 Task: Create a Board called Board0000000016 in Workspace WS0000000006 in Trello with Visibility as Workspace. Create a Board called Board0000000017 in Workspace WS0000000006 in Trello with Visibility as Private. Create a Board called Board0000000018 in Workspace WS0000000006 in Trello with Visibility as Public. Create Card Card0000000061 in Board Board0000000016 in Workspace WS0000000006 in Trello. Create Card Card0000000062 in Board Board0000000016 in Workspace WS0000000006 in Trello
Action: Mouse moved to (590, 118)
Screenshot: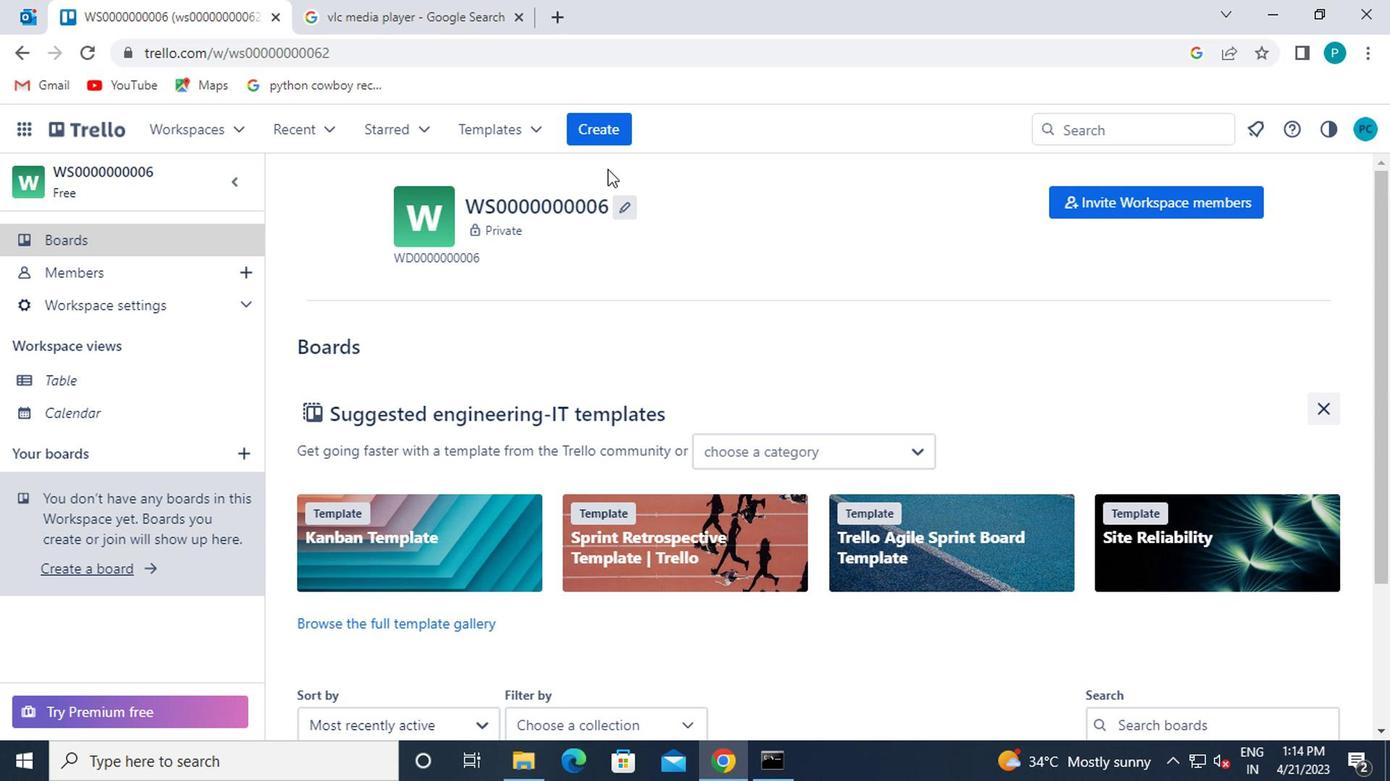 
Action: Mouse pressed left at (590, 118)
Screenshot: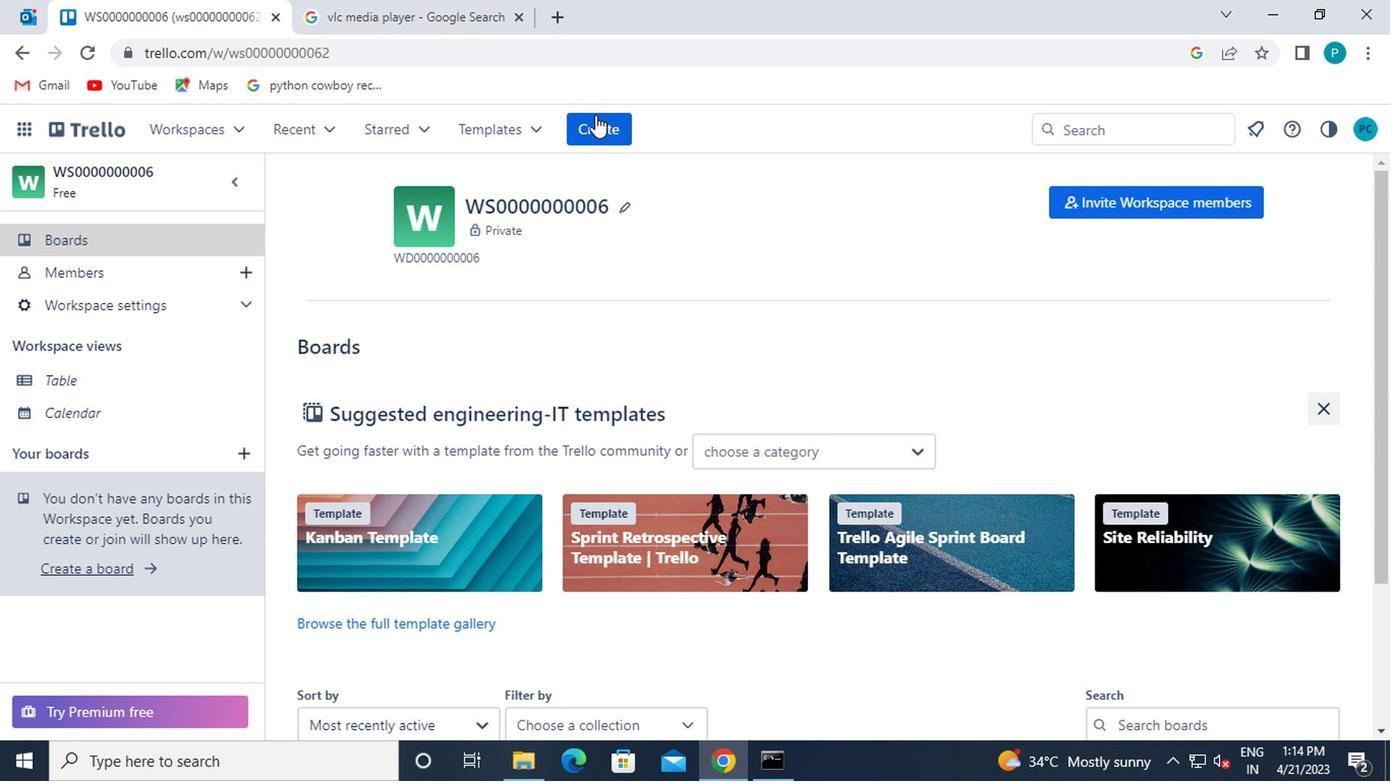 
Action: Mouse moved to (600, 204)
Screenshot: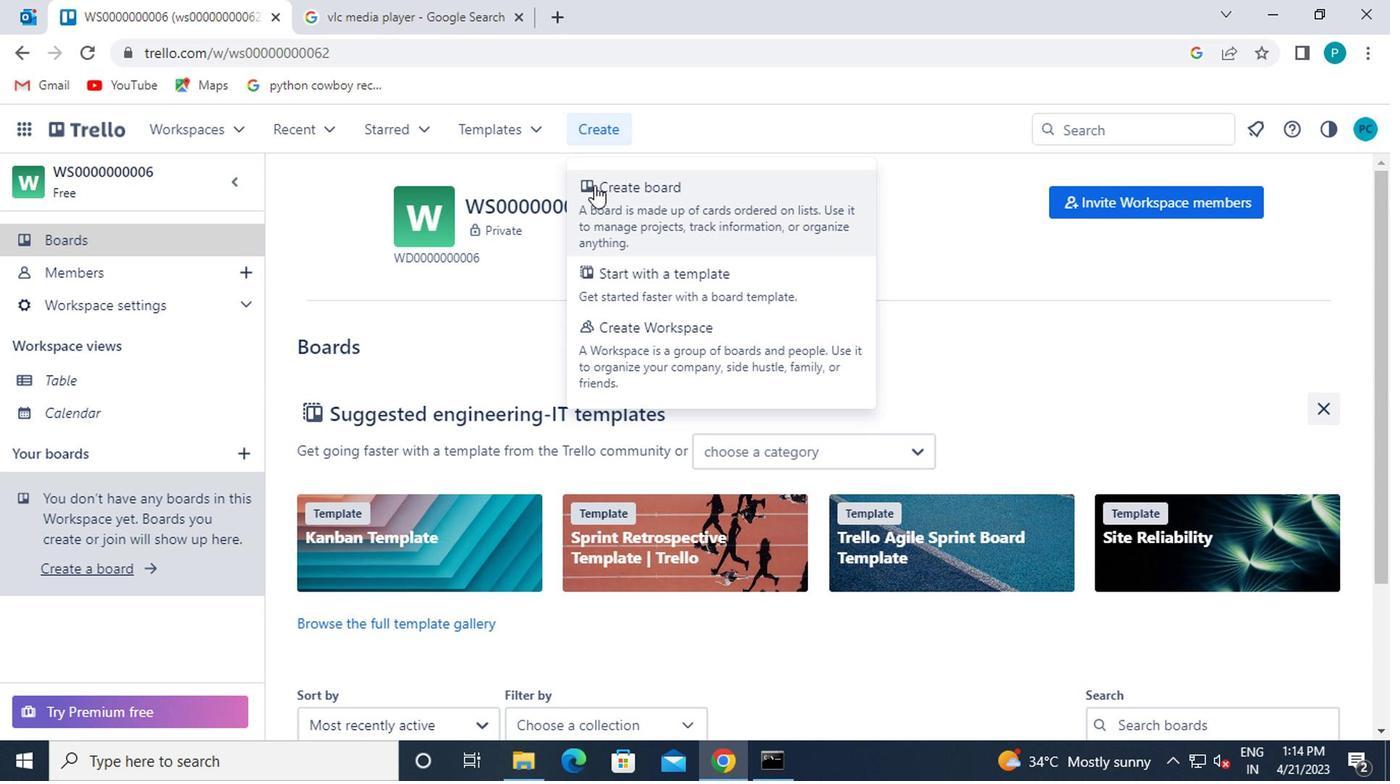 
Action: Mouse pressed left at (600, 204)
Screenshot: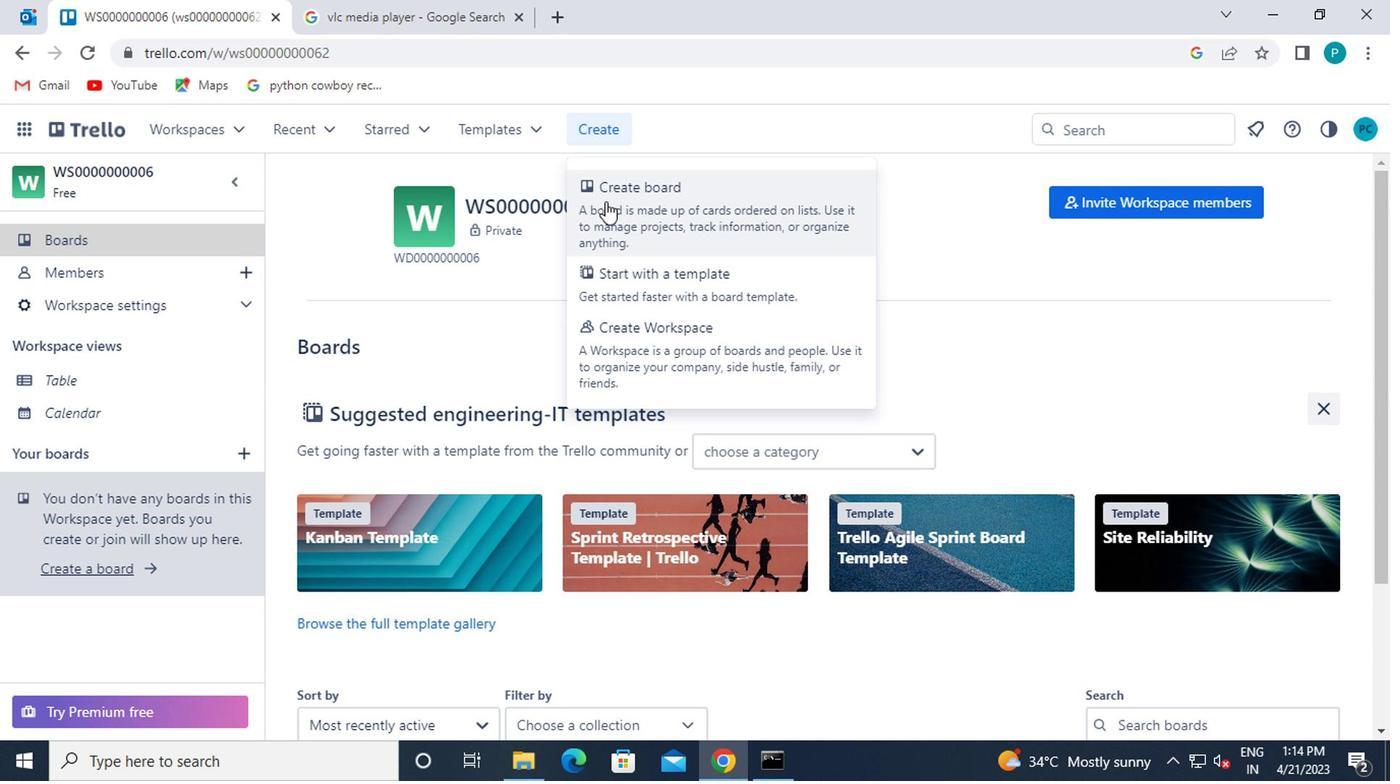 
Action: Mouse moved to (677, 514)
Screenshot: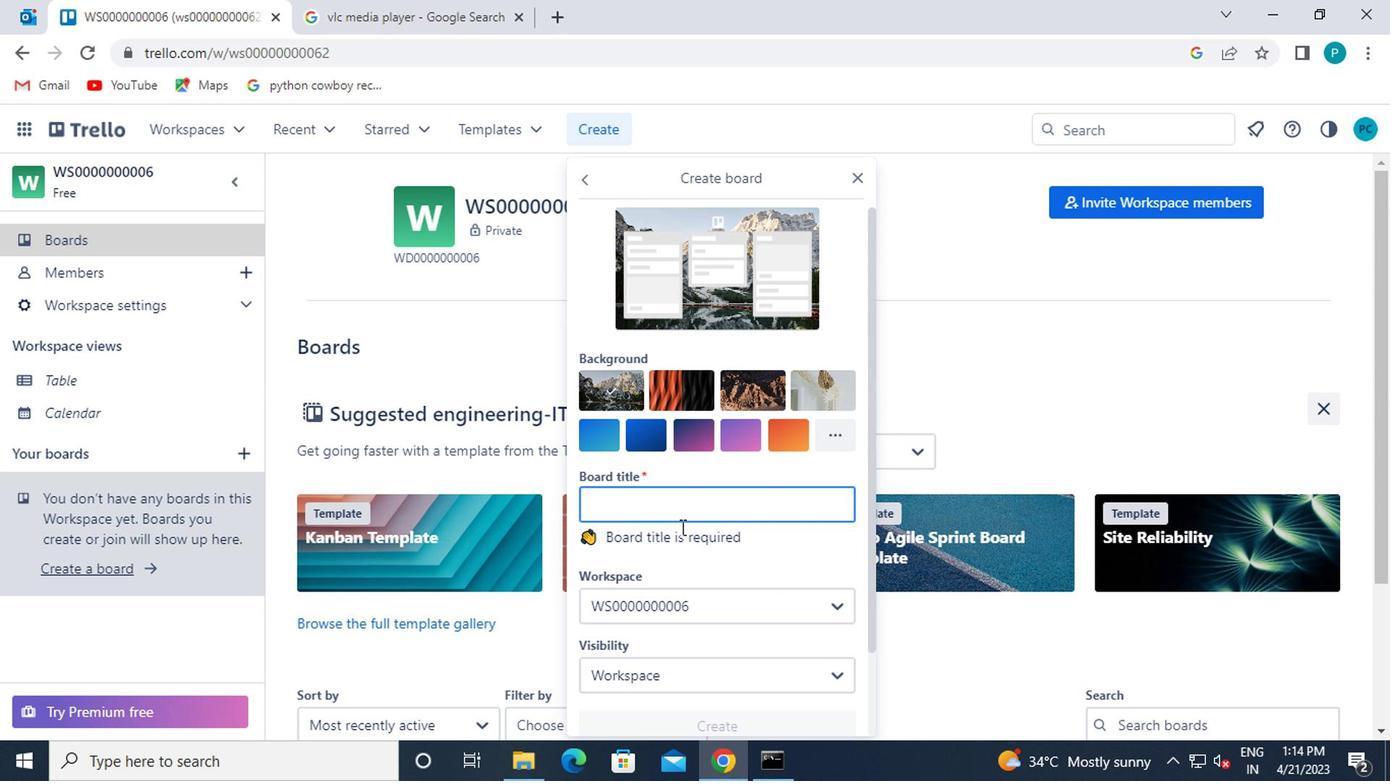 
Action: Mouse pressed left at (677, 514)
Screenshot: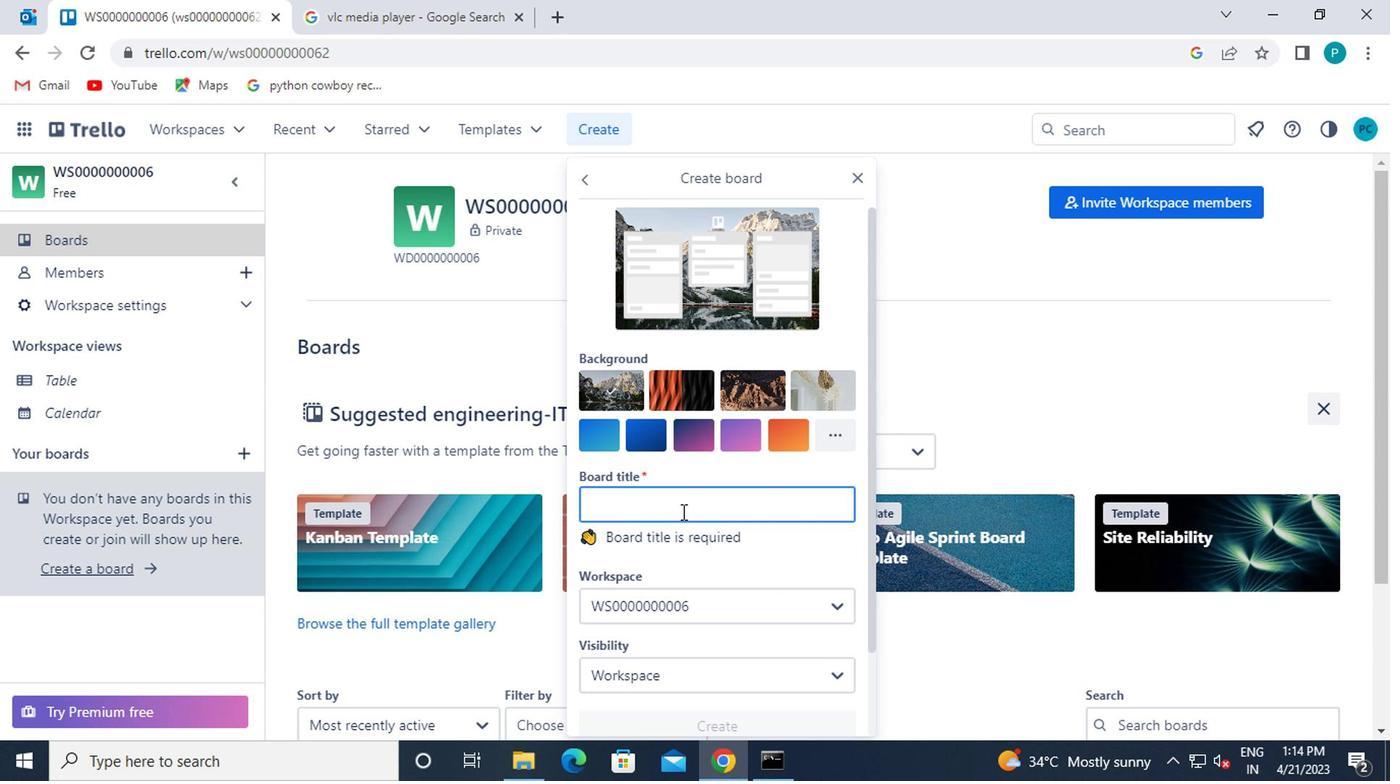 
Action: Mouse moved to (675, 513)
Screenshot: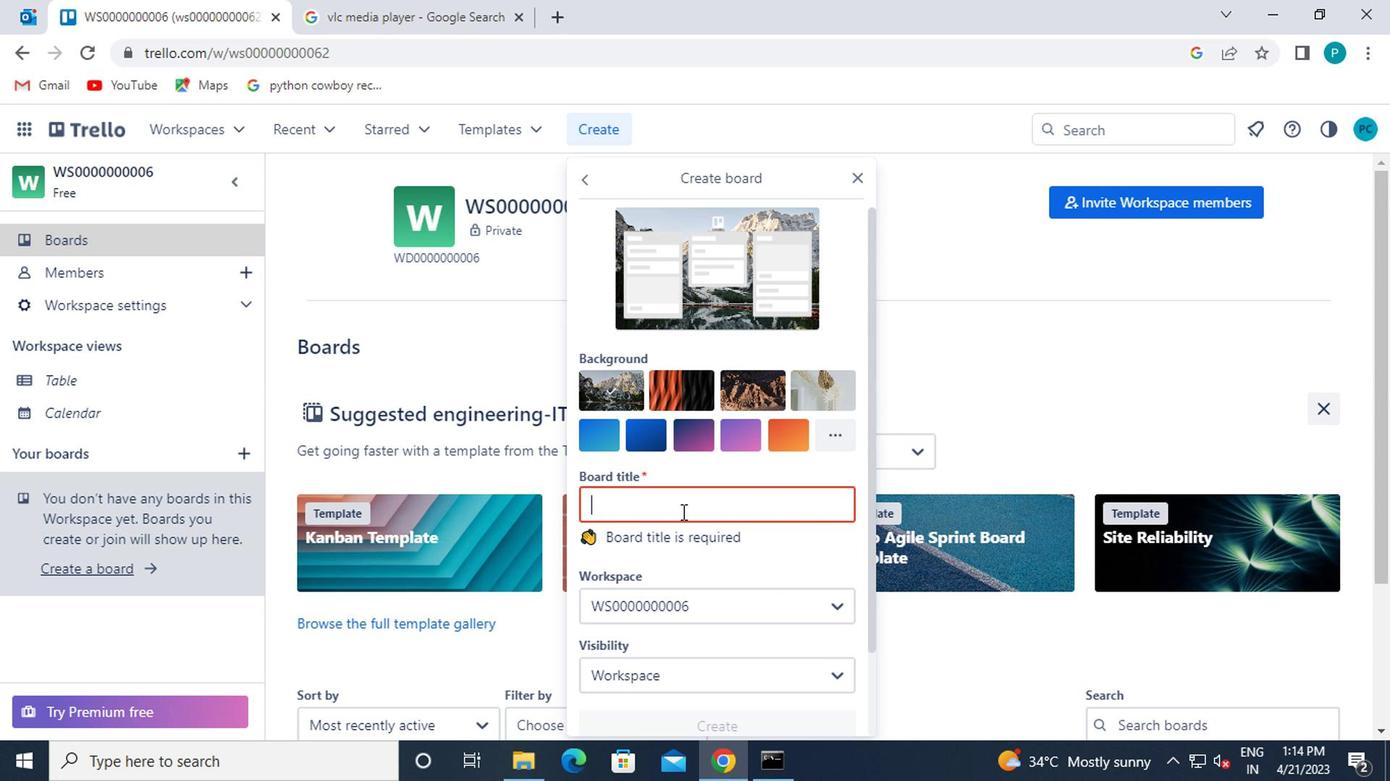 
Action: Key pressed <Key.shift><Key.shift><Key.shift><Key.shift><Key.shift>BOA
Screenshot: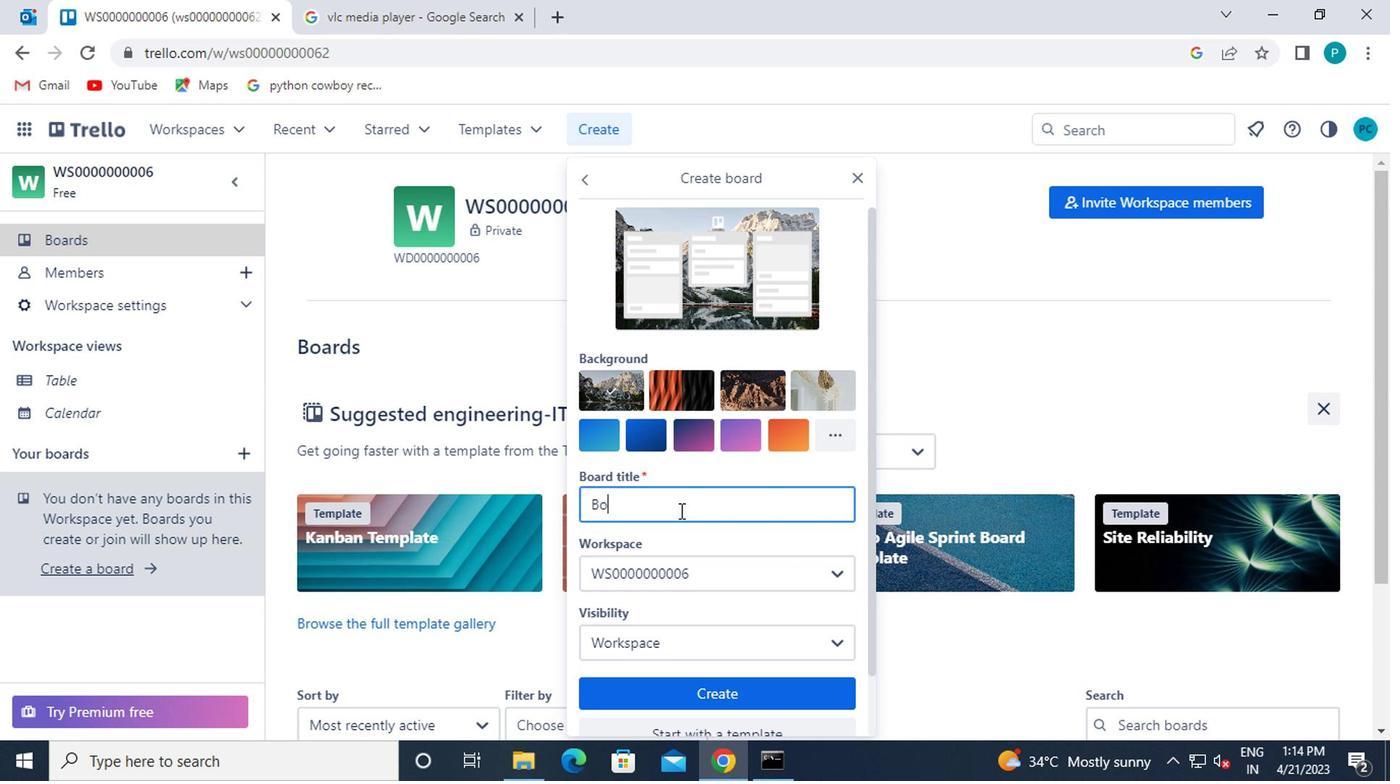 
Action: Mouse moved to (675, 513)
Screenshot: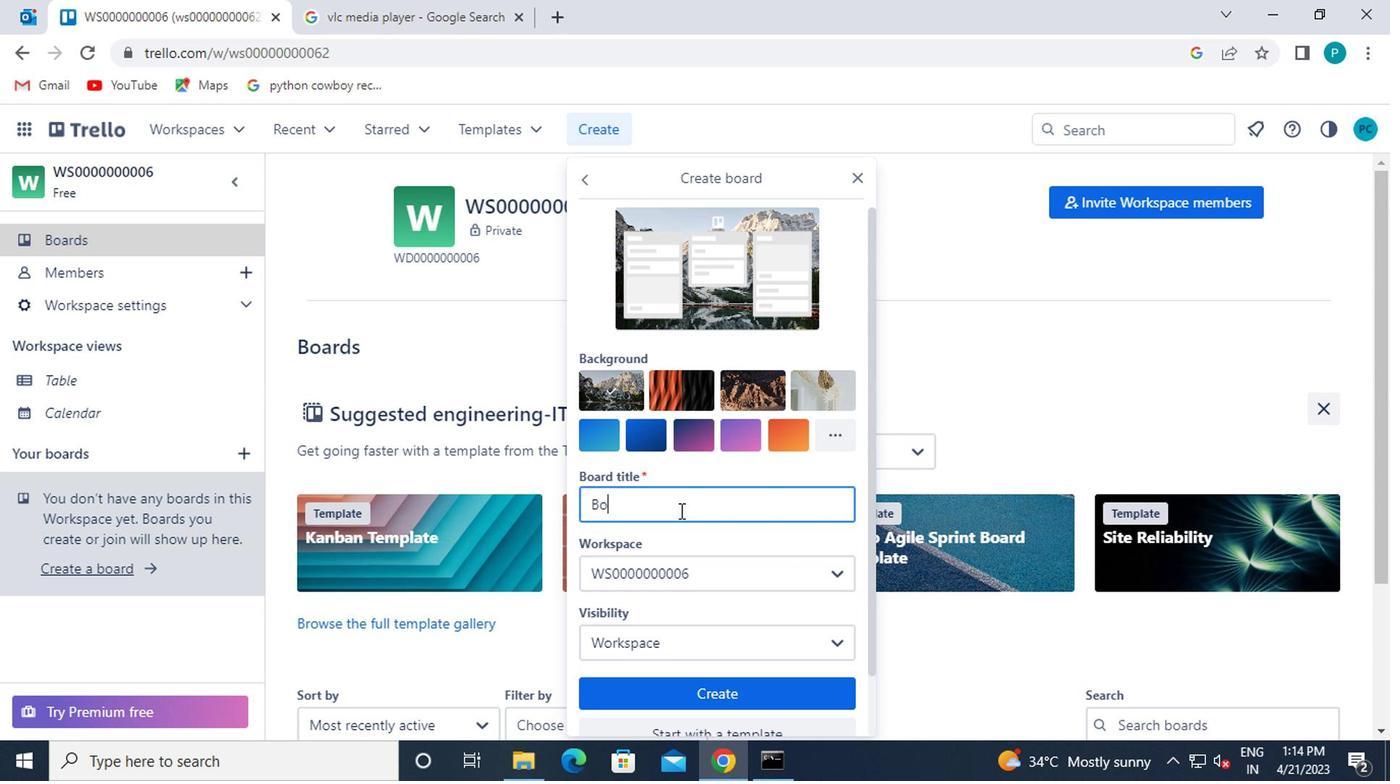 
Action: Key pressed RD0000000016
Screenshot: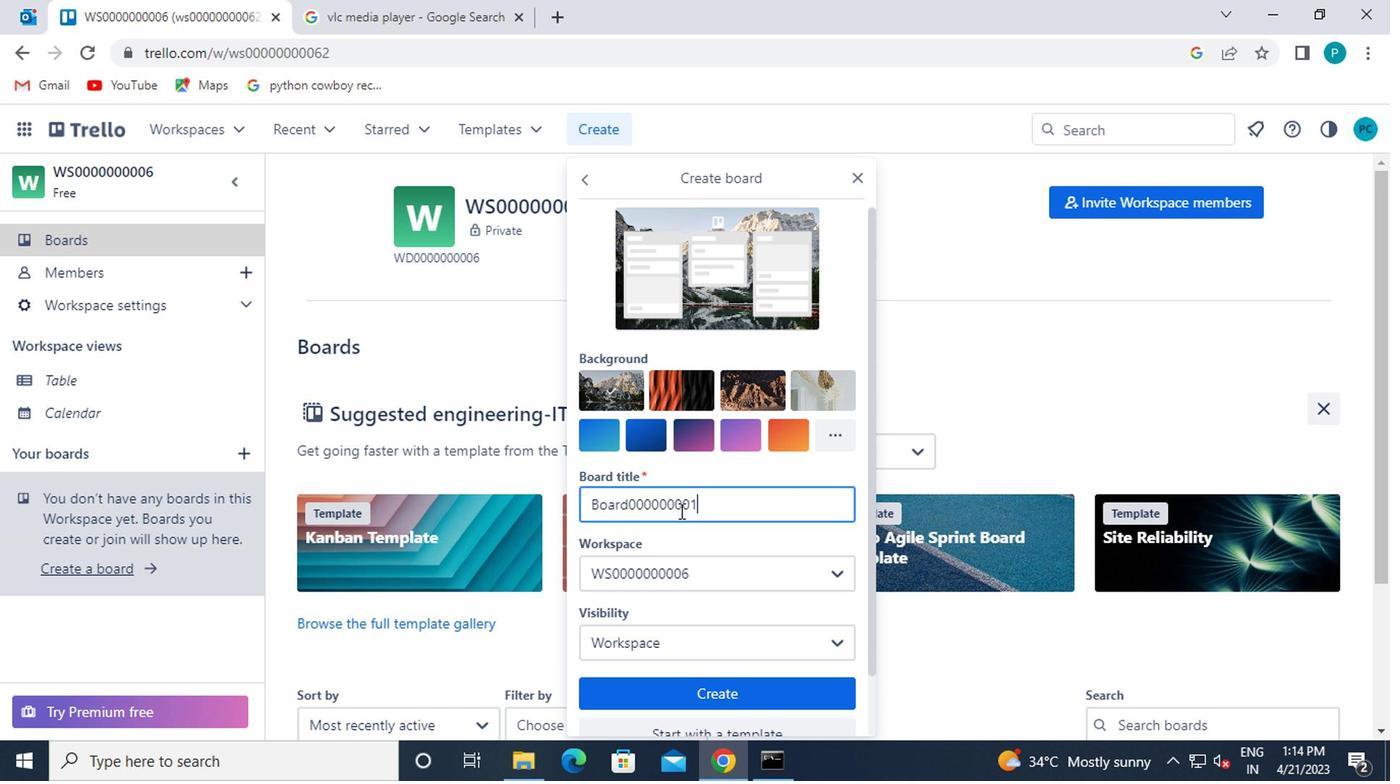 
Action: Mouse moved to (676, 565)
Screenshot: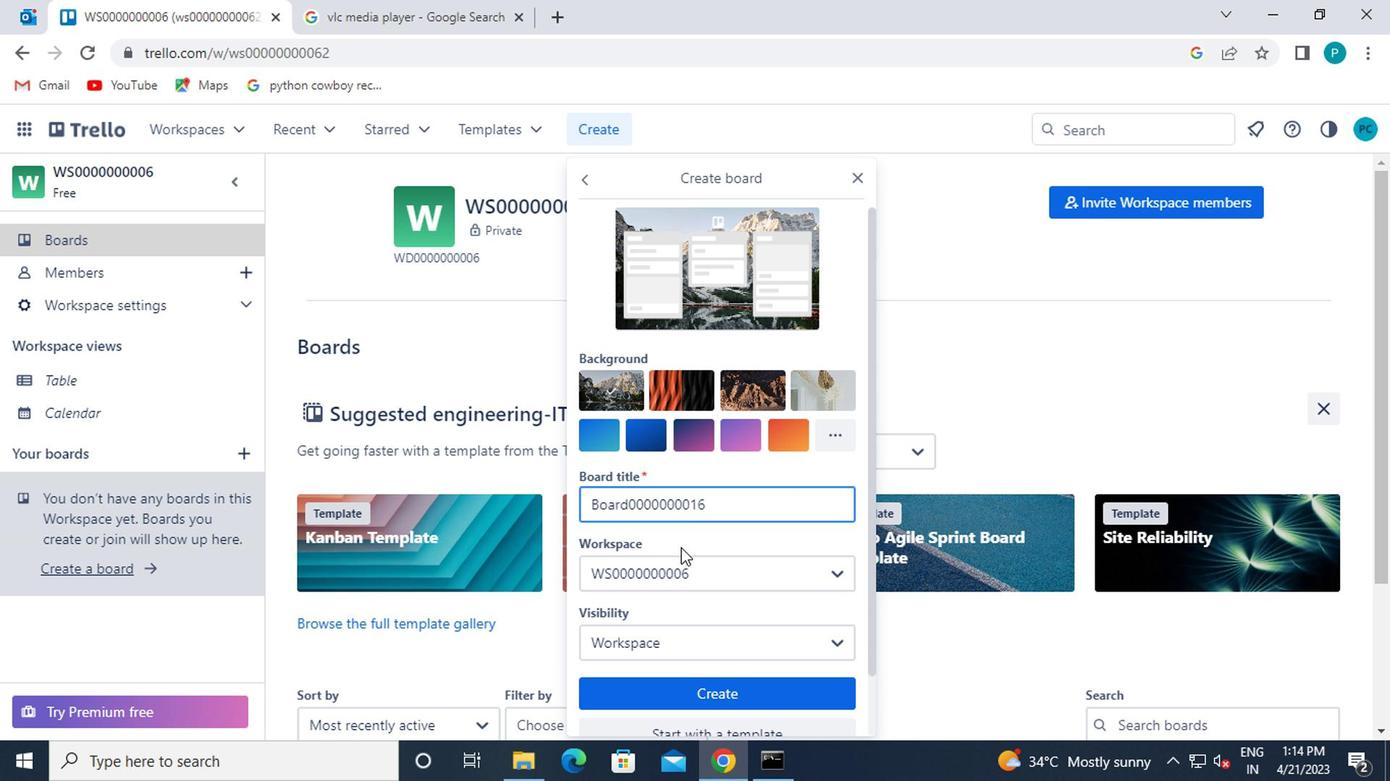 
Action: Mouse pressed left at (676, 565)
Screenshot: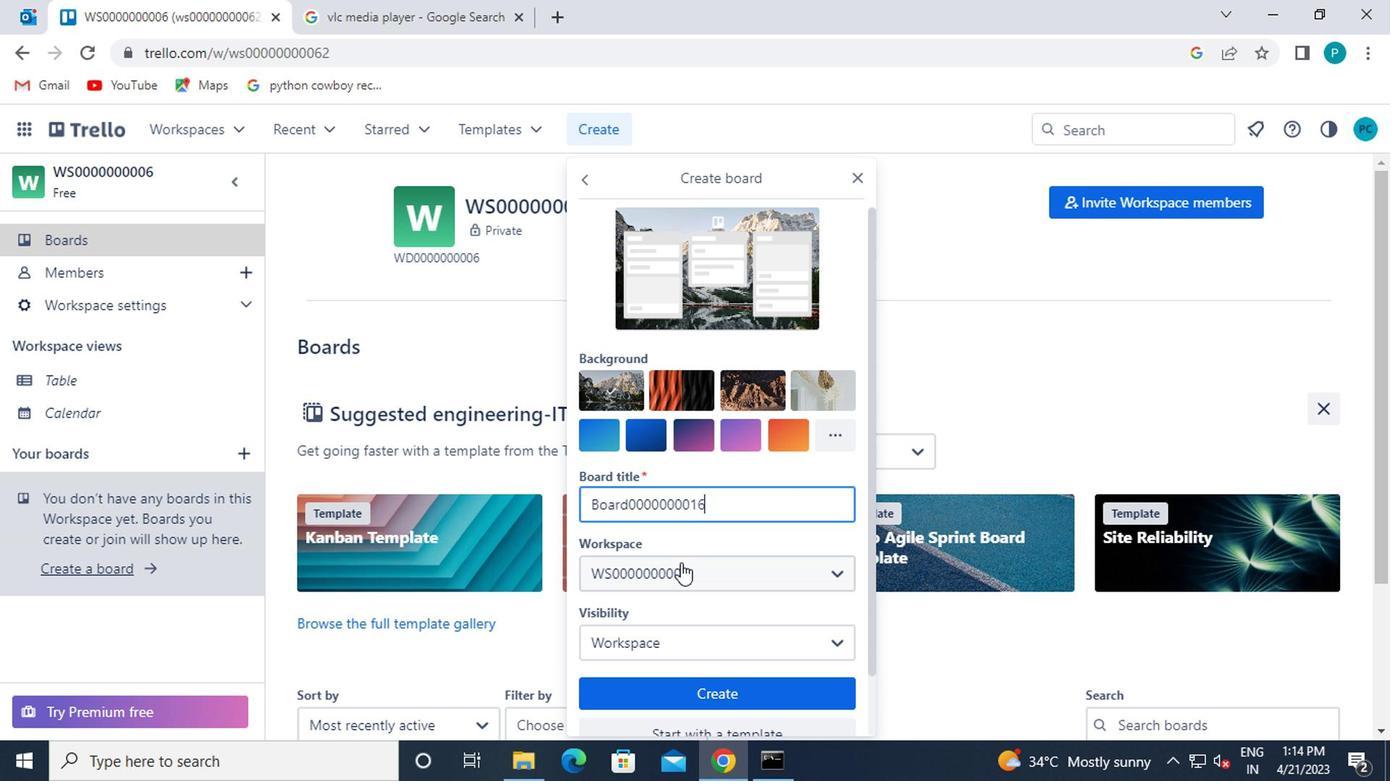 
Action: Mouse moved to (637, 437)
Screenshot: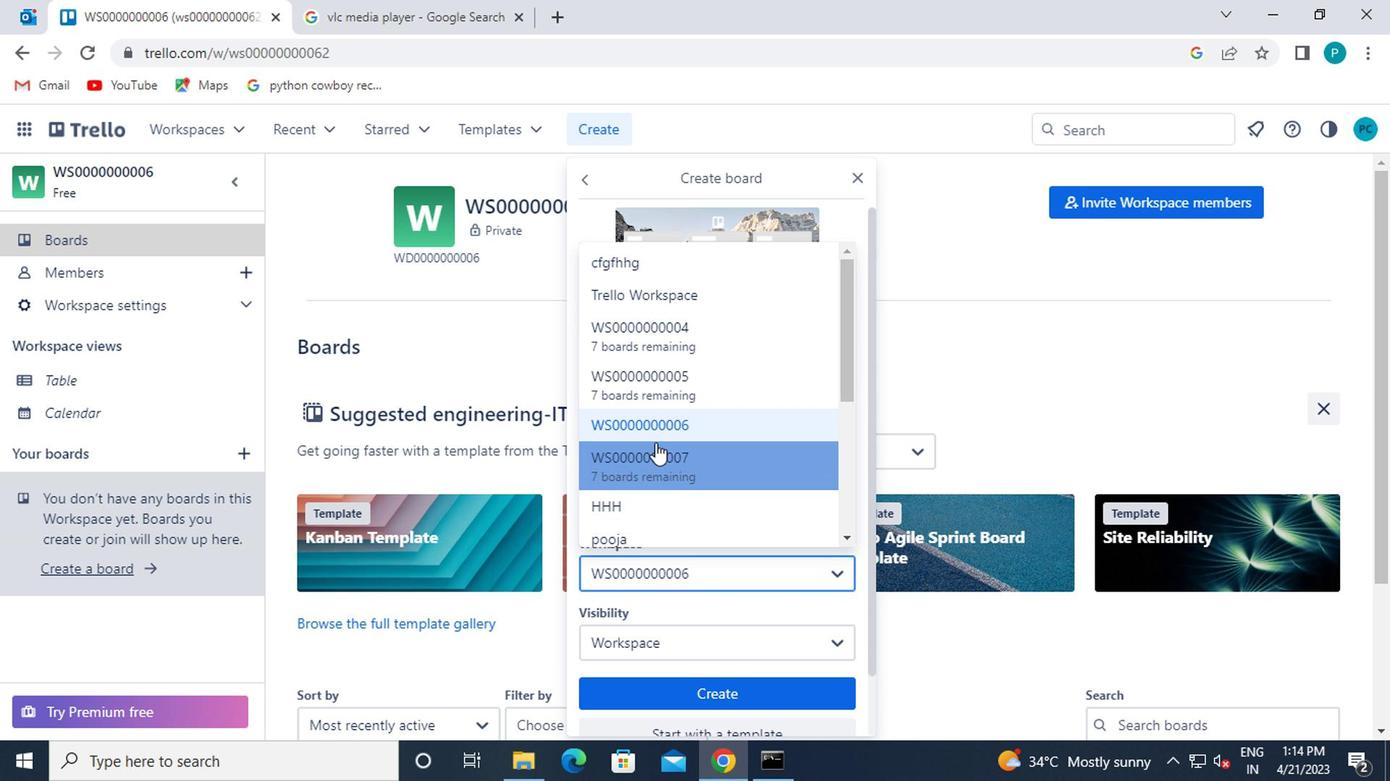 
Action: Mouse pressed left at (637, 437)
Screenshot: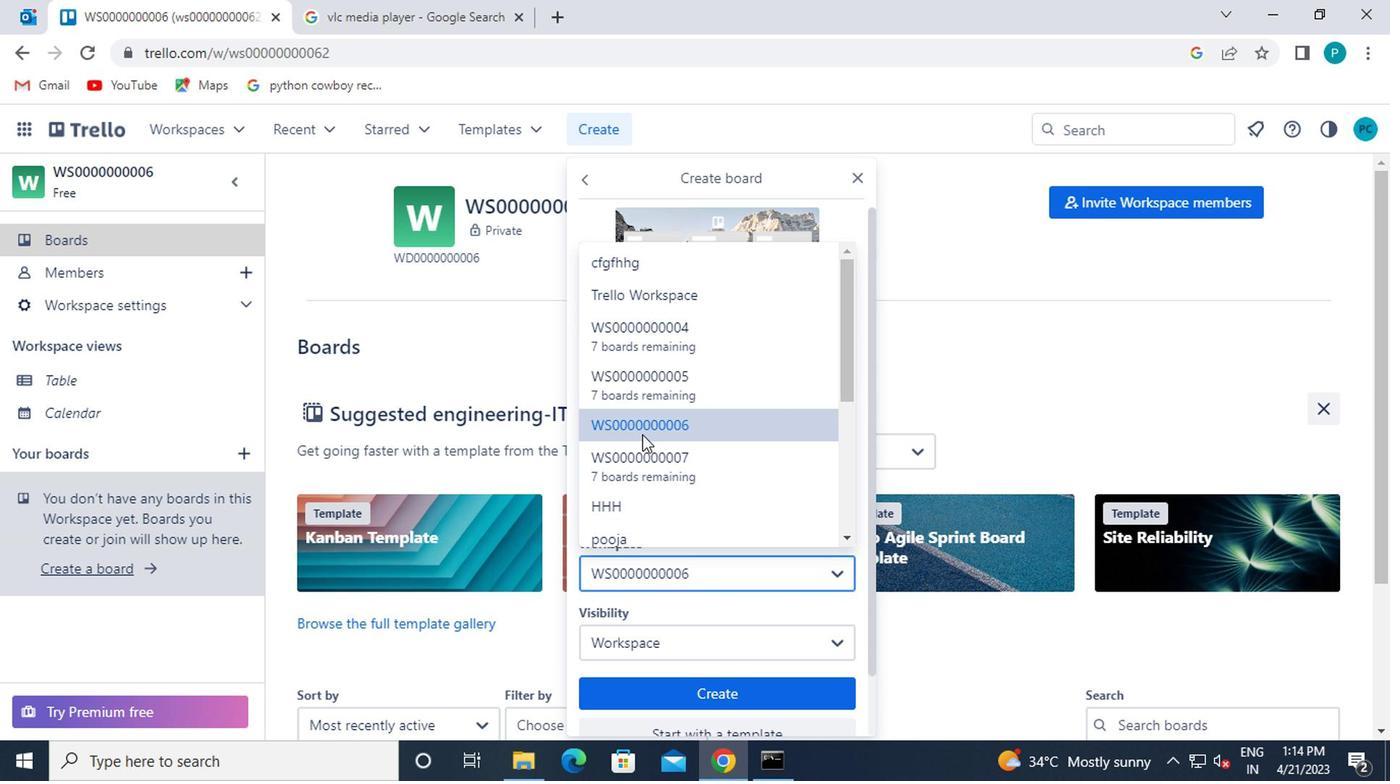 
Action: Mouse moved to (657, 553)
Screenshot: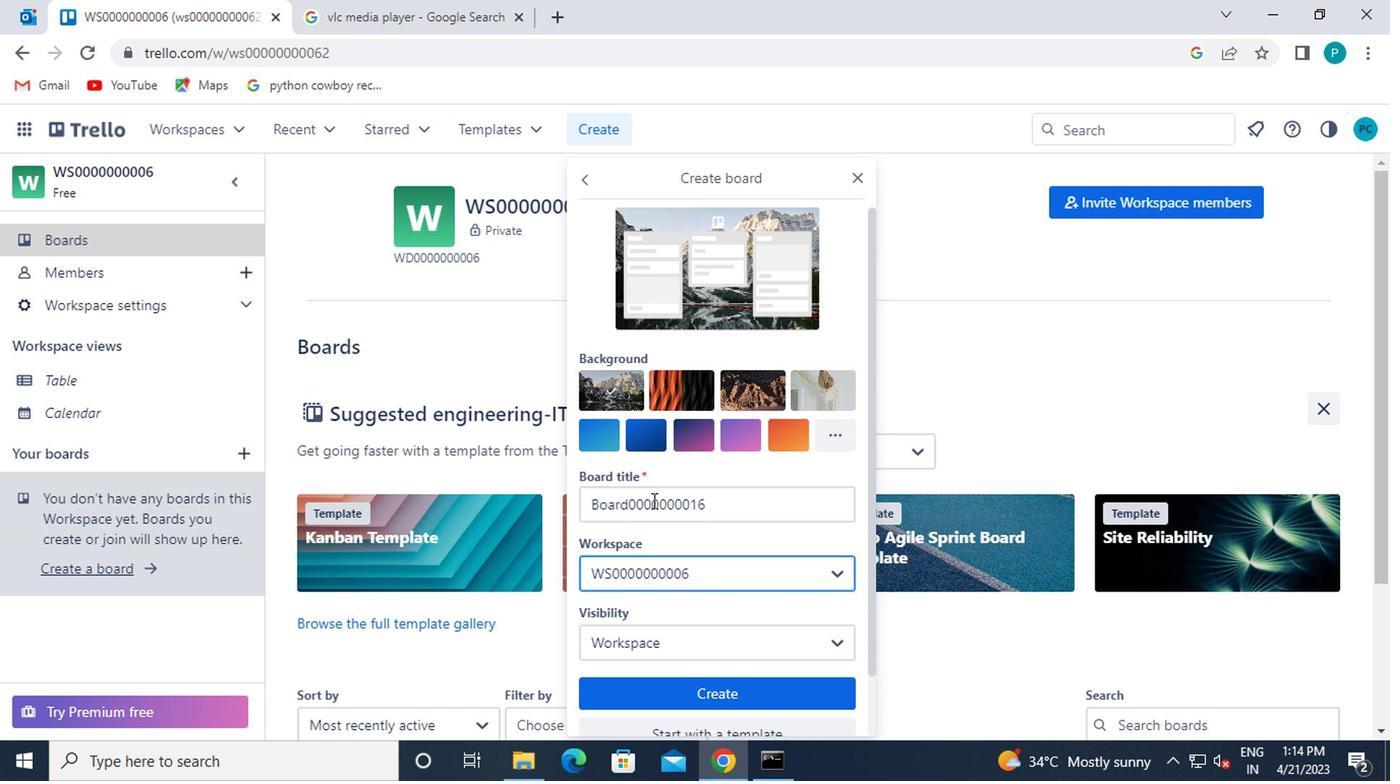 
Action: Mouse scrolled (657, 552) with delta (0, 0)
Screenshot: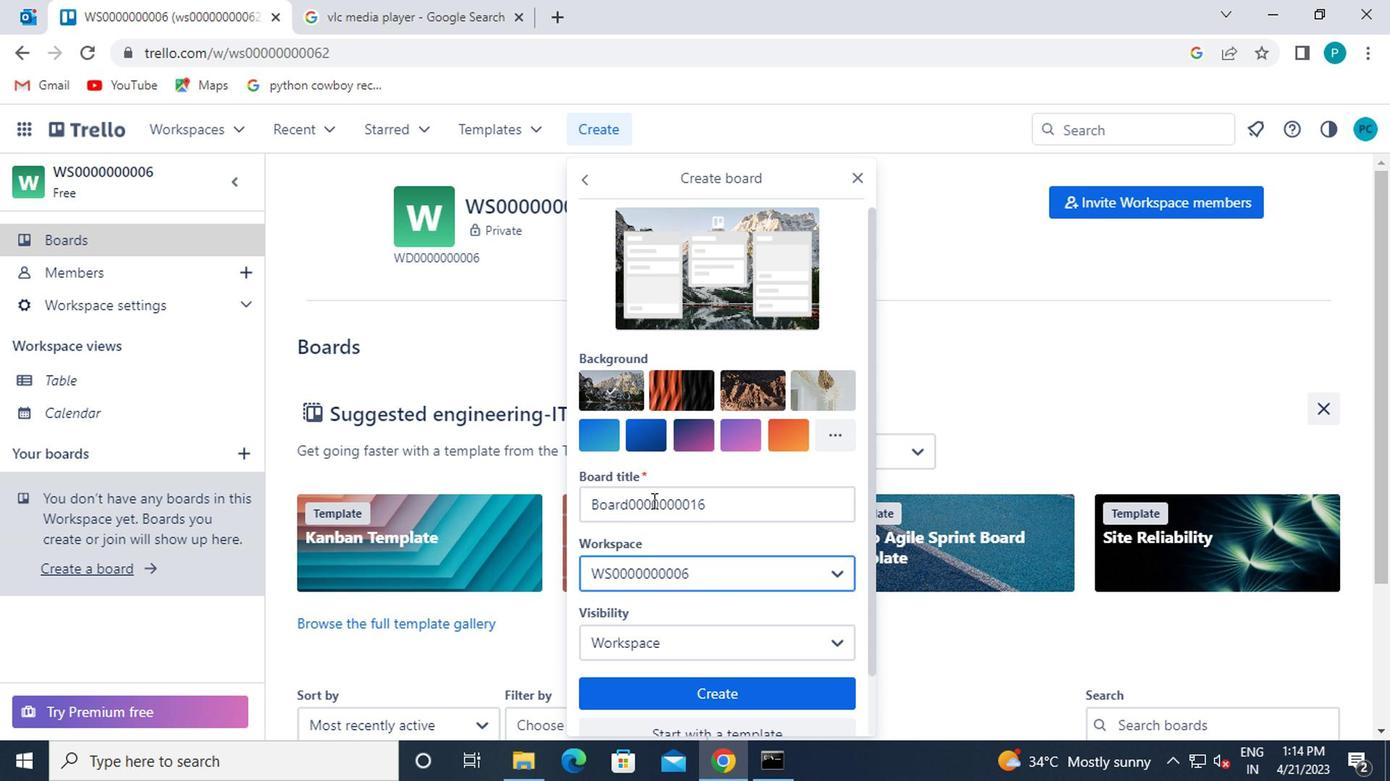 
Action: Mouse scrolled (657, 552) with delta (0, 0)
Screenshot: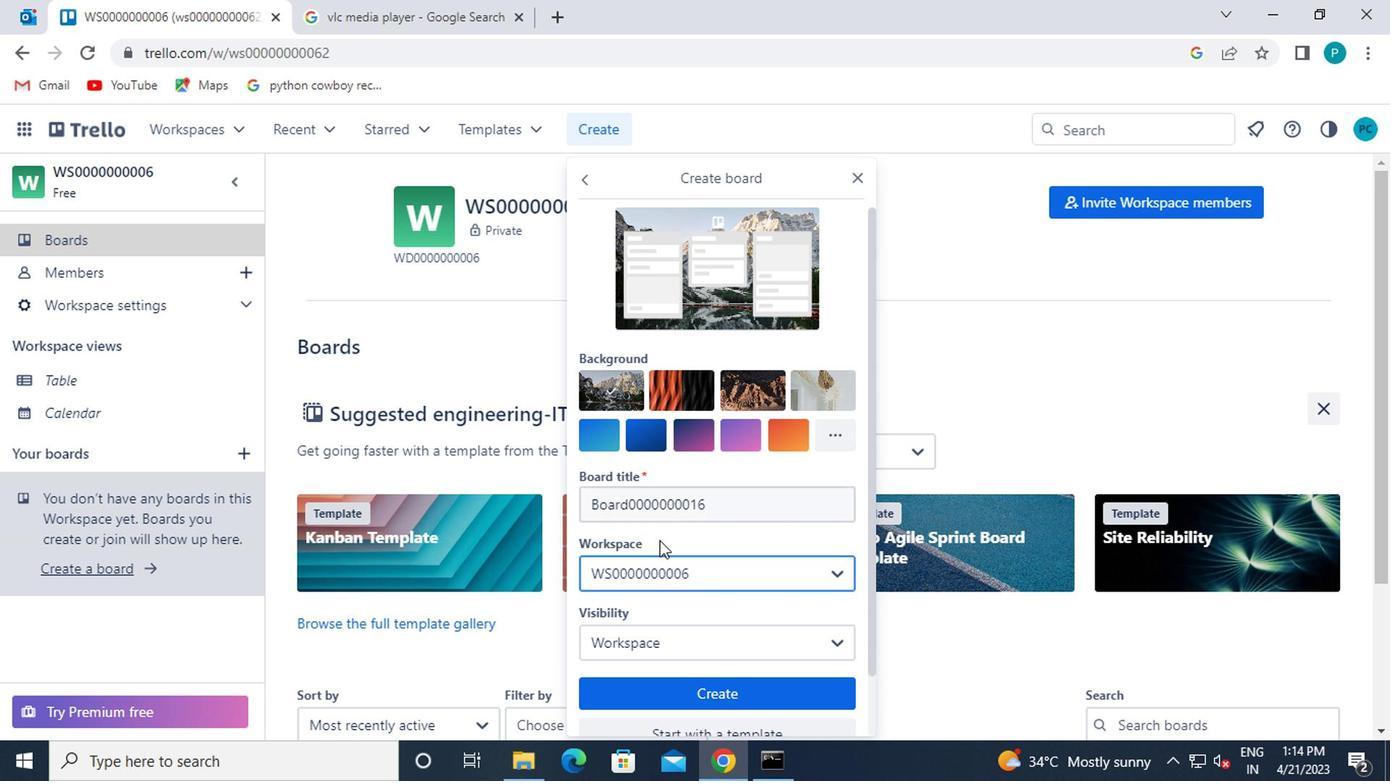 
Action: Mouse moved to (670, 580)
Screenshot: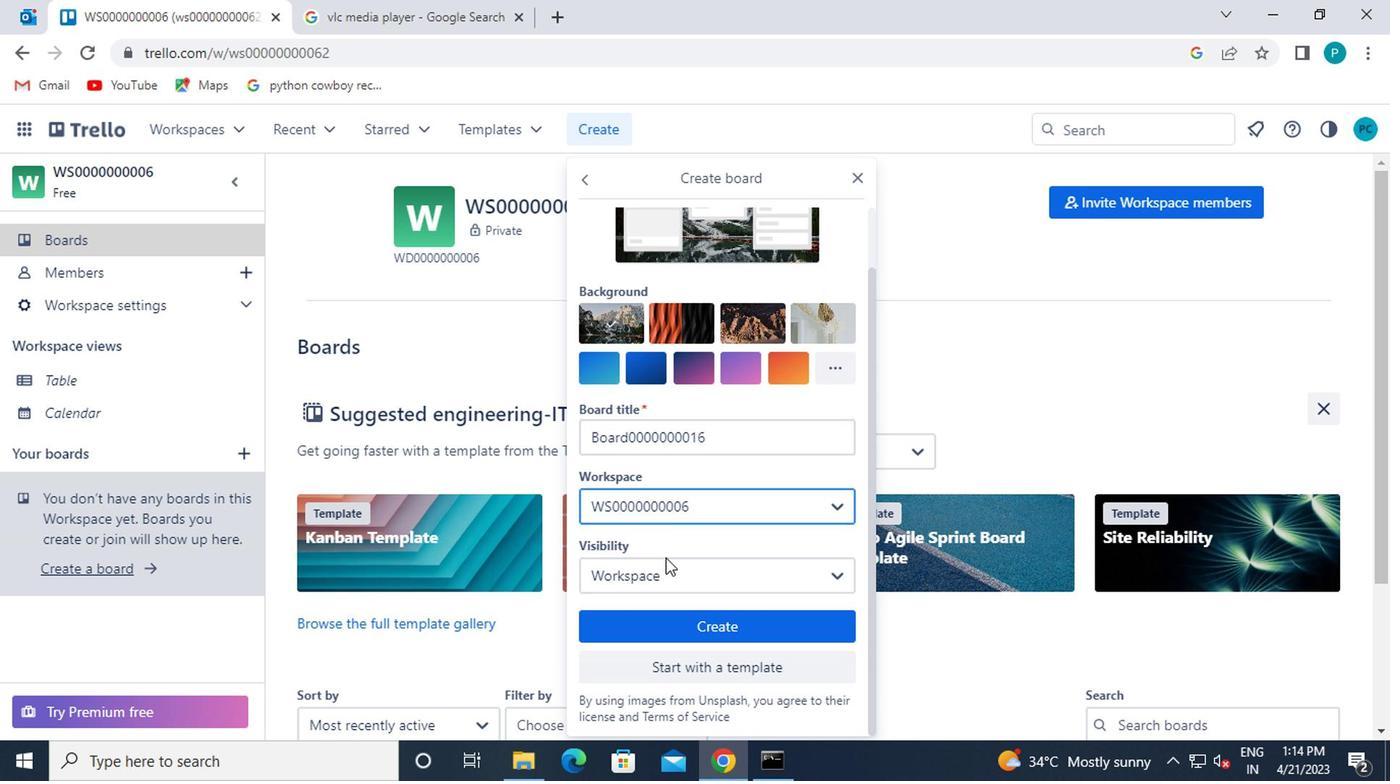 
Action: Mouse pressed left at (670, 580)
Screenshot: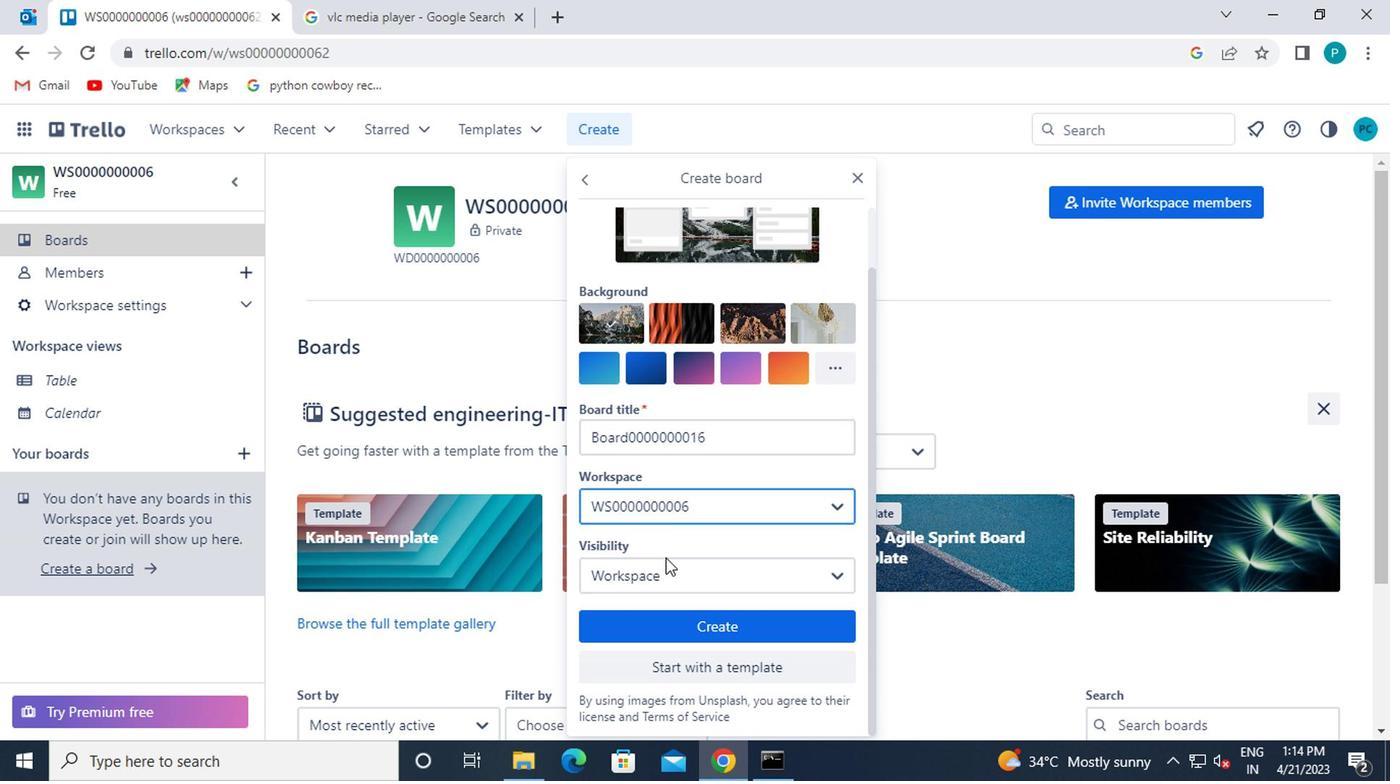 
Action: Mouse moved to (634, 467)
Screenshot: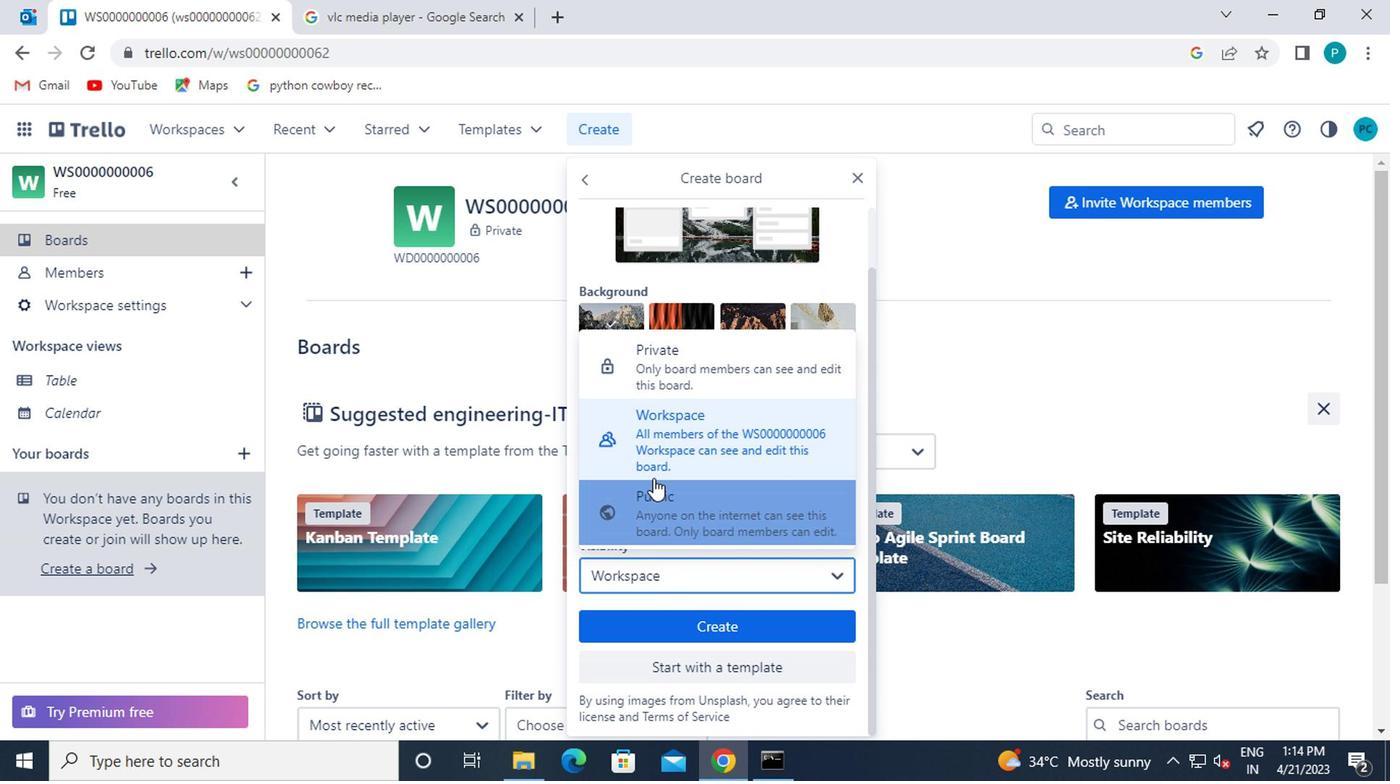
Action: Mouse pressed left at (634, 467)
Screenshot: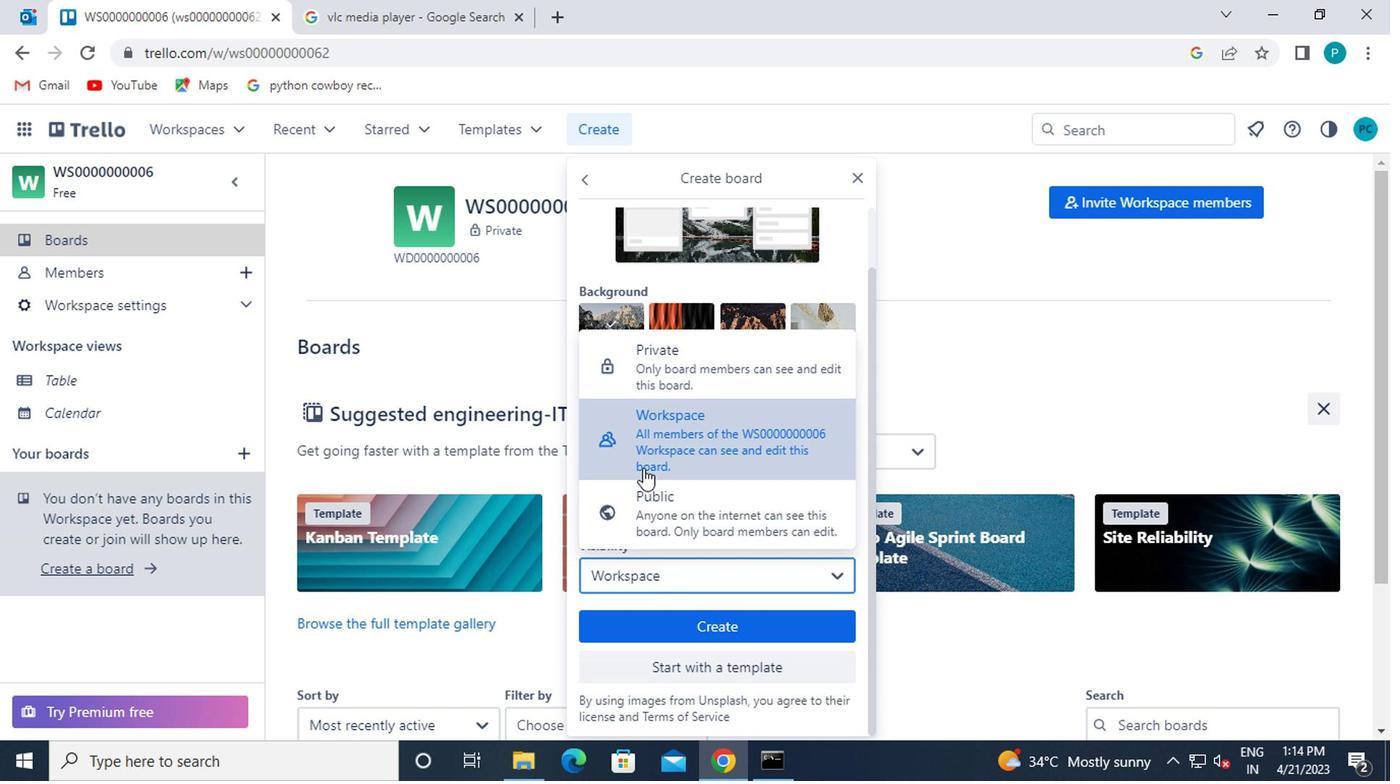 
Action: Mouse moved to (689, 620)
Screenshot: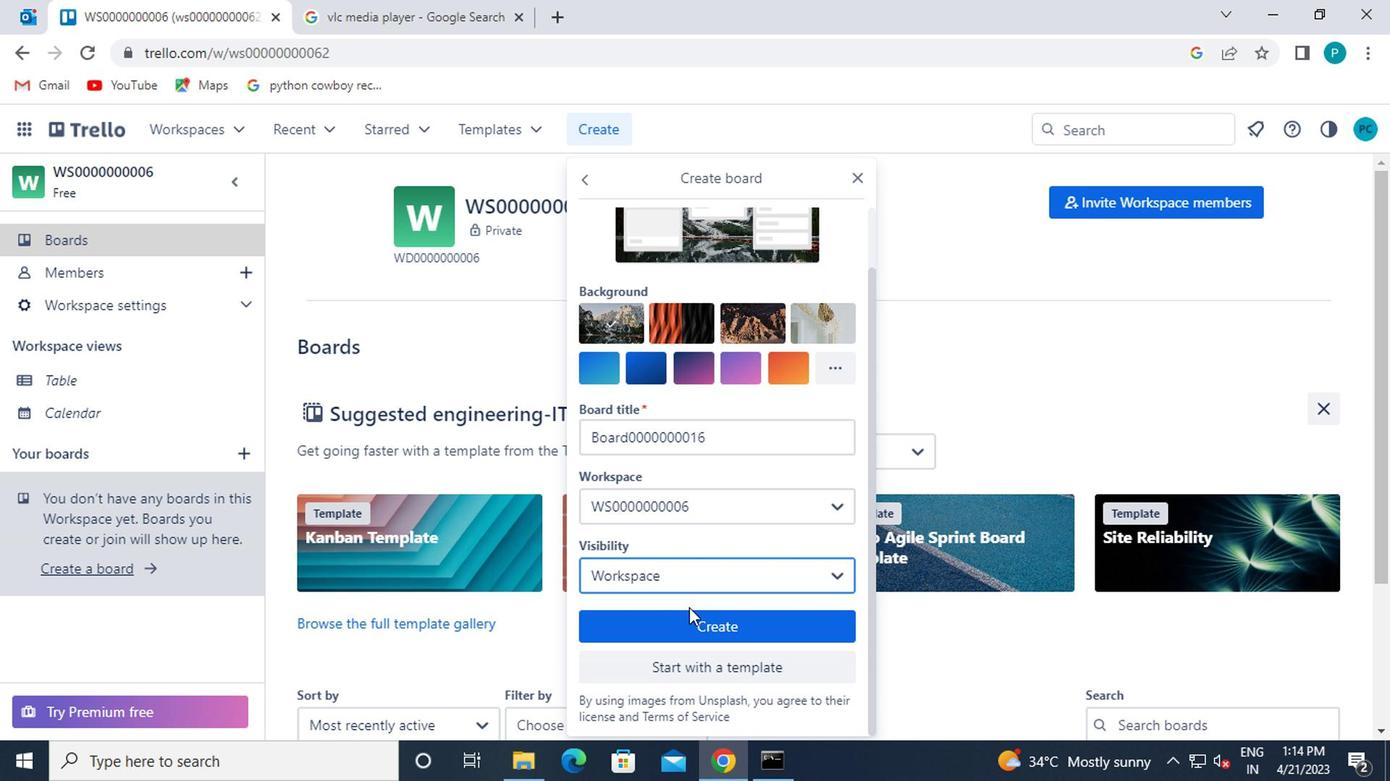 
Action: Mouse pressed left at (689, 620)
Screenshot: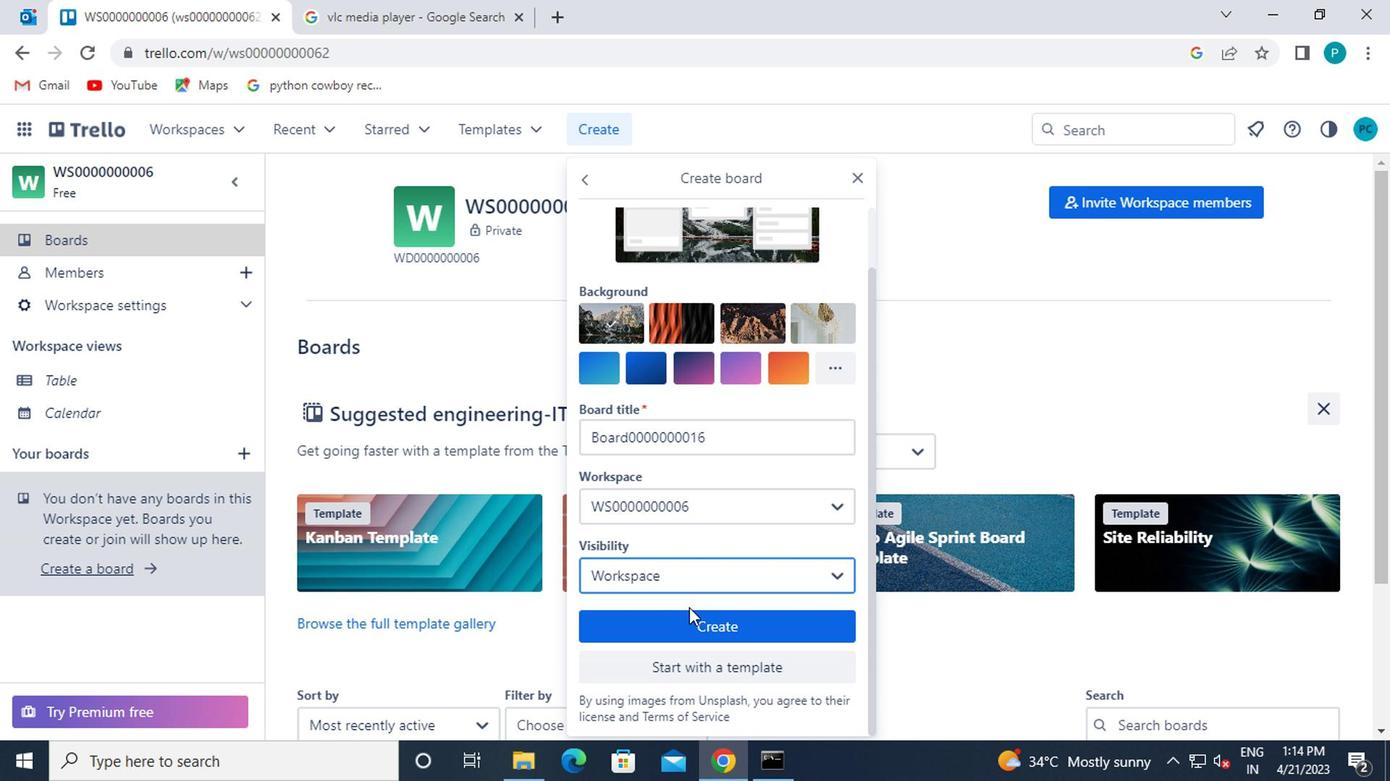 
Action: Mouse moved to (587, 133)
Screenshot: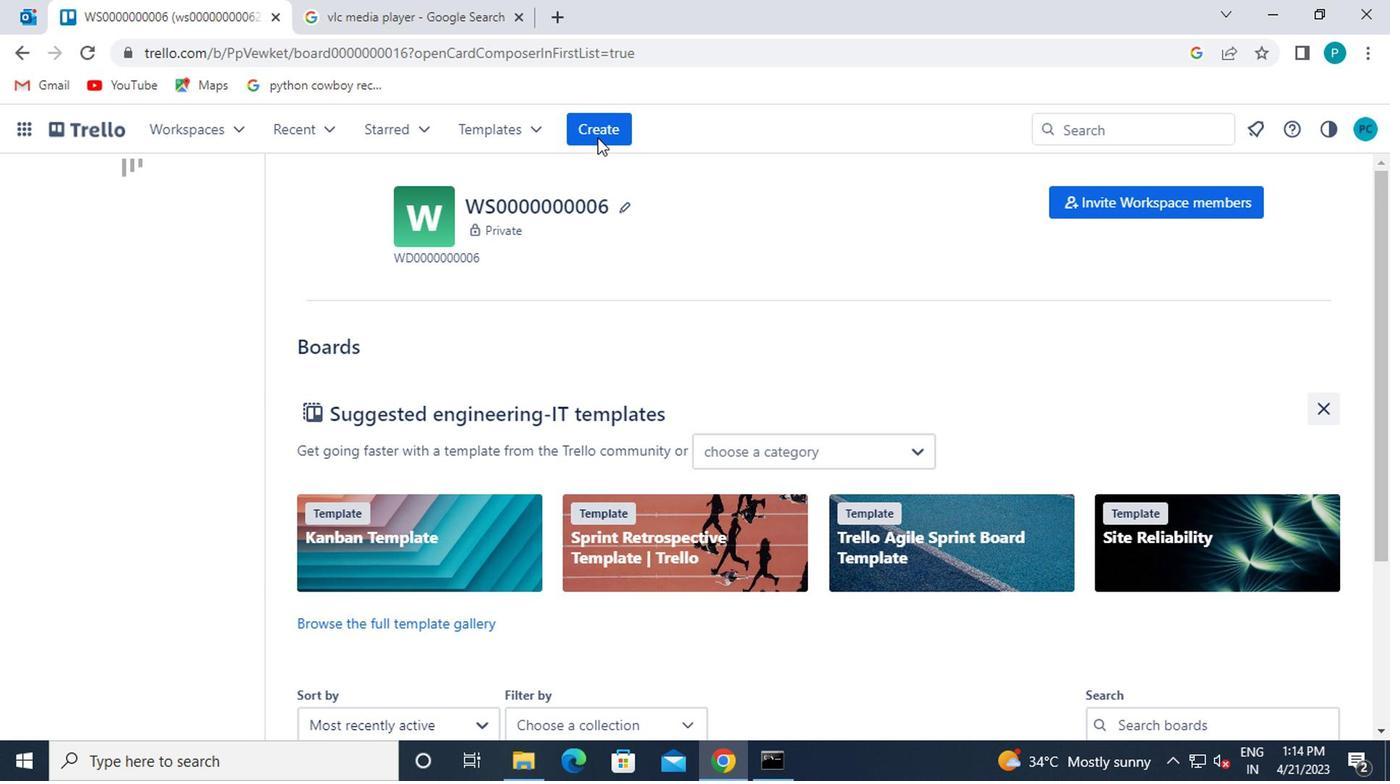 
Action: Mouse pressed left at (587, 133)
Screenshot: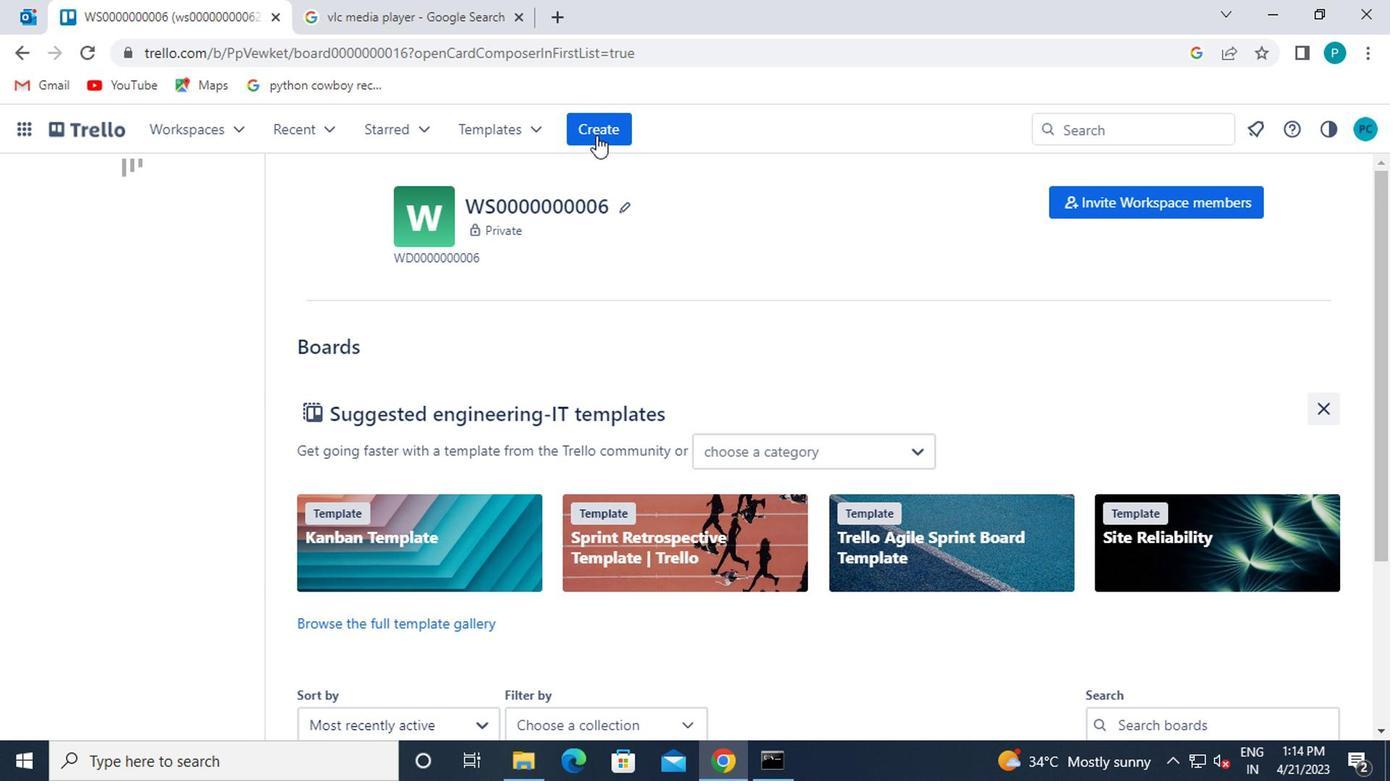 
Action: Mouse moved to (602, 218)
Screenshot: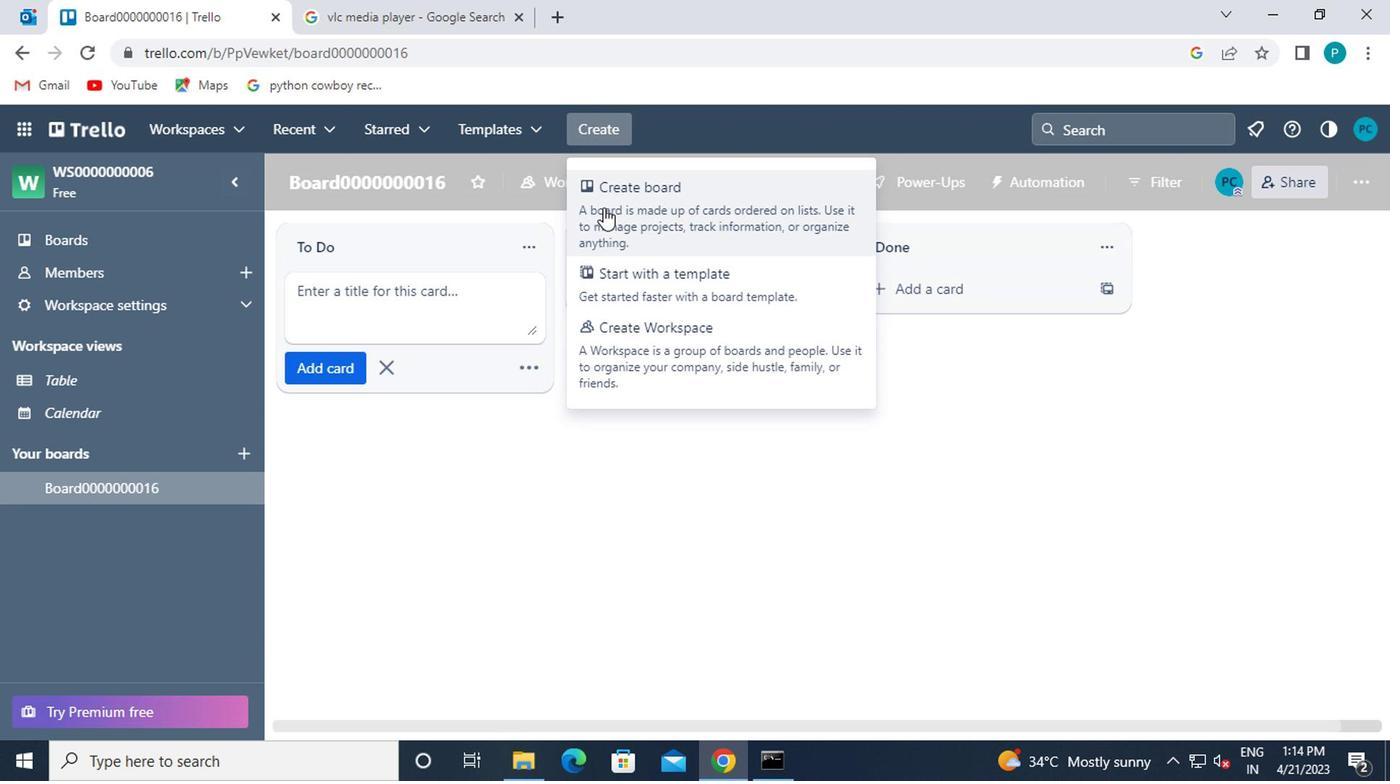 
Action: Mouse pressed left at (602, 218)
Screenshot: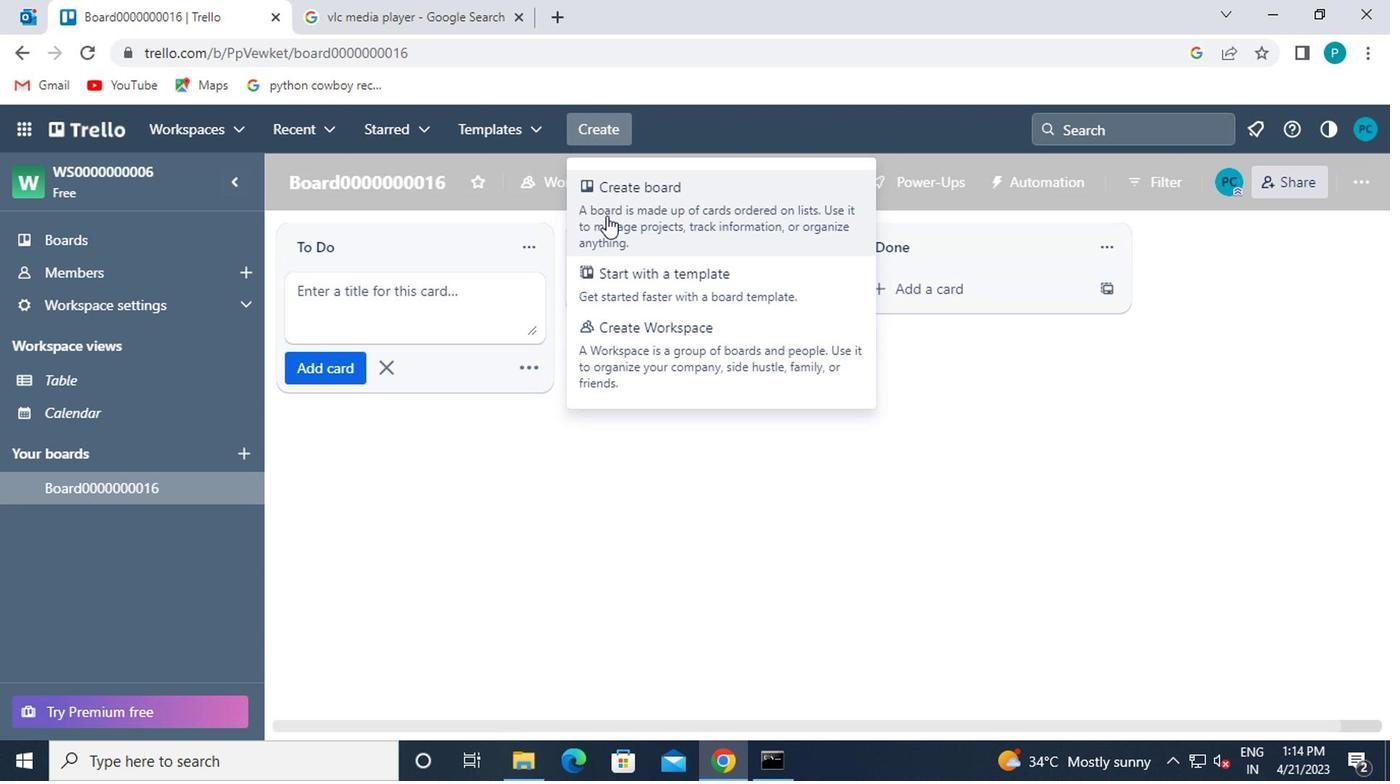 
Action: Mouse moved to (723, 514)
Screenshot: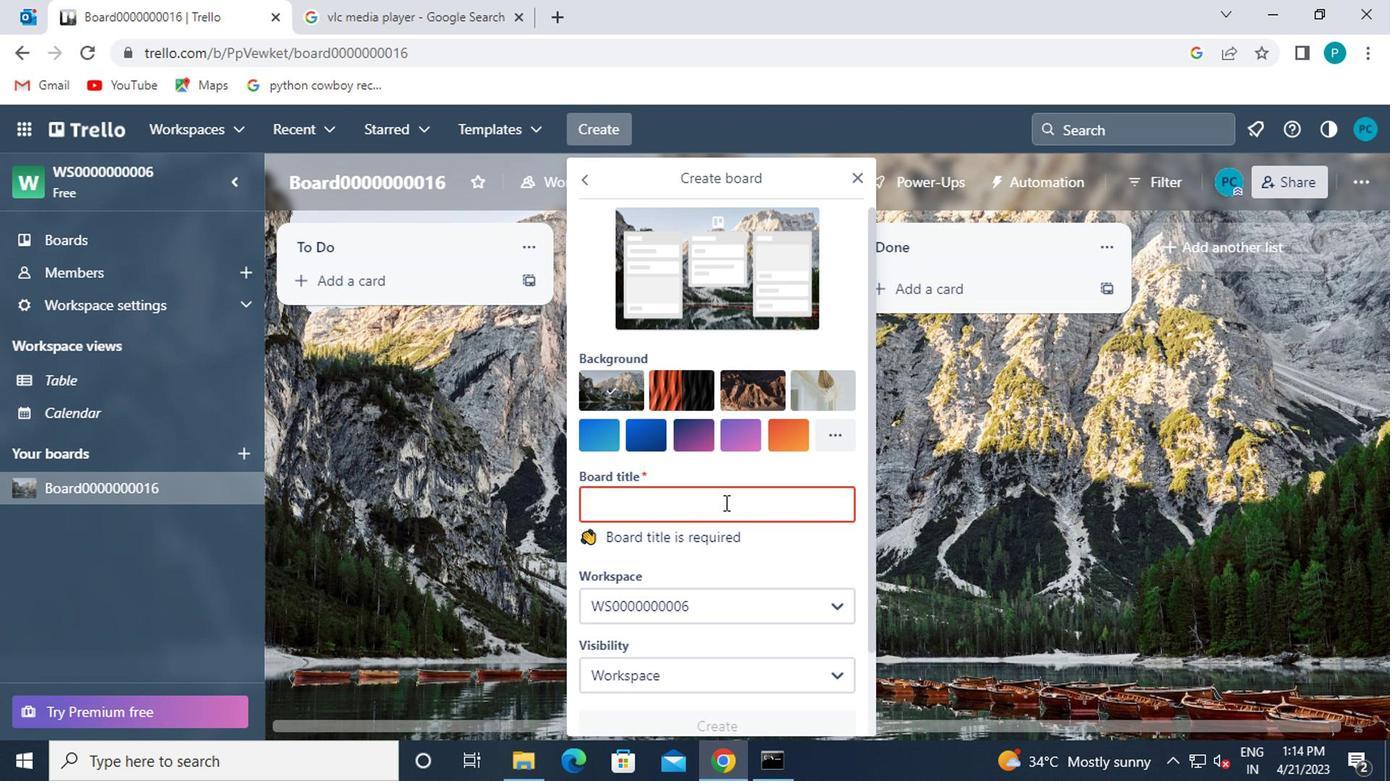 
Action: Mouse pressed left at (723, 514)
Screenshot: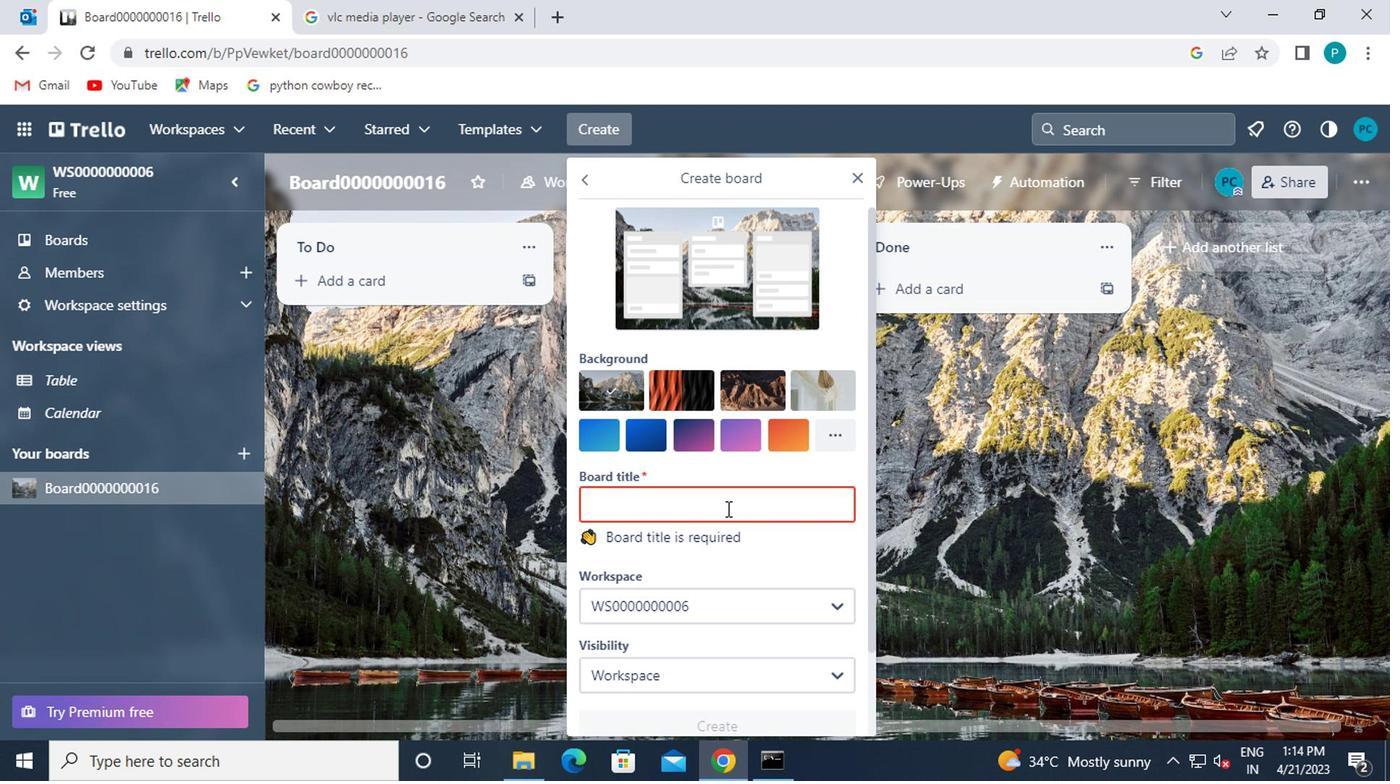 
Action: Key pressed <Key.shift>BOARD0000000017
Screenshot: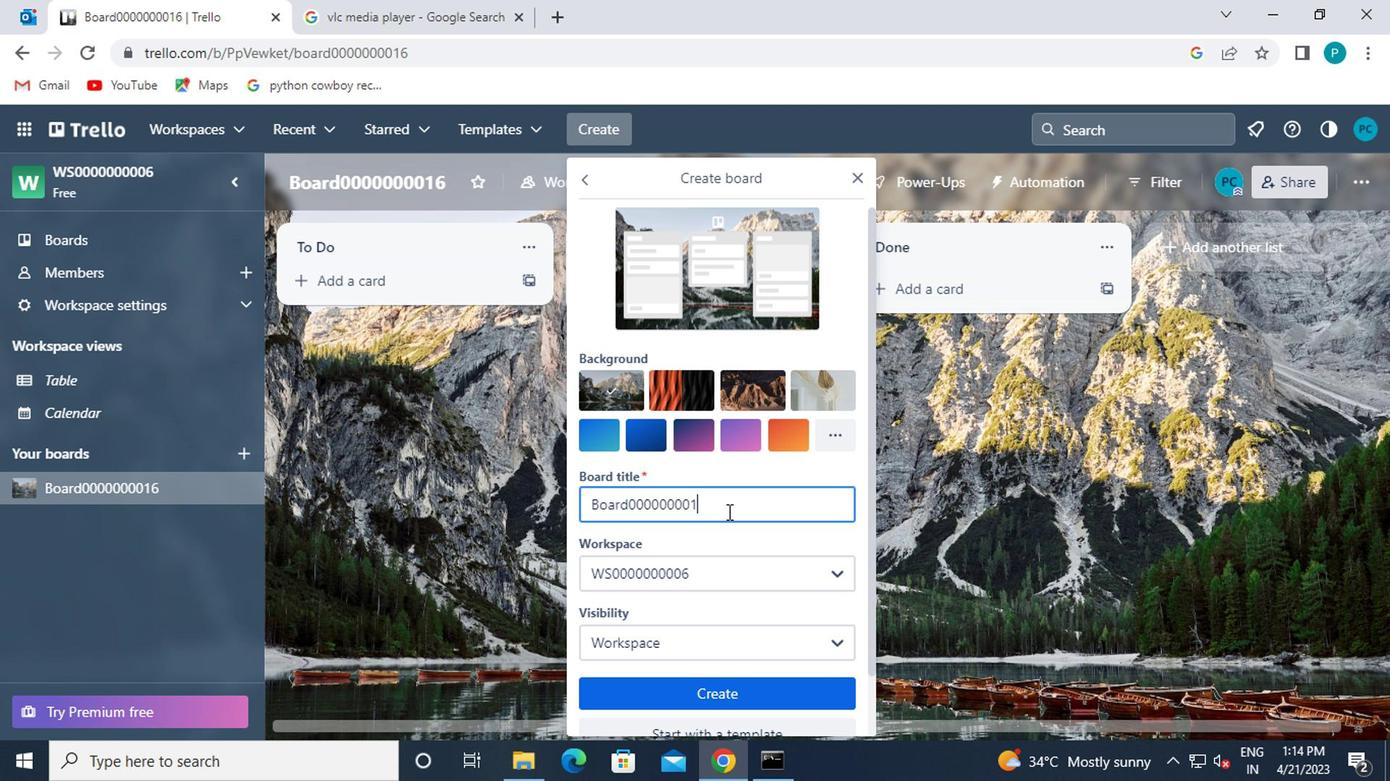 
Action: Mouse moved to (706, 588)
Screenshot: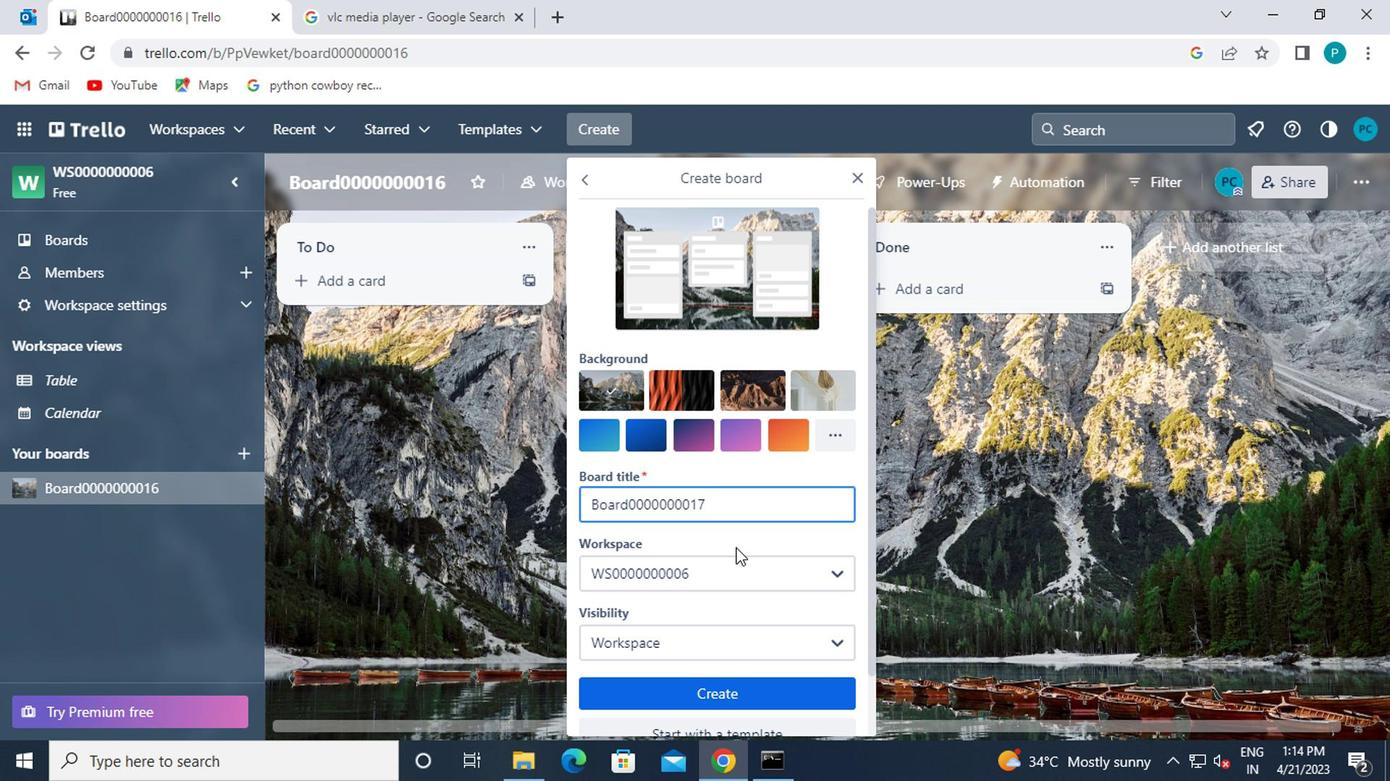 
Action: Mouse pressed left at (706, 588)
Screenshot: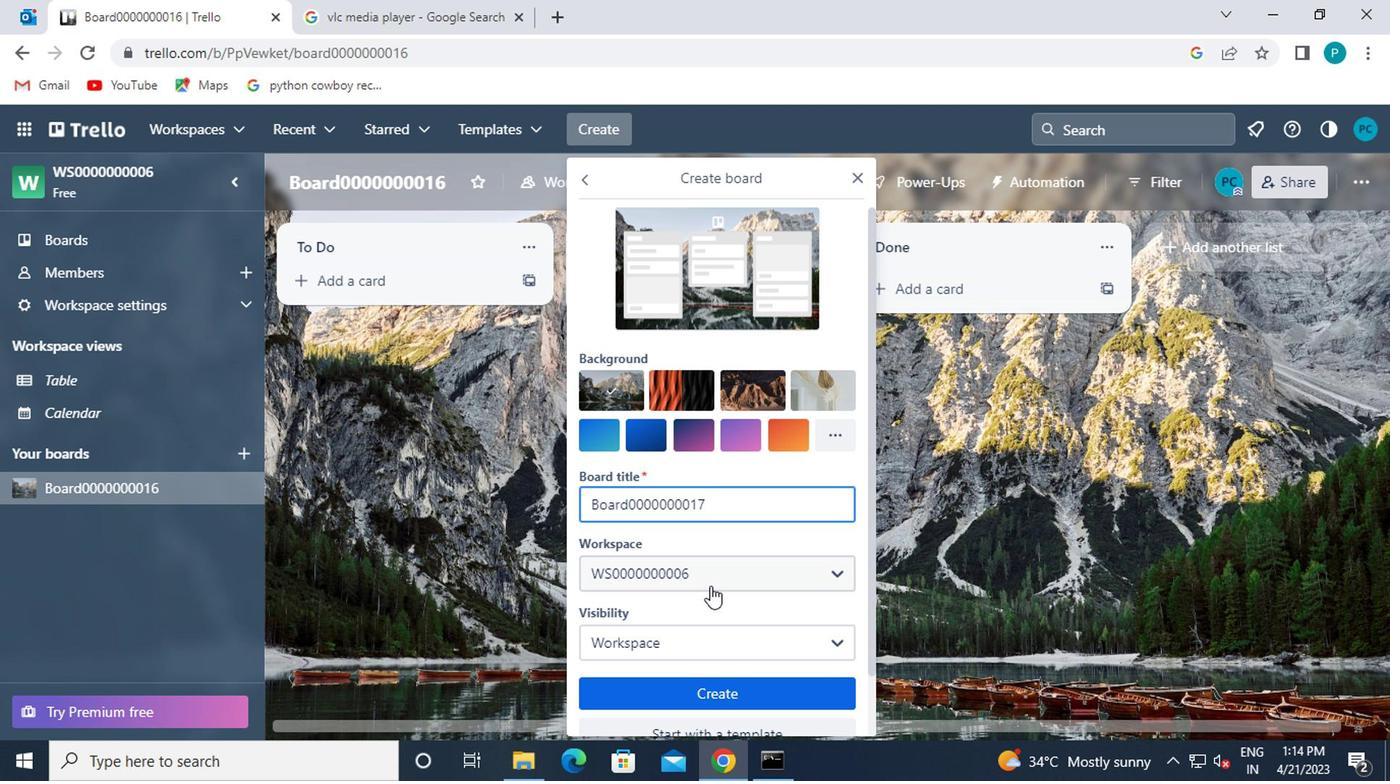 
Action: Mouse moved to (663, 424)
Screenshot: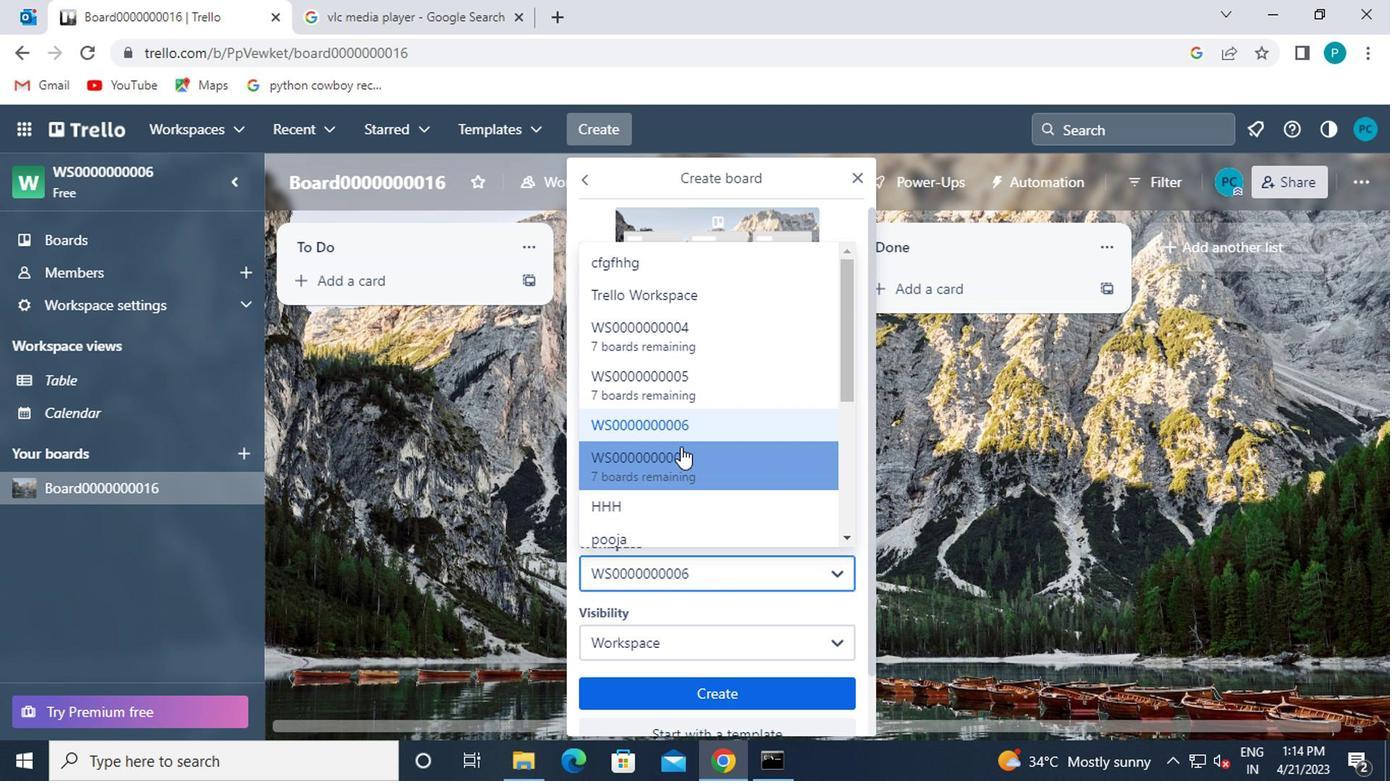 
Action: Mouse pressed left at (663, 424)
Screenshot: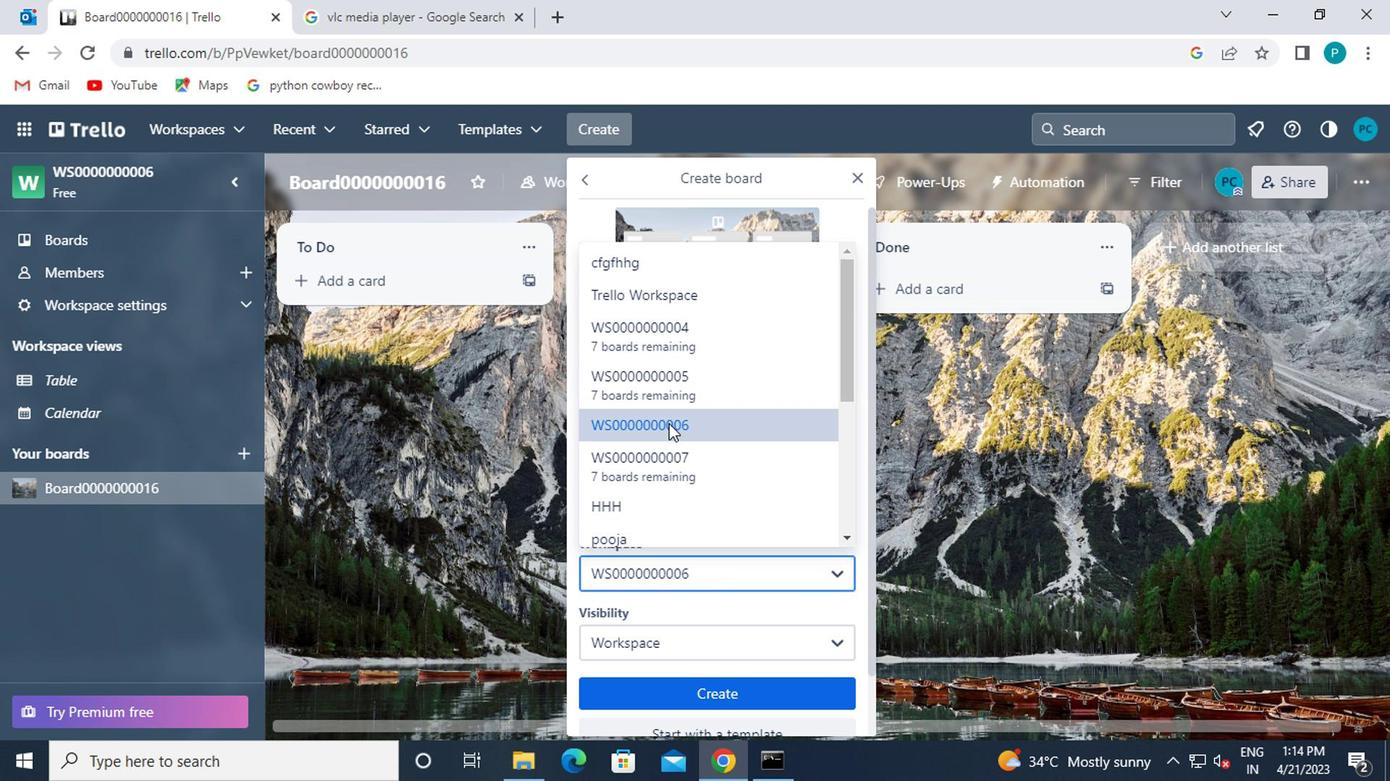 
Action: Mouse moved to (666, 601)
Screenshot: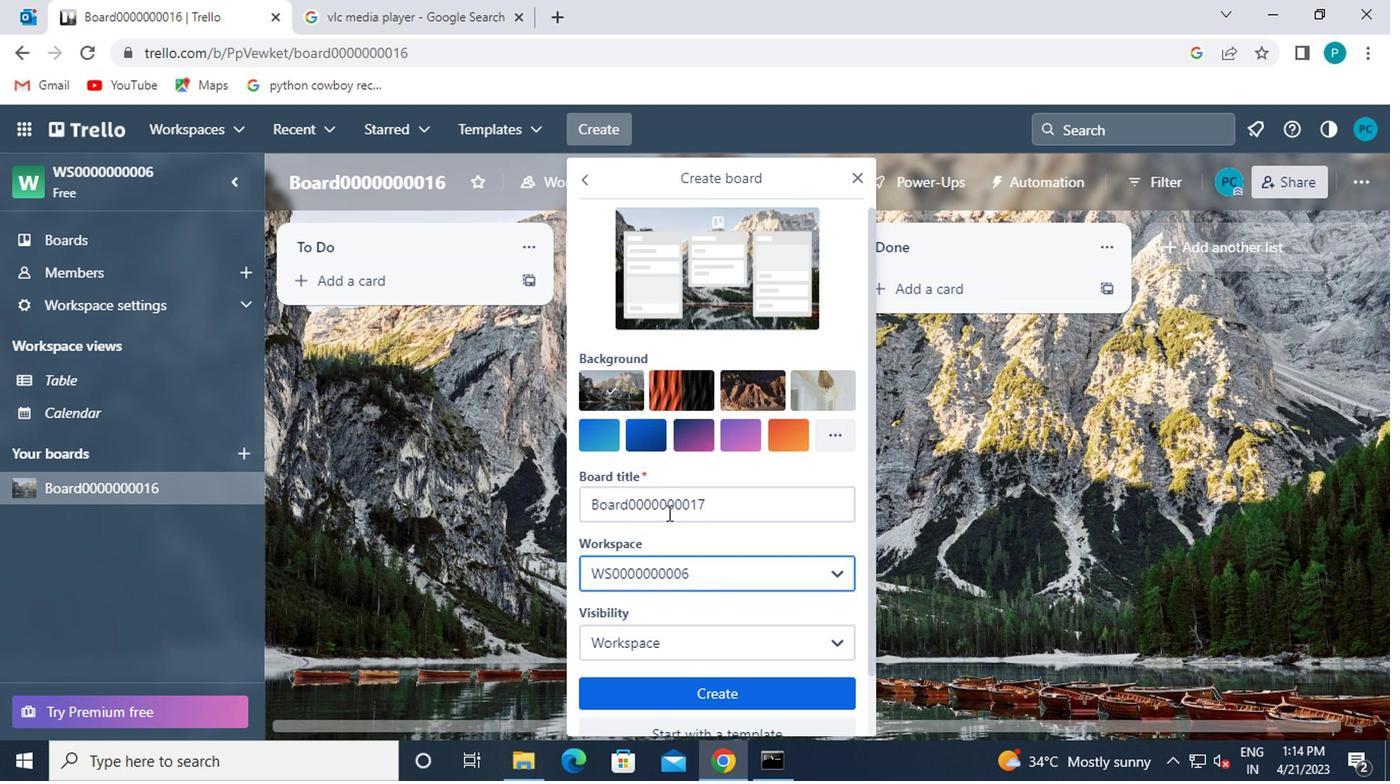 
Action: Mouse scrolled (666, 600) with delta (0, 0)
Screenshot: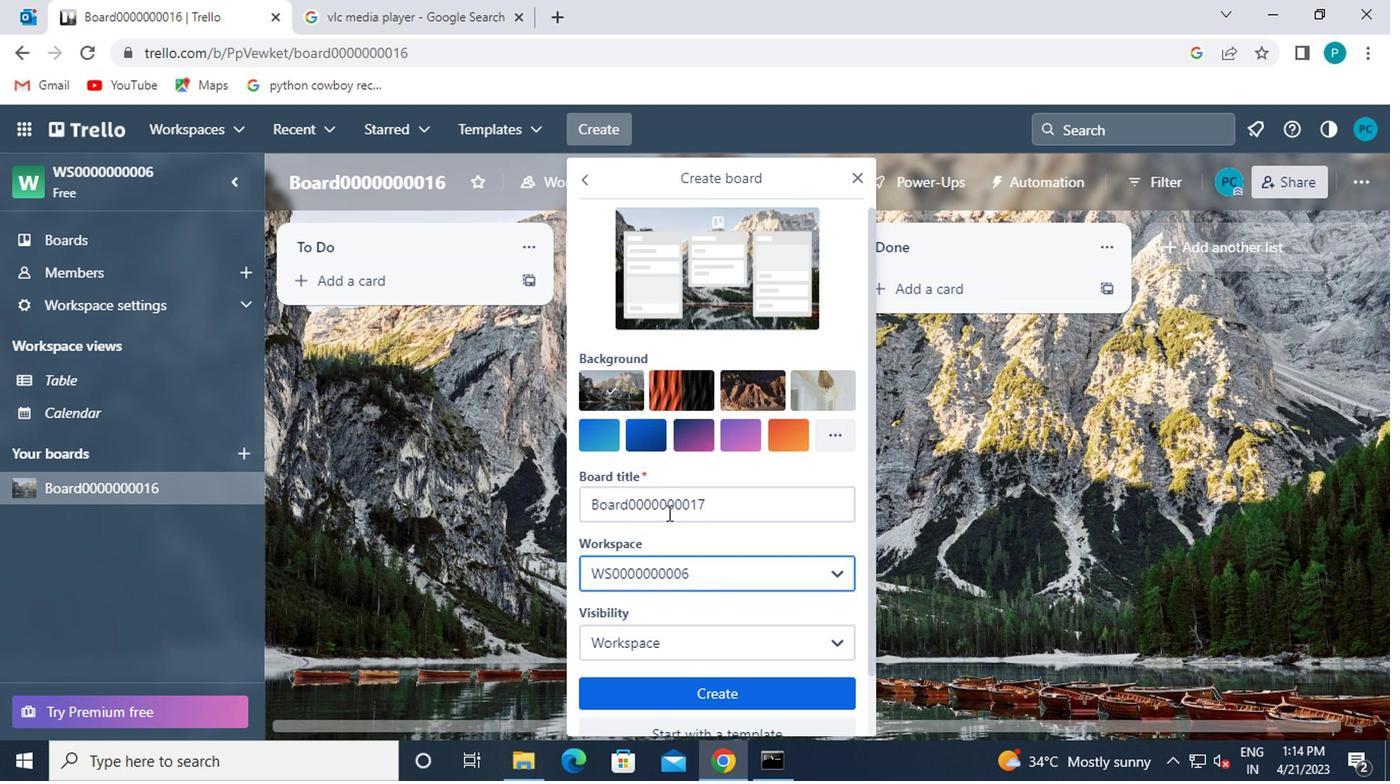 
Action: Mouse moved to (665, 578)
Screenshot: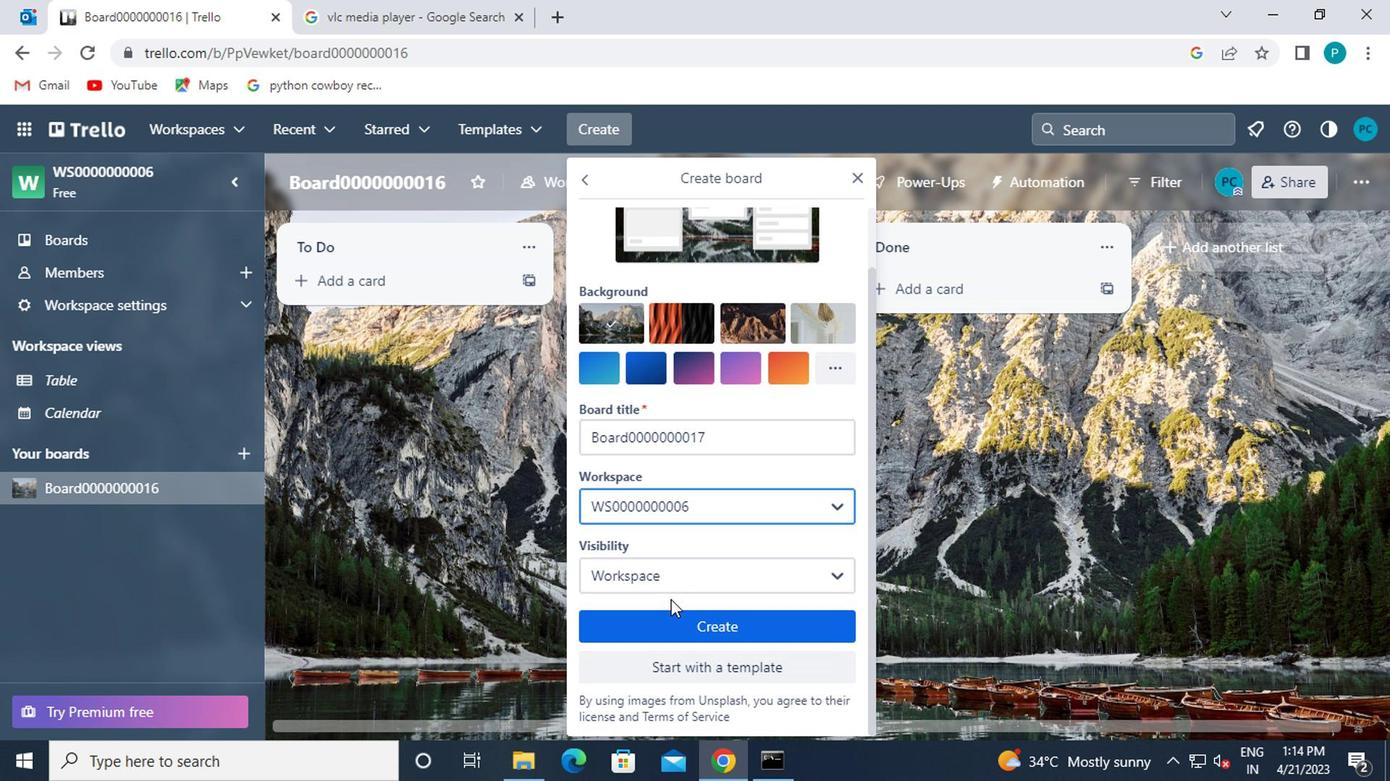 
Action: Mouse pressed left at (665, 578)
Screenshot: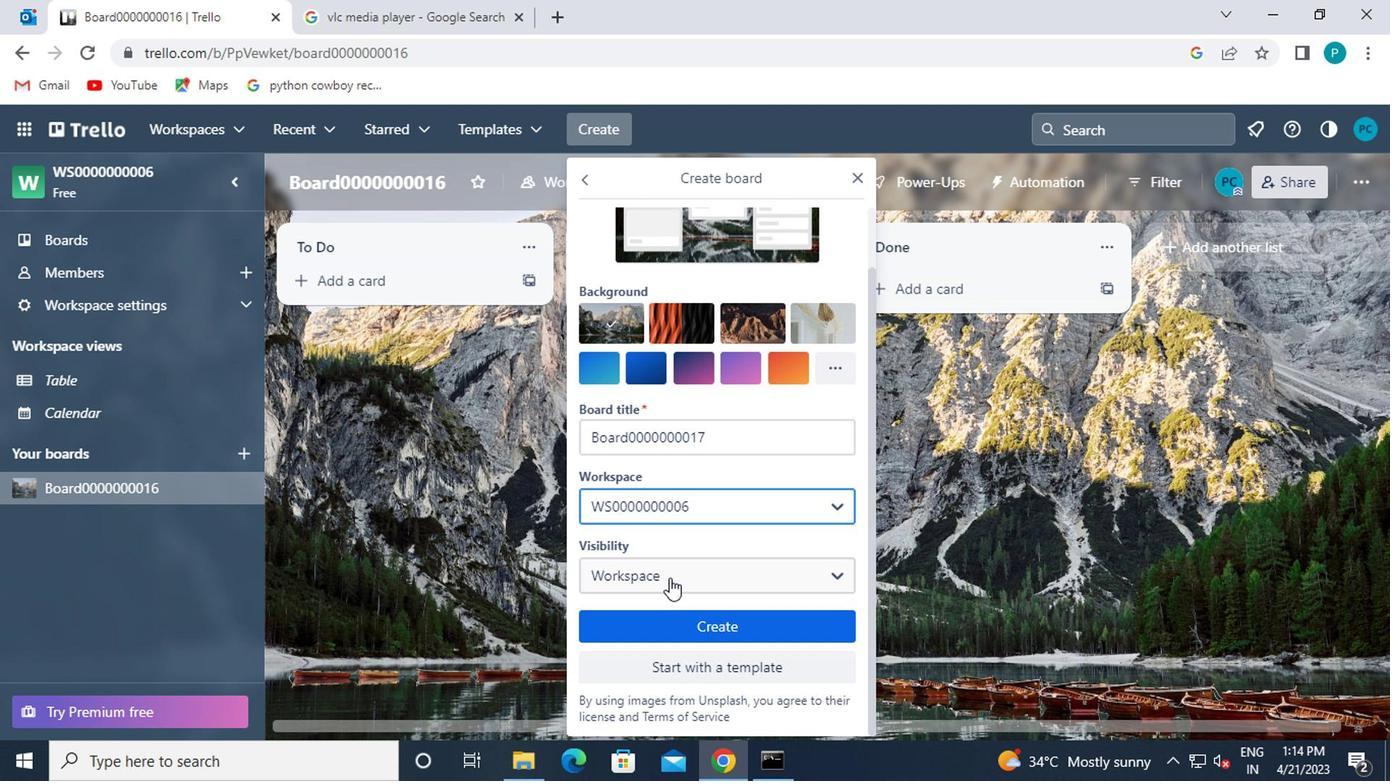 
Action: Mouse moved to (667, 388)
Screenshot: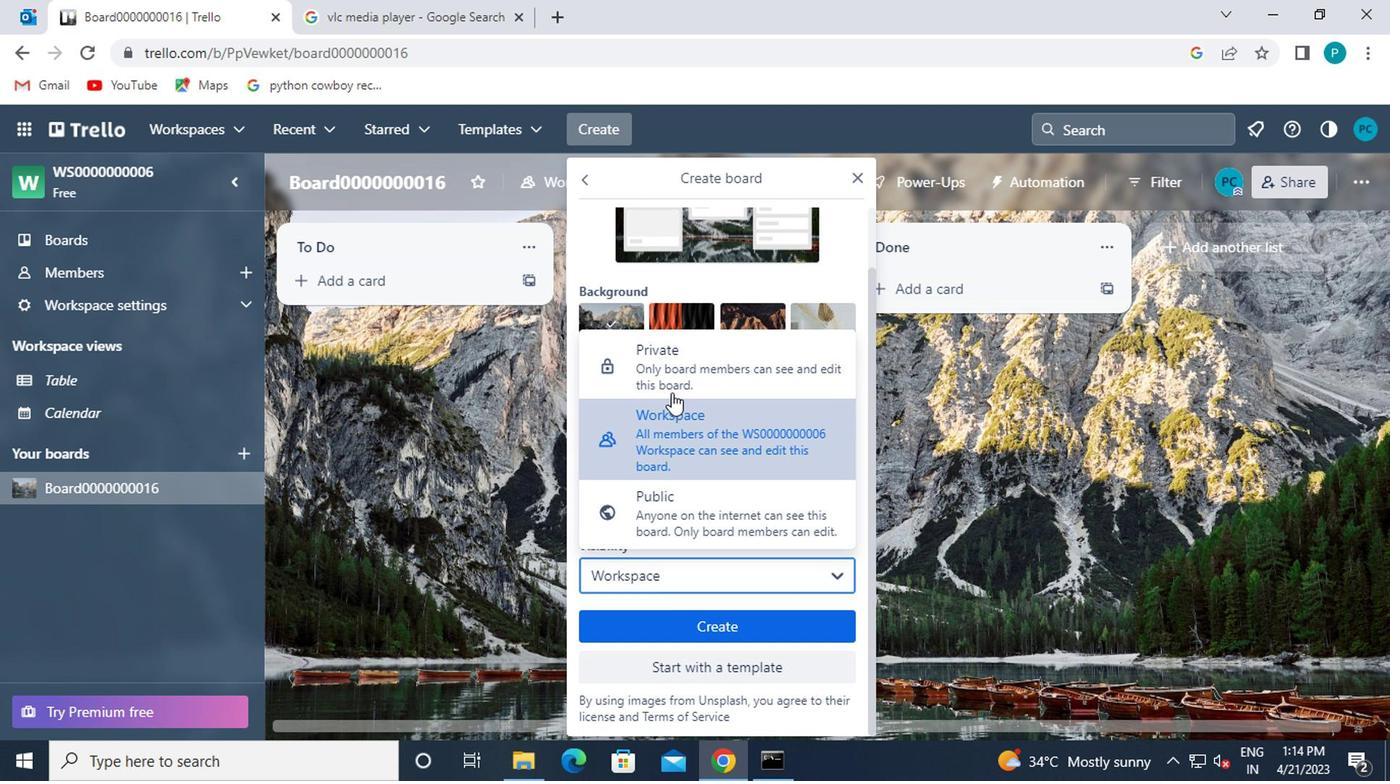 
Action: Mouse pressed left at (667, 388)
Screenshot: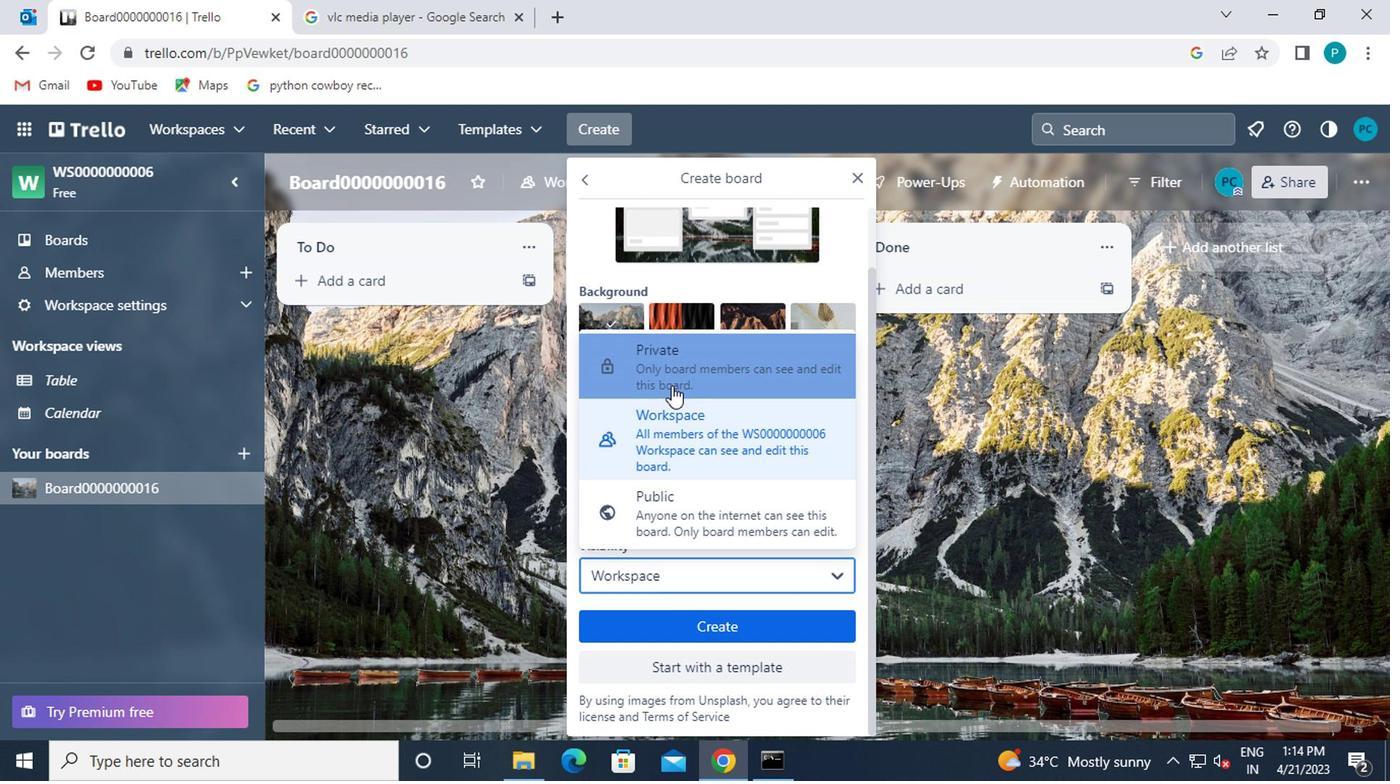 
Action: Mouse moved to (637, 635)
Screenshot: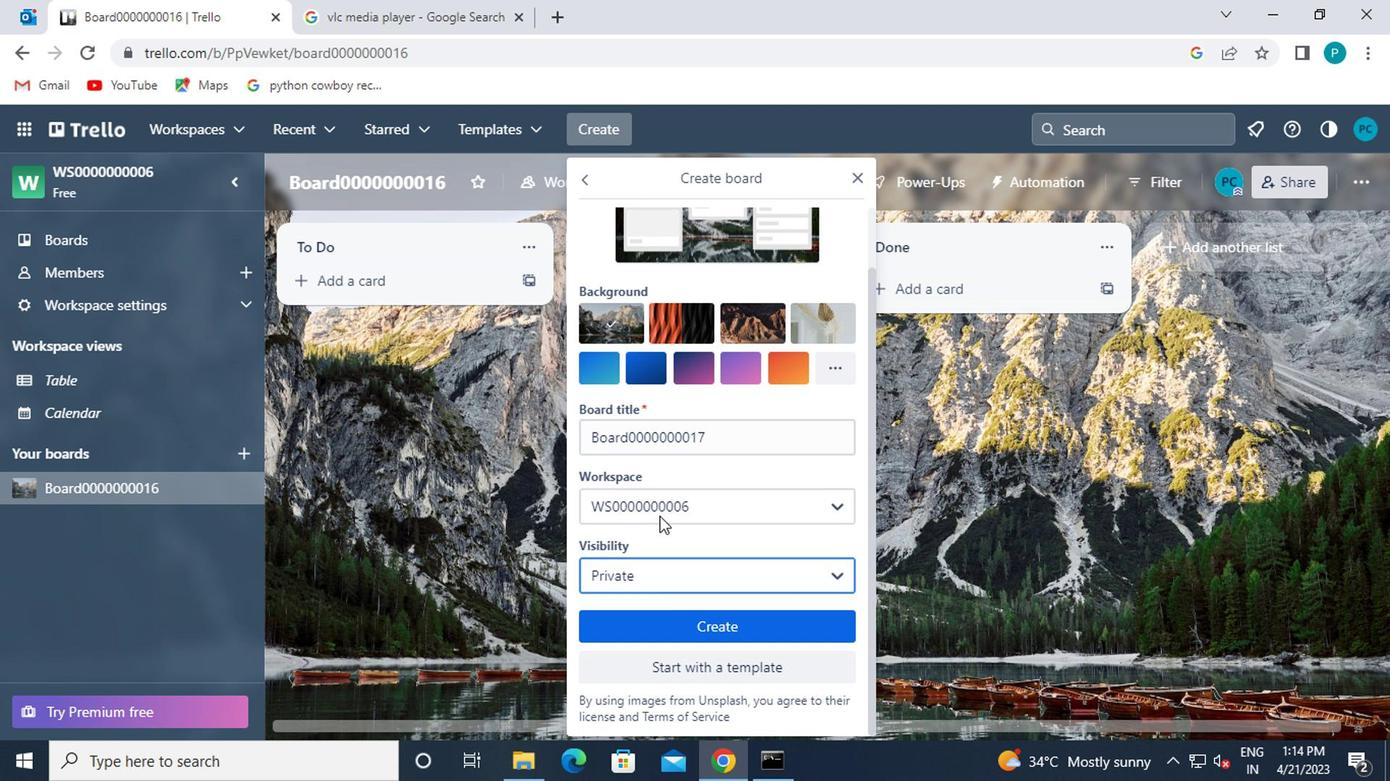 
Action: Mouse pressed left at (637, 635)
Screenshot: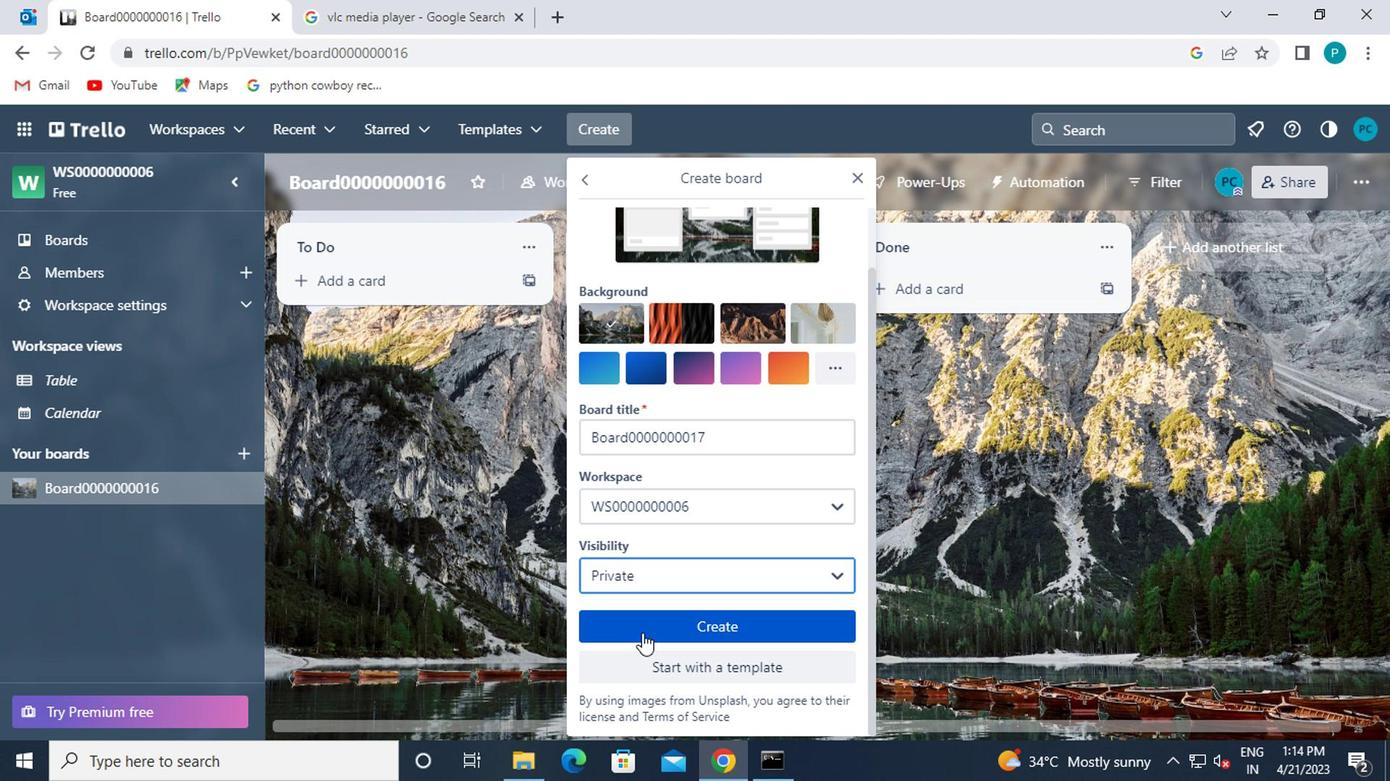 
Action: Mouse moved to (618, 126)
Screenshot: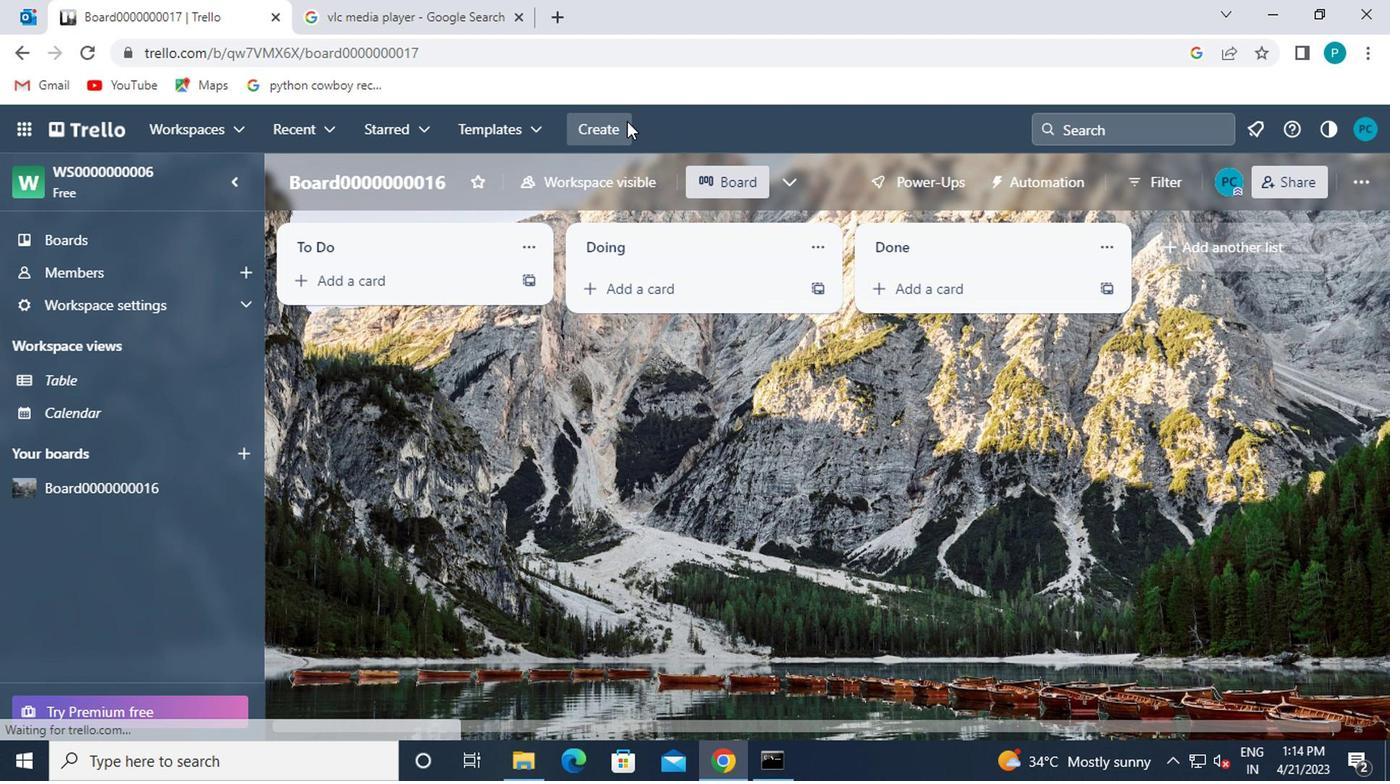 
Action: Mouse pressed left at (618, 126)
Screenshot: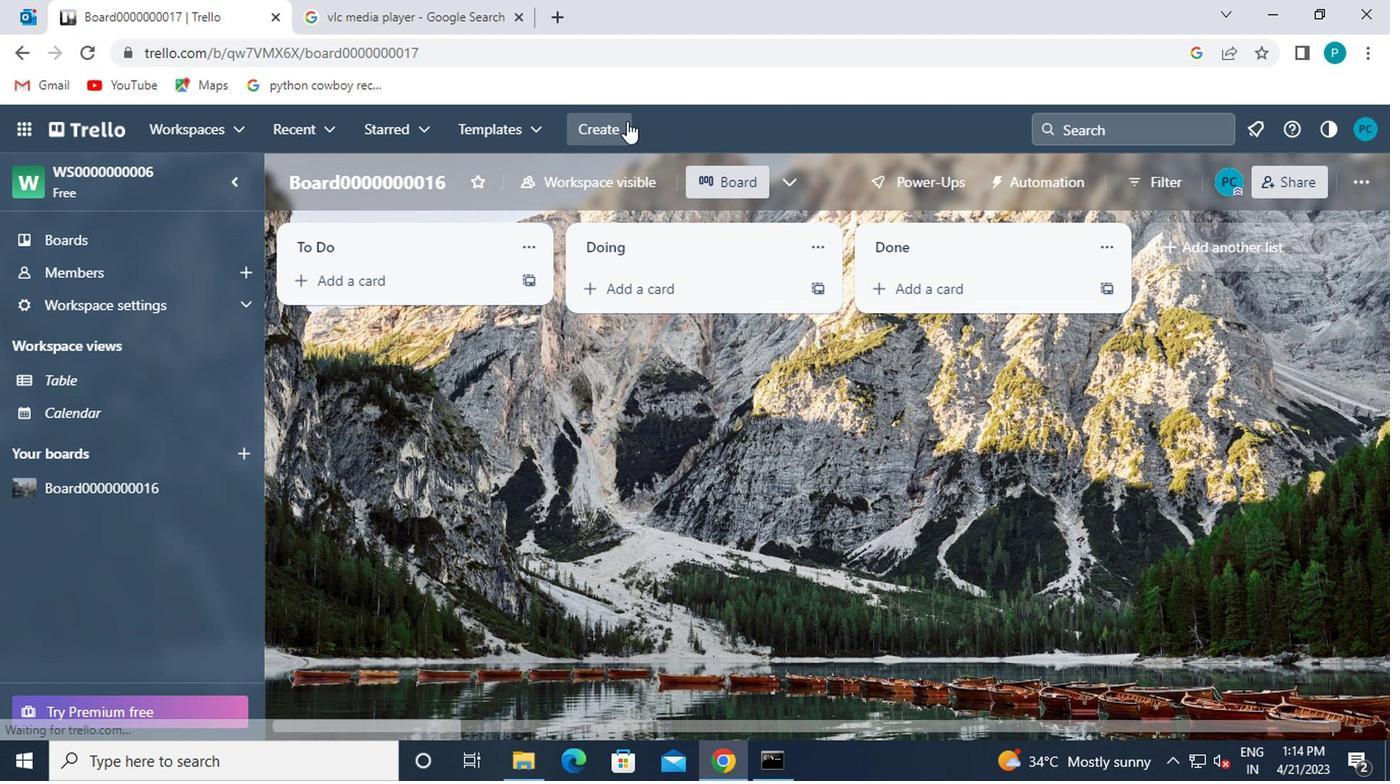 
Action: Mouse moved to (633, 194)
Screenshot: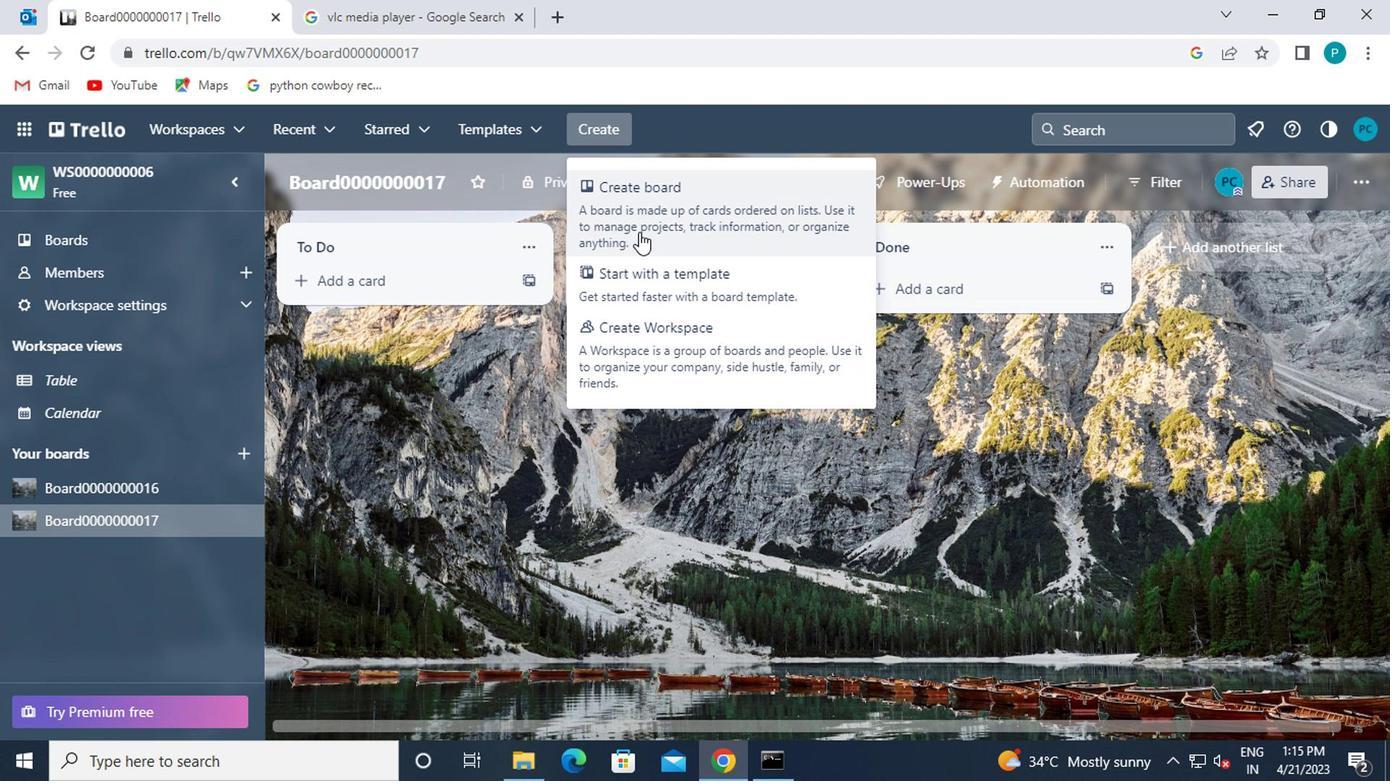 
Action: Mouse pressed left at (633, 194)
Screenshot: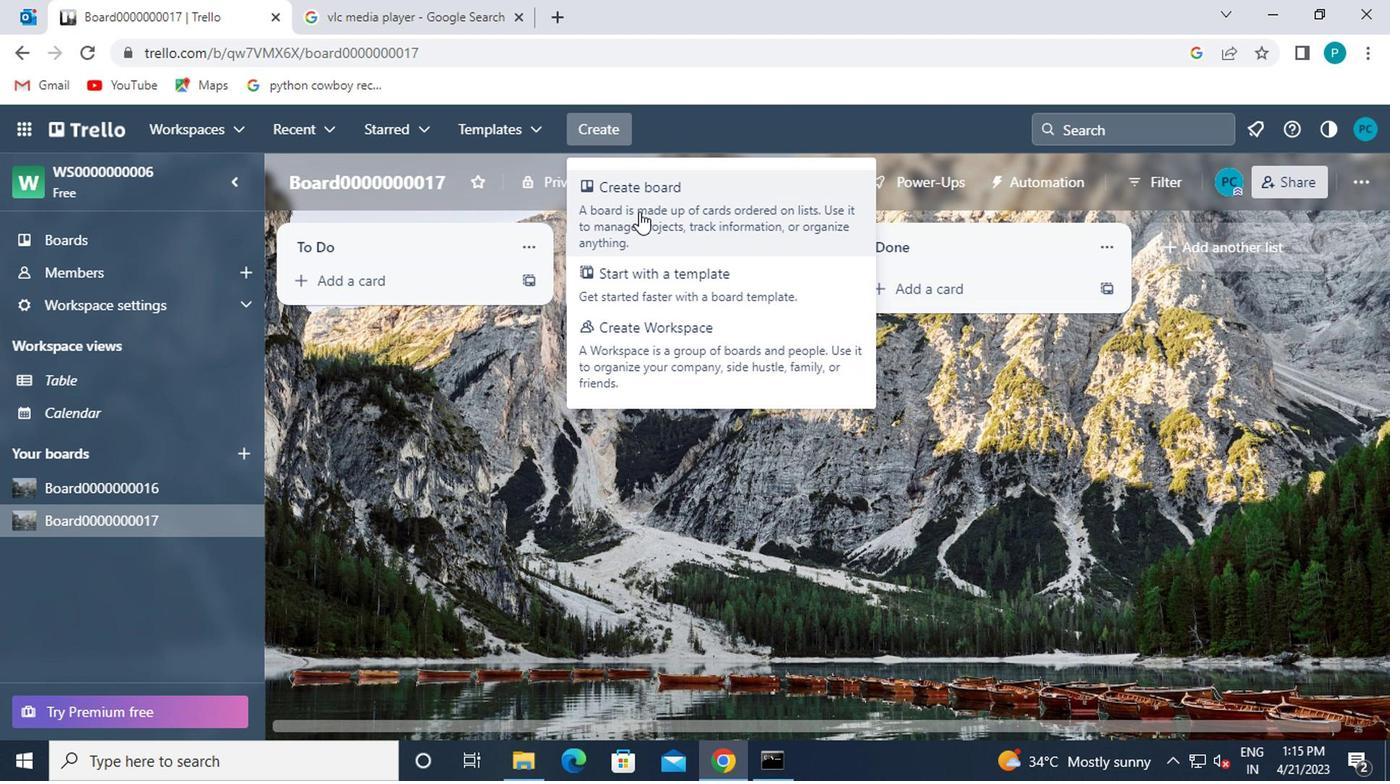 
Action: Mouse moved to (677, 507)
Screenshot: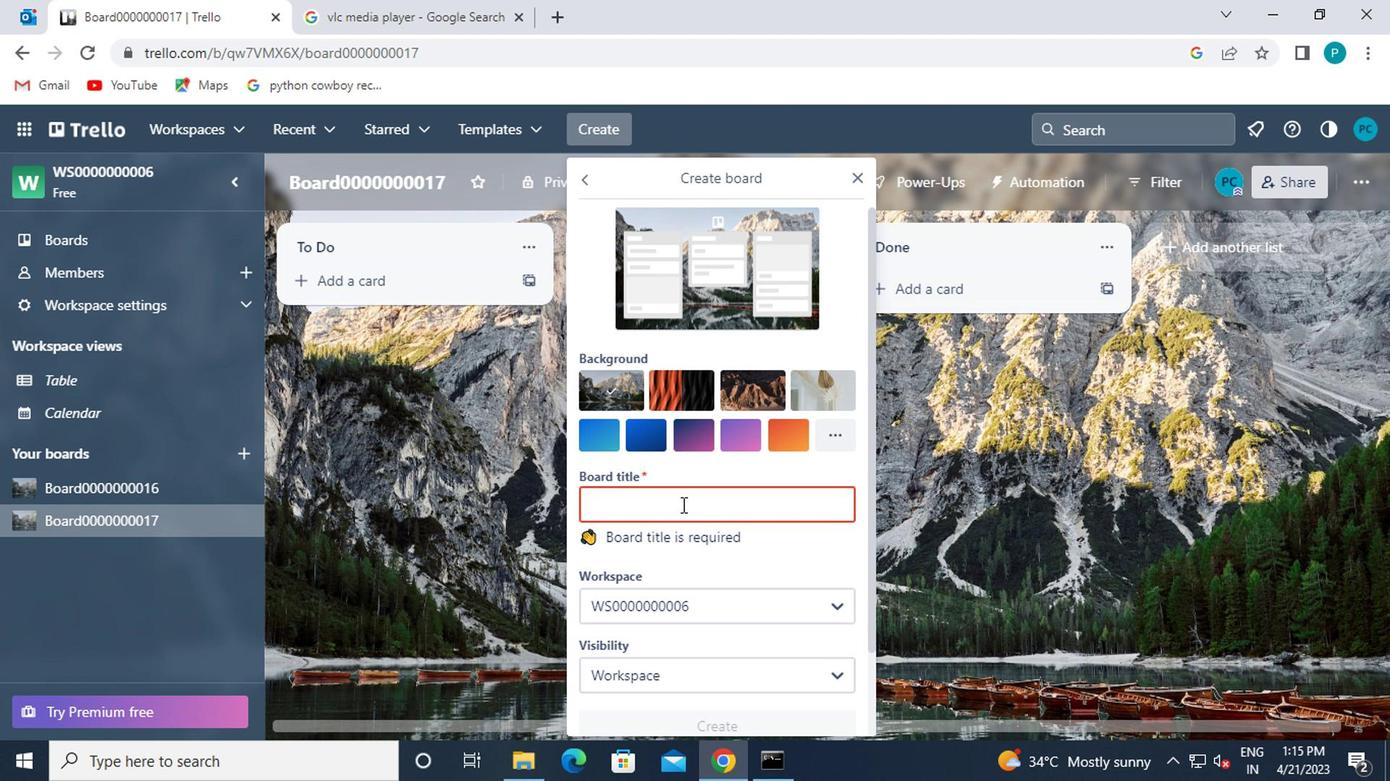
Action: Mouse pressed left at (677, 507)
Screenshot: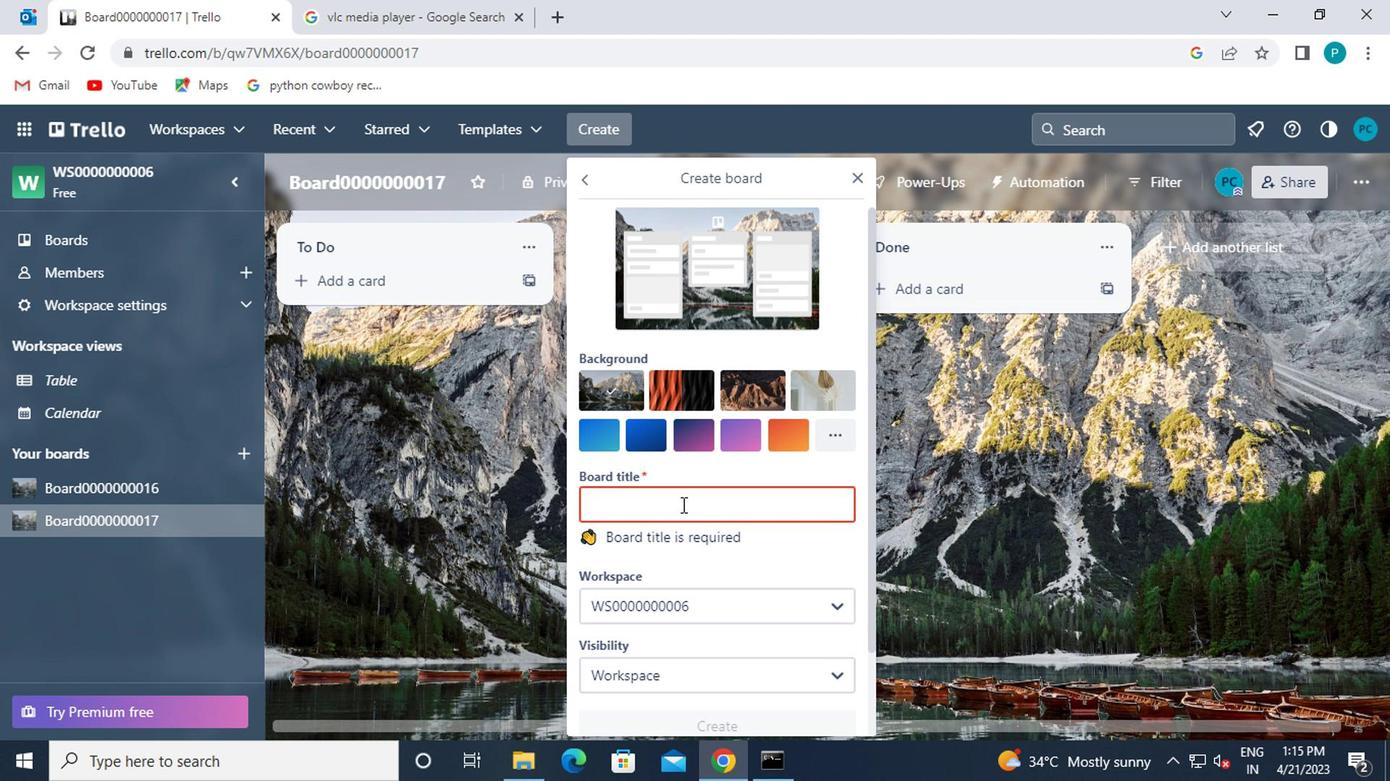
Action: Mouse moved to (677, 518)
Screenshot: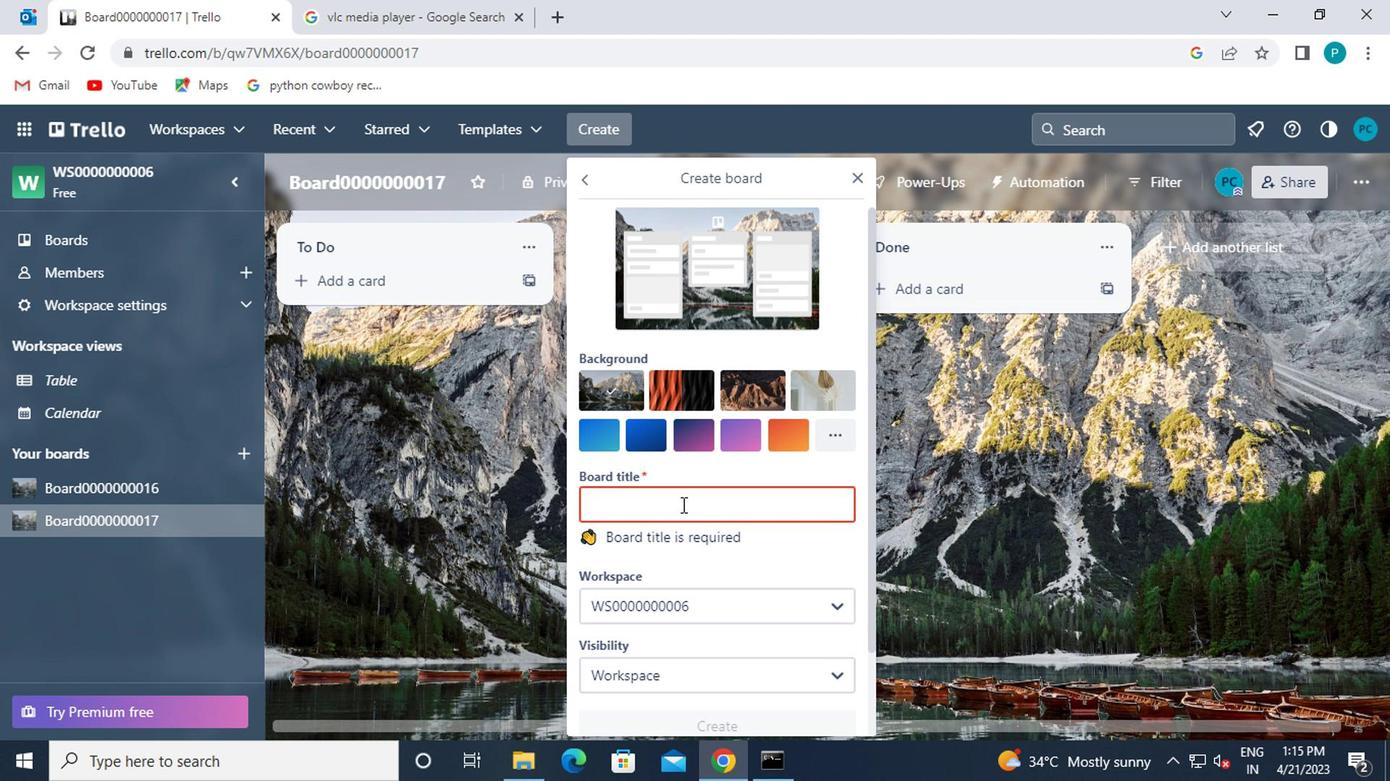 
Action: Key pressed <Key.shift>ctrl+BOARD0000000018
Screenshot: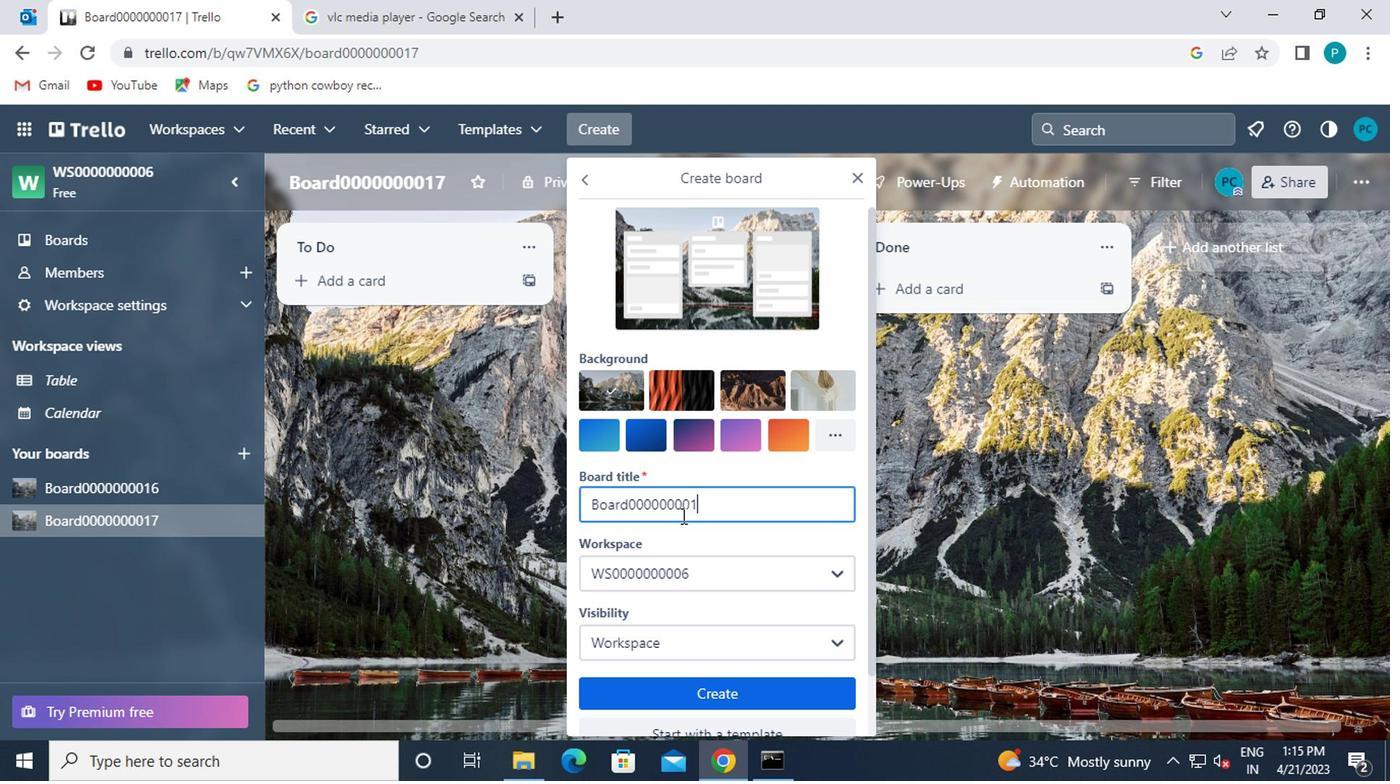 
Action: Mouse moved to (702, 577)
Screenshot: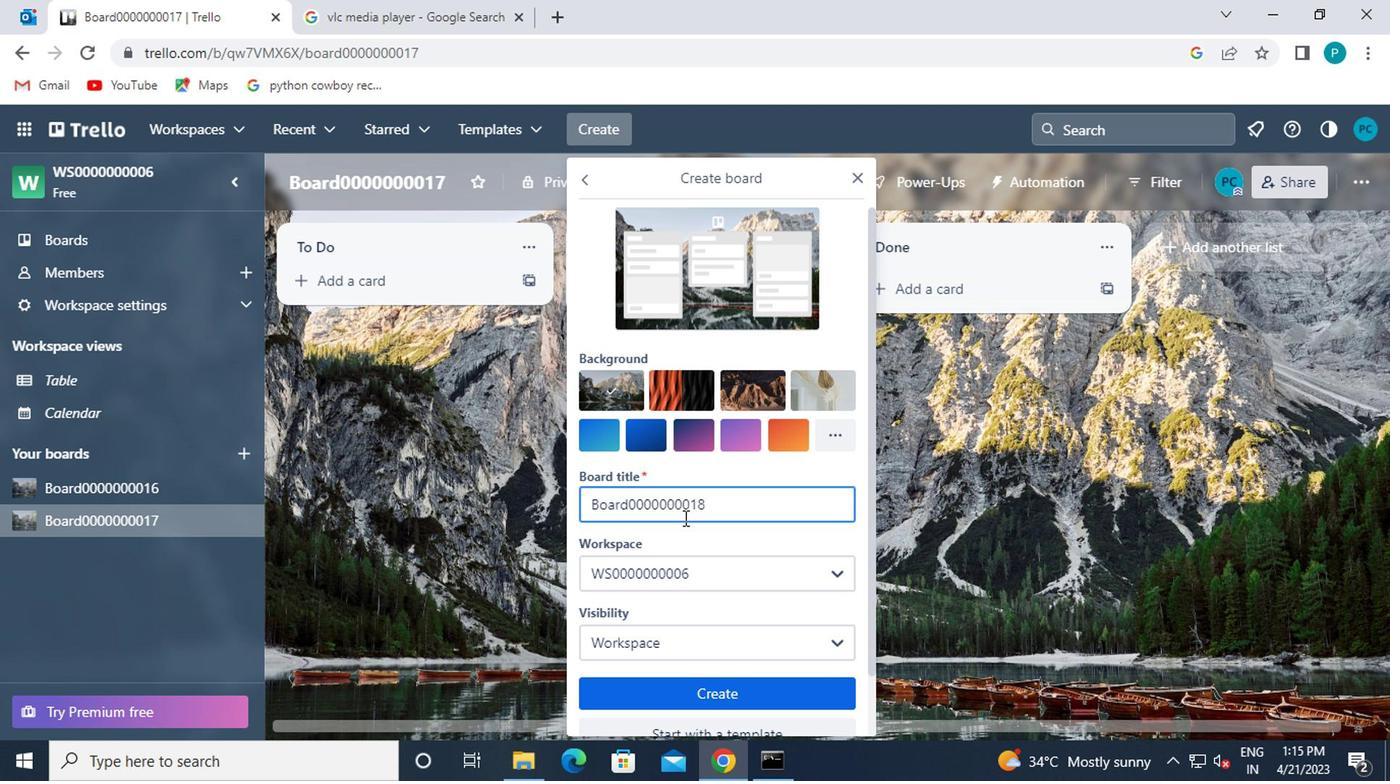 
Action: Mouse pressed left at (702, 577)
Screenshot: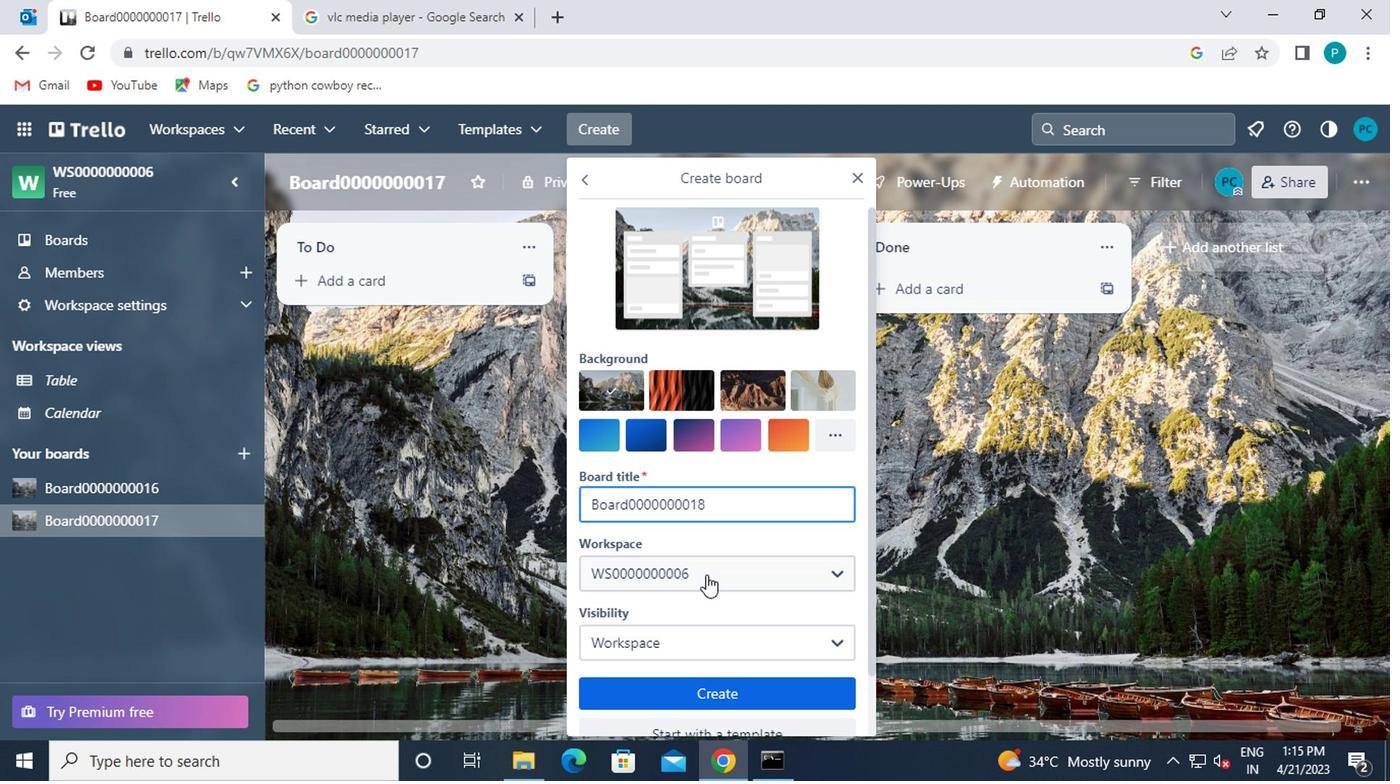 
Action: Mouse moved to (661, 419)
Screenshot: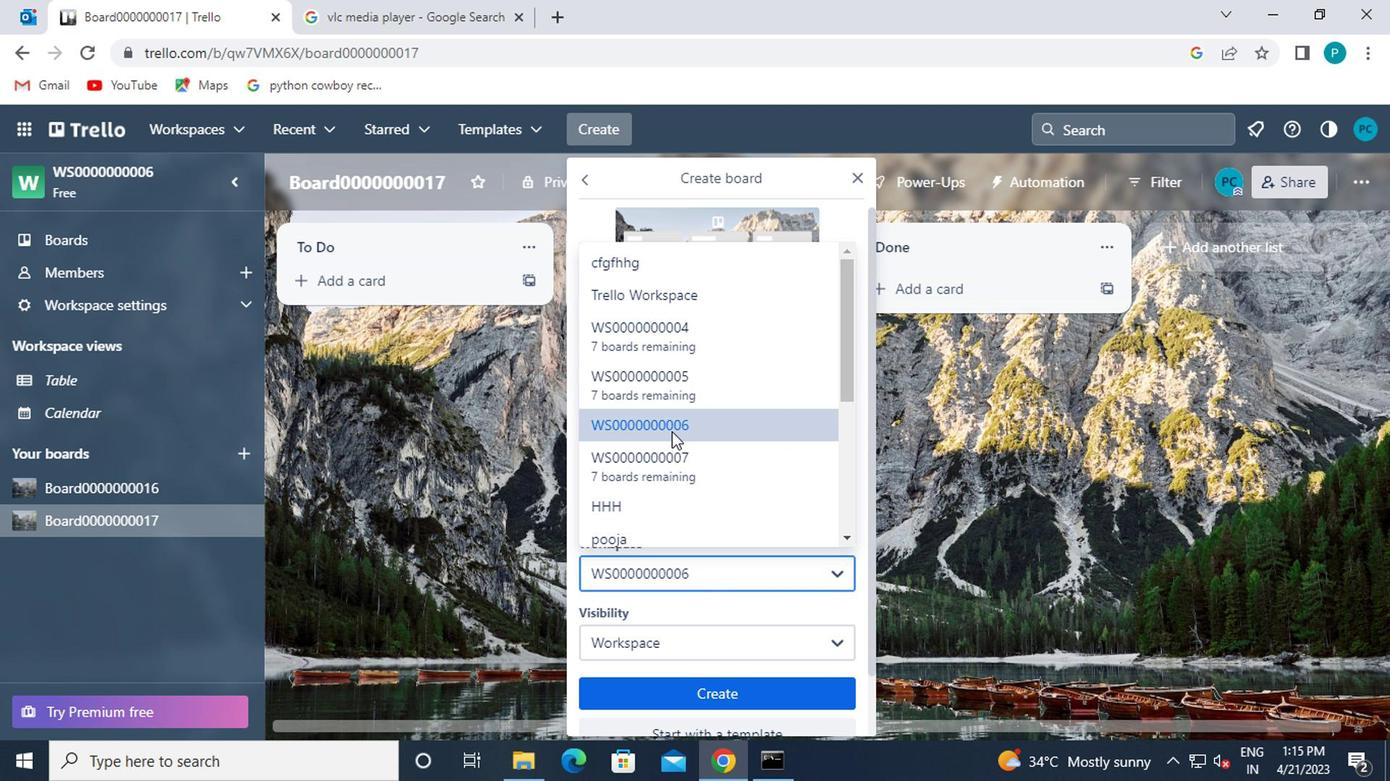 
Action: Mouse pressed left at (661, 419)
Screenshot: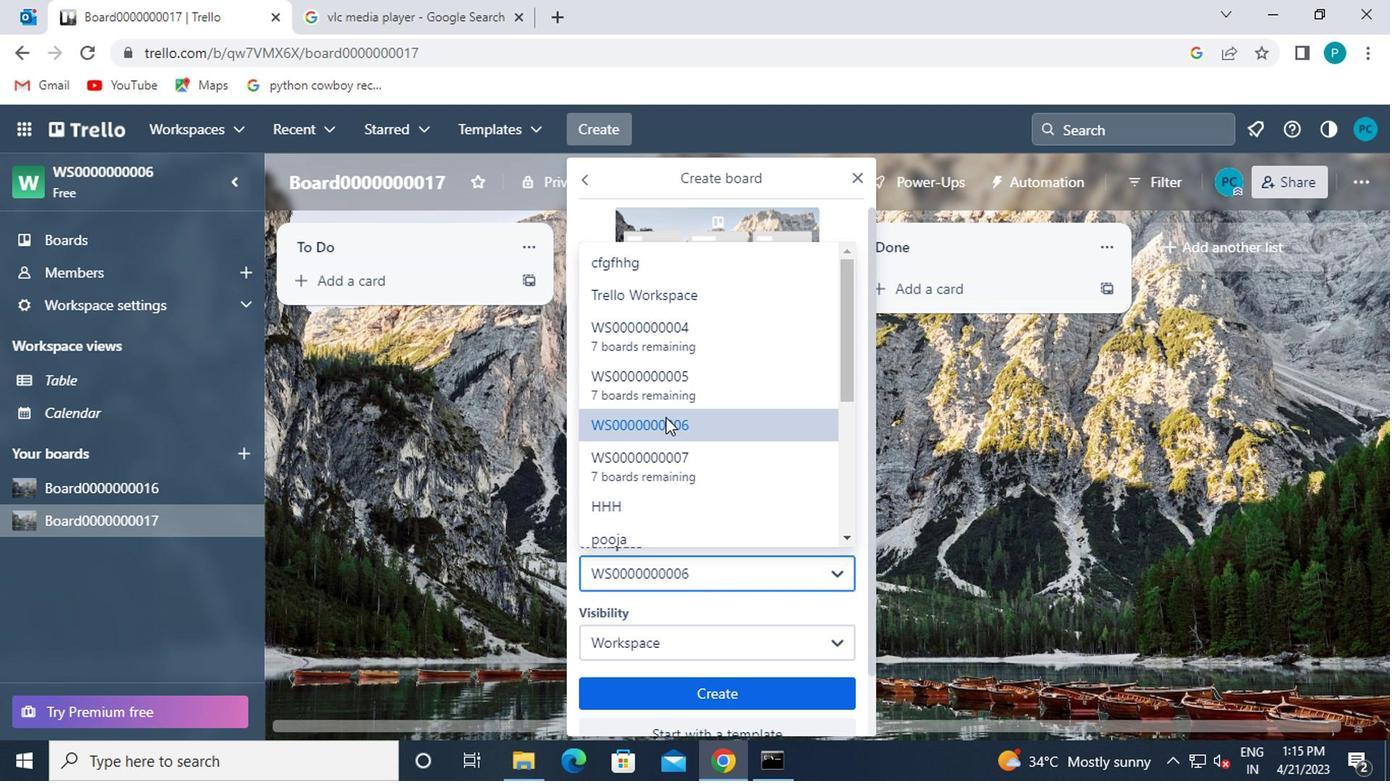 
Action: Mouse moved to (712, 632)
Screenshot: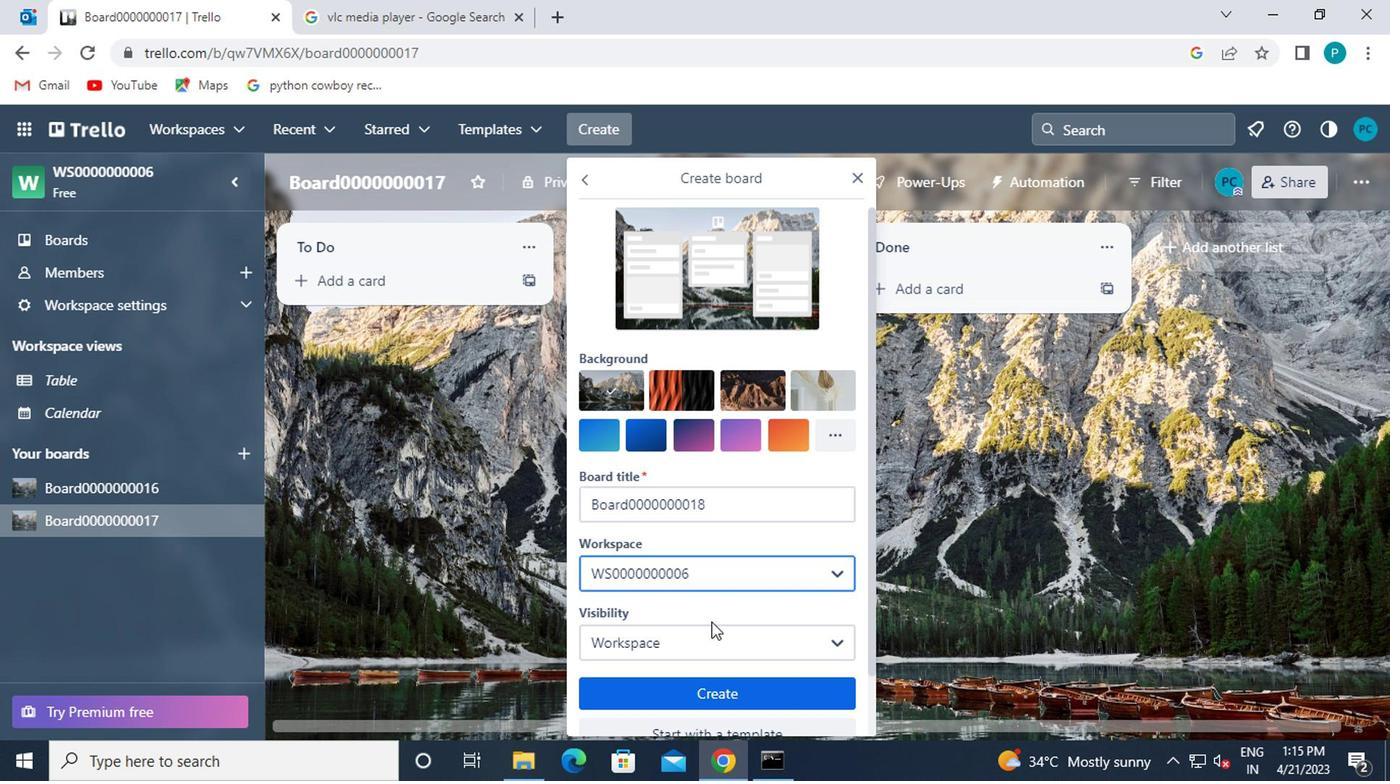 
Action: Mouse pressed left at (712, 632)
Screenshot: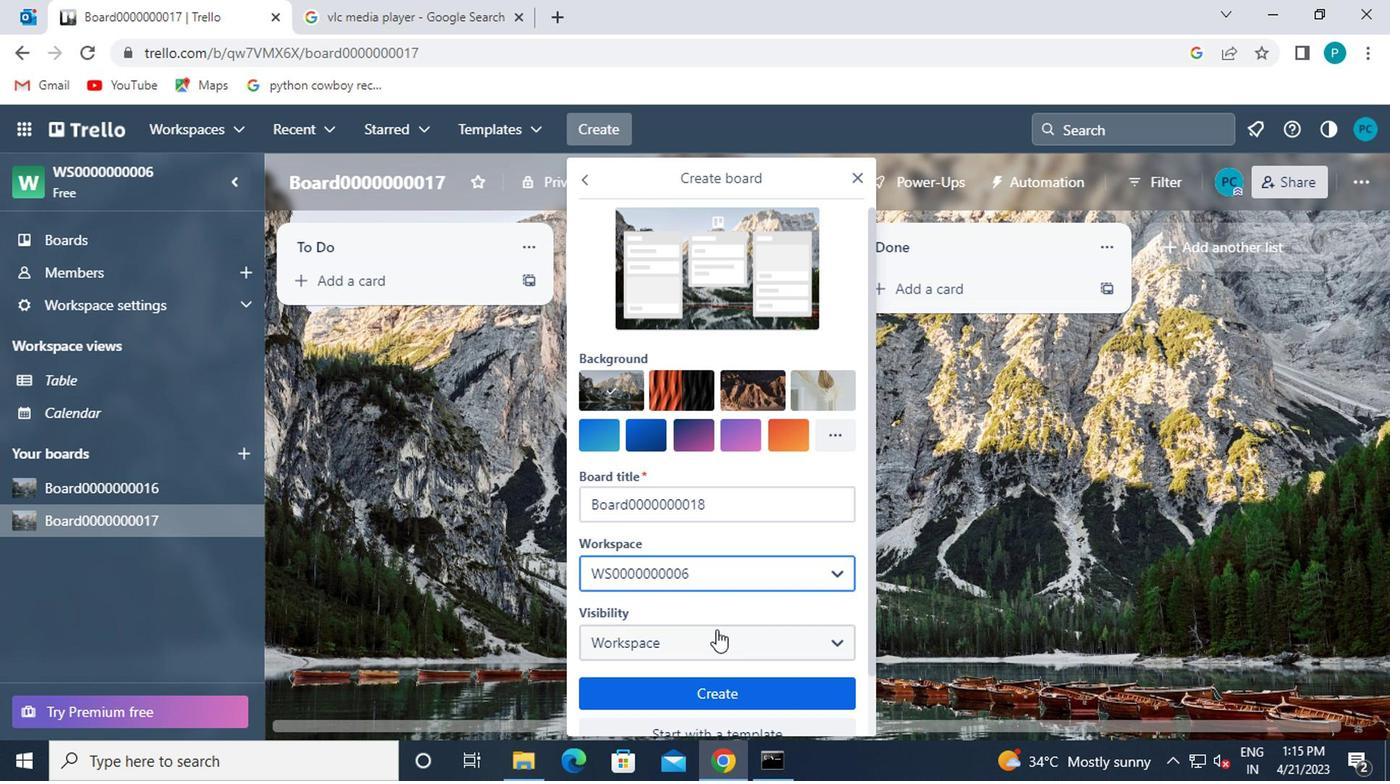 
Action: Mouse moved to (711, 596)
Screenshot: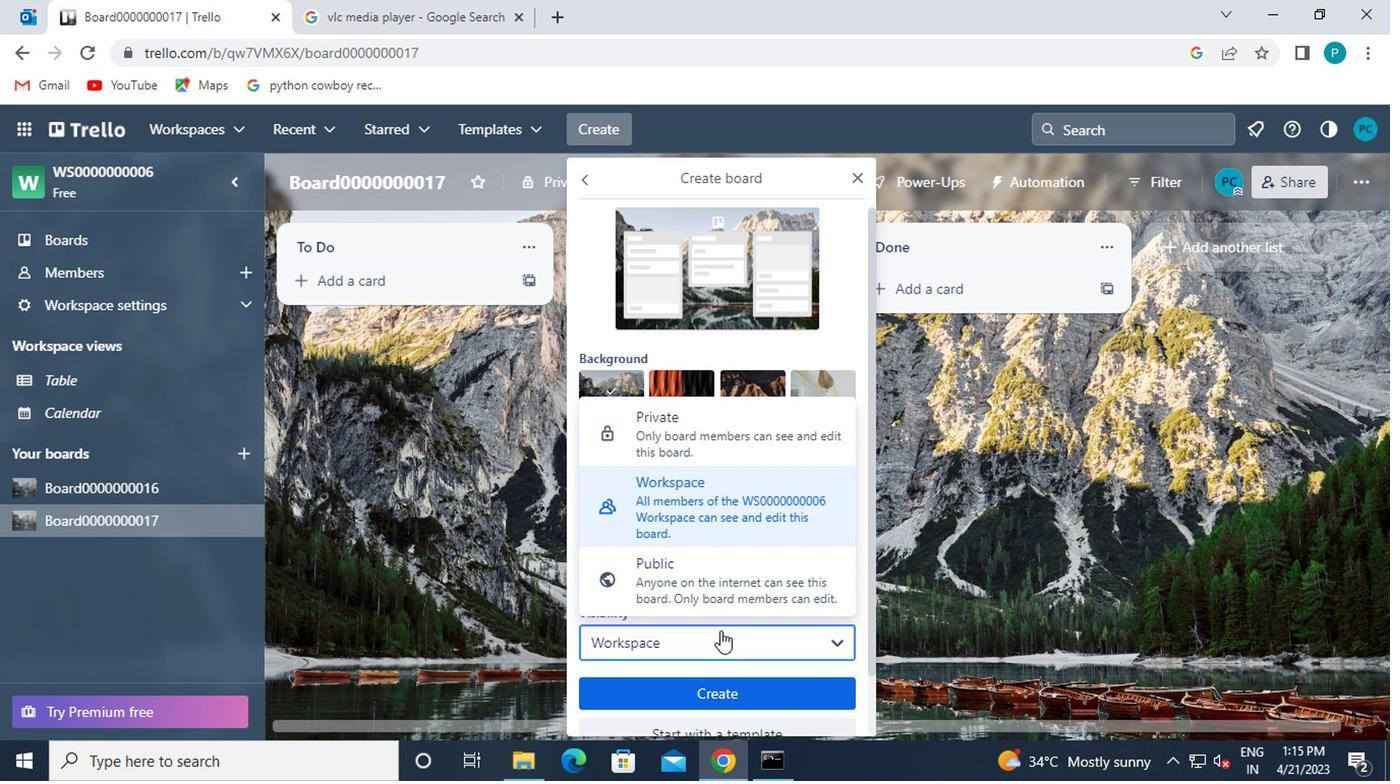 
Action: Mouse pressed left at (711, 596)
Screenshot: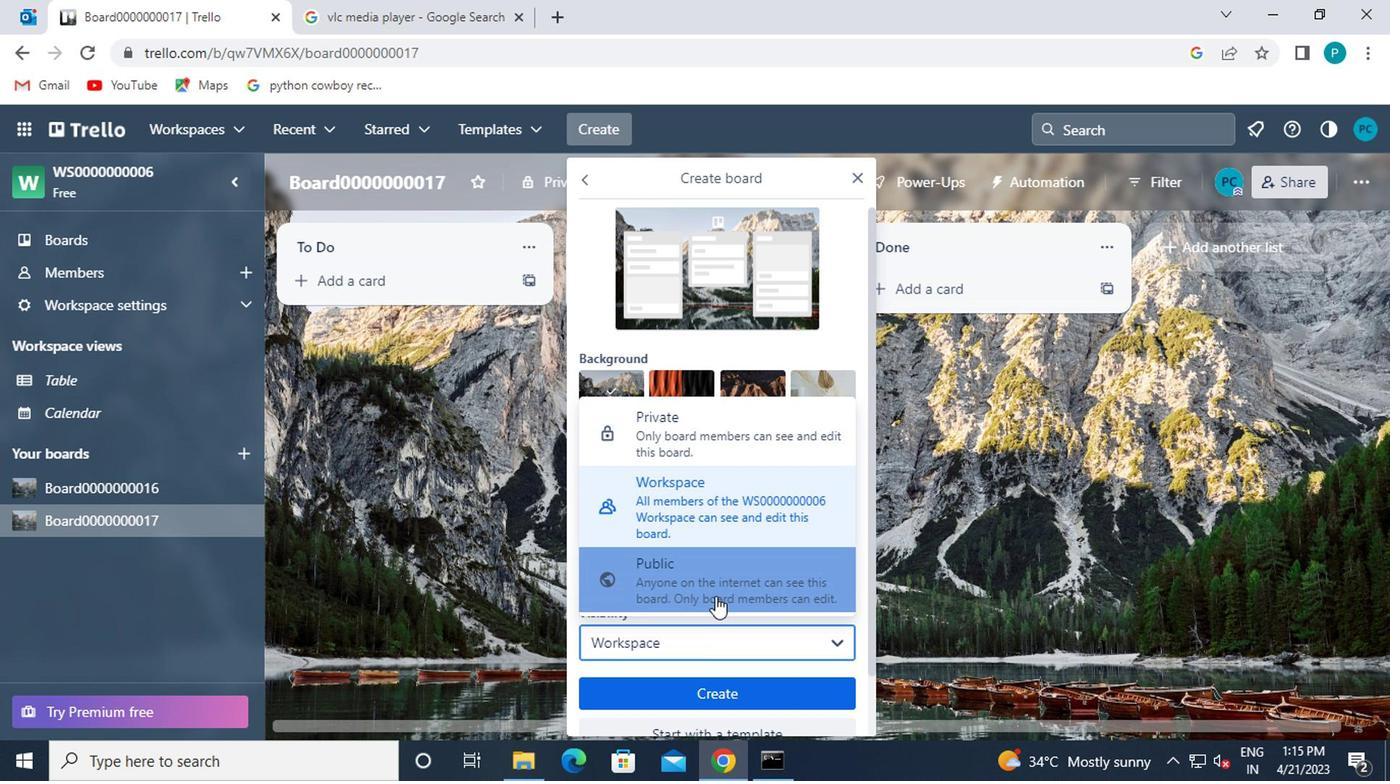 
Action: Mouse moved to (714, 582)
Screenshot: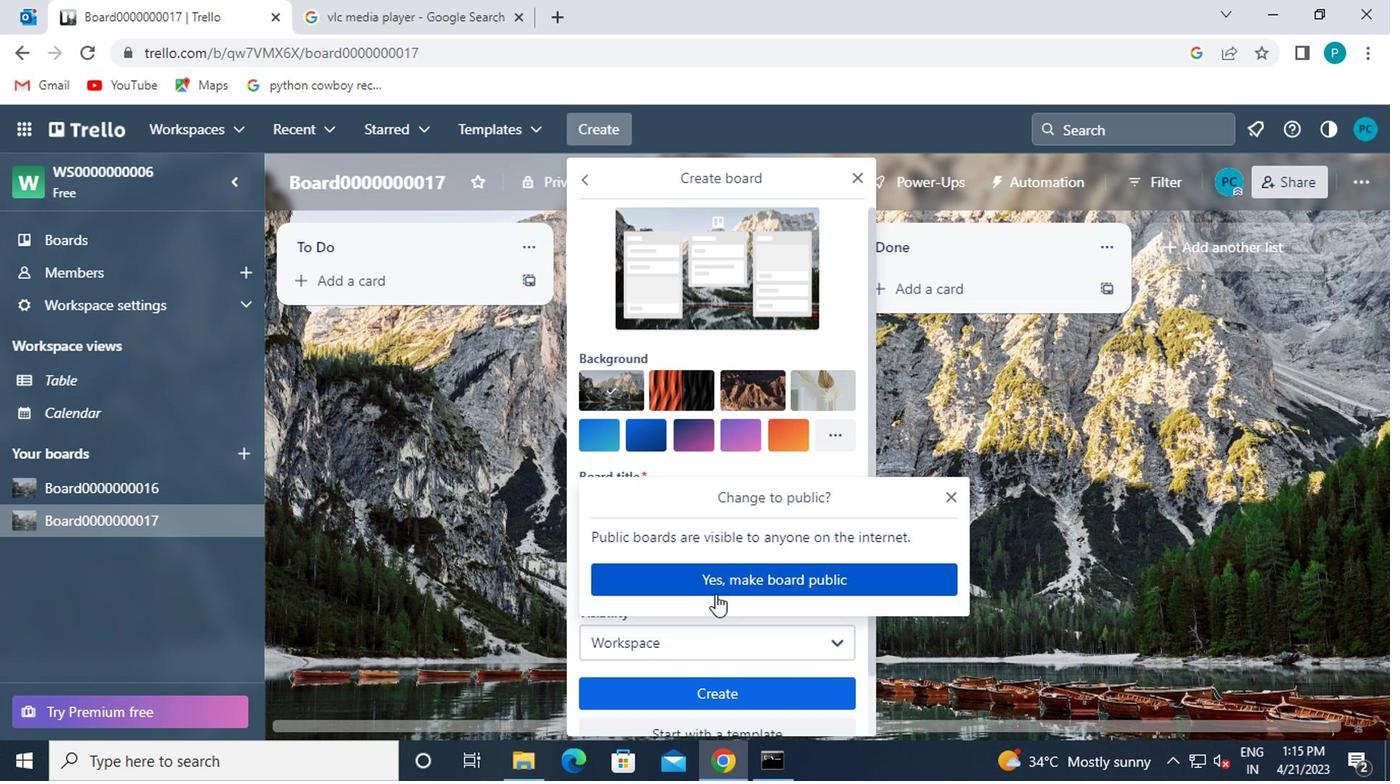 
Action: Mouse pressed left at (714, 582)
Screenshot: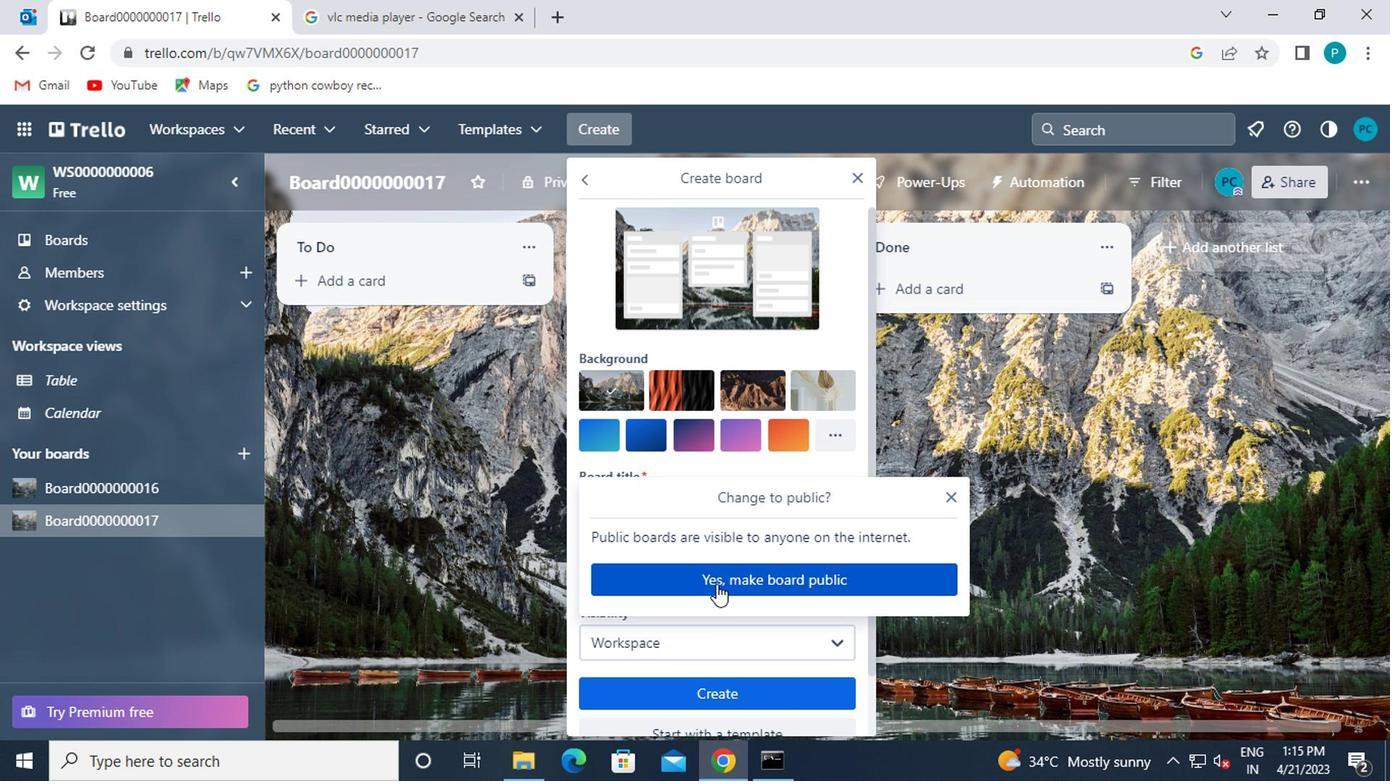
Action: Mouse moved to (746, 691)
Screenshot: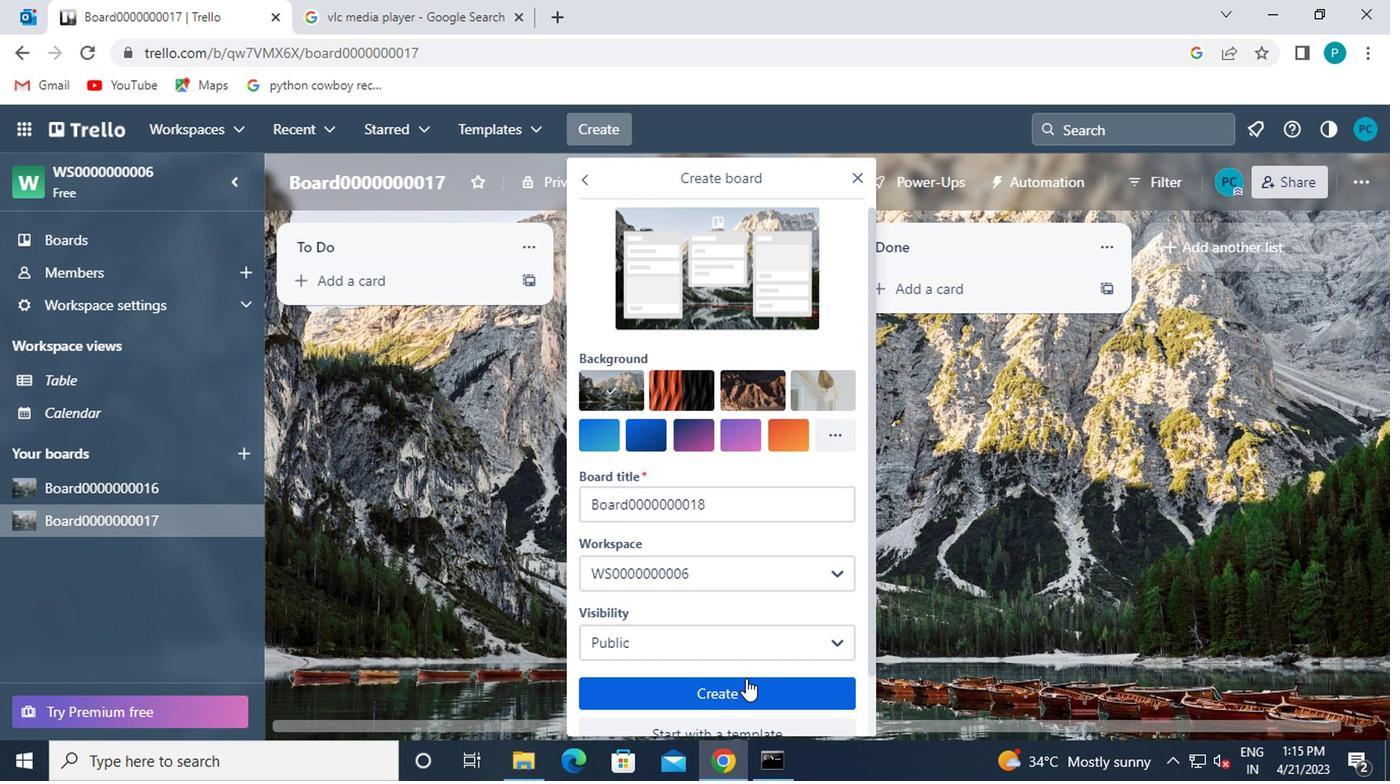 
Action: Mouse pressed left at (746, 691)
Screenshot: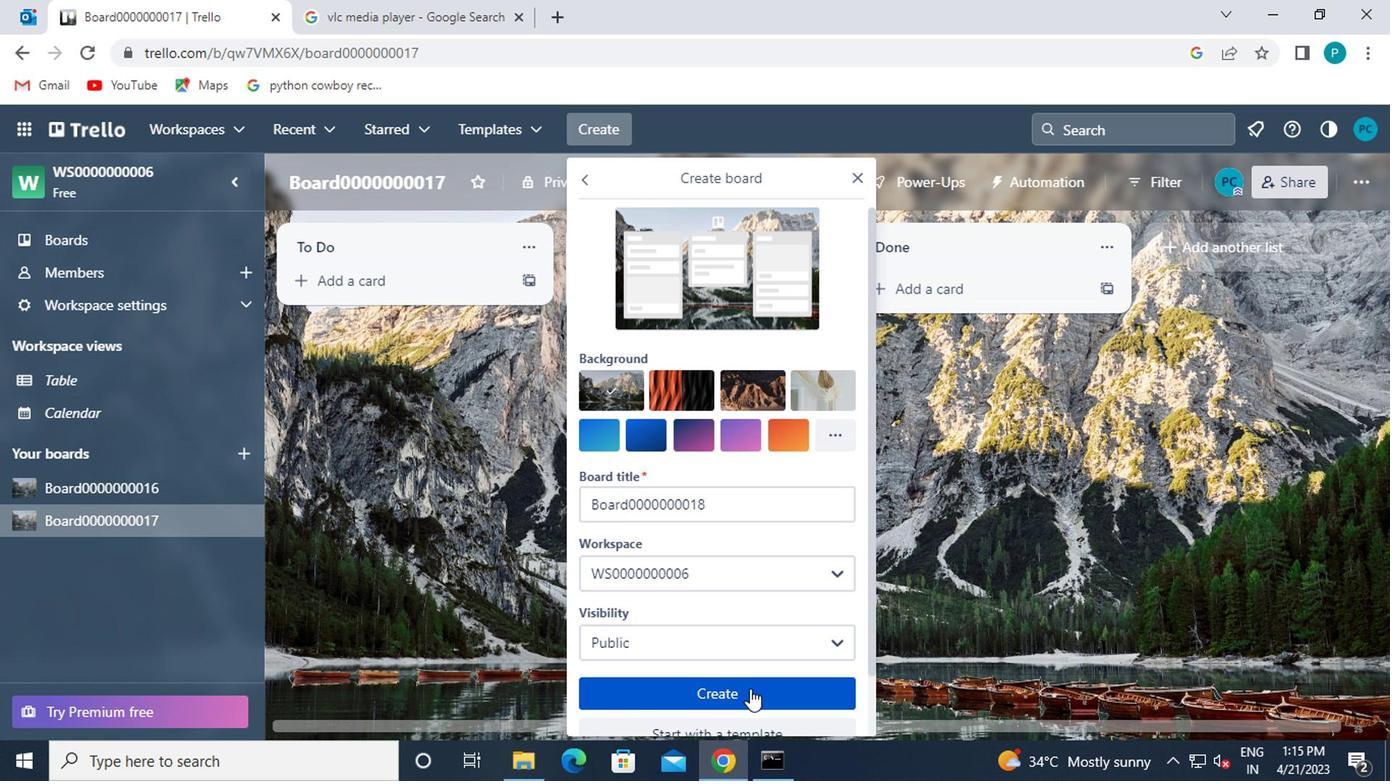 
Action: Mouse moved to (146, 492)
Screenshot: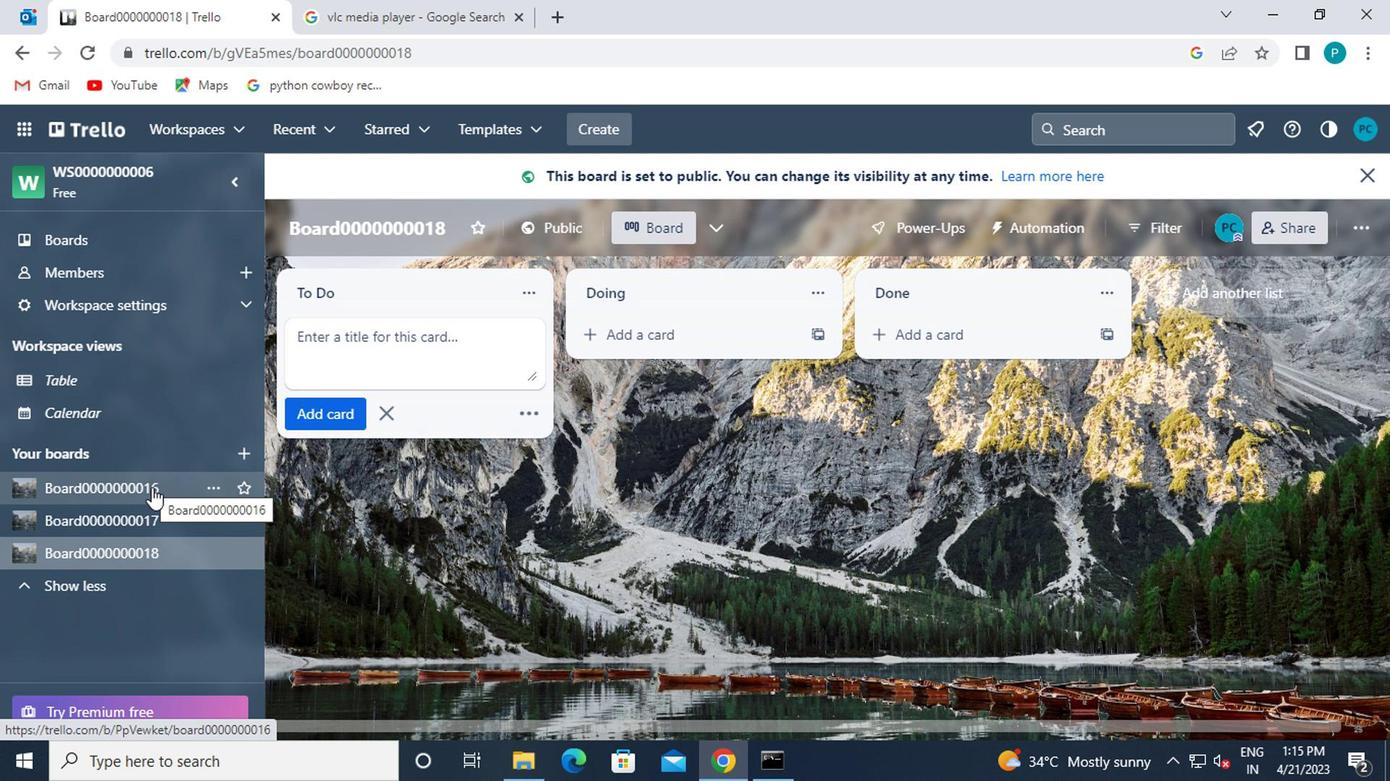 
Action: Mouse pressed left at (146, 492)
Screenshot: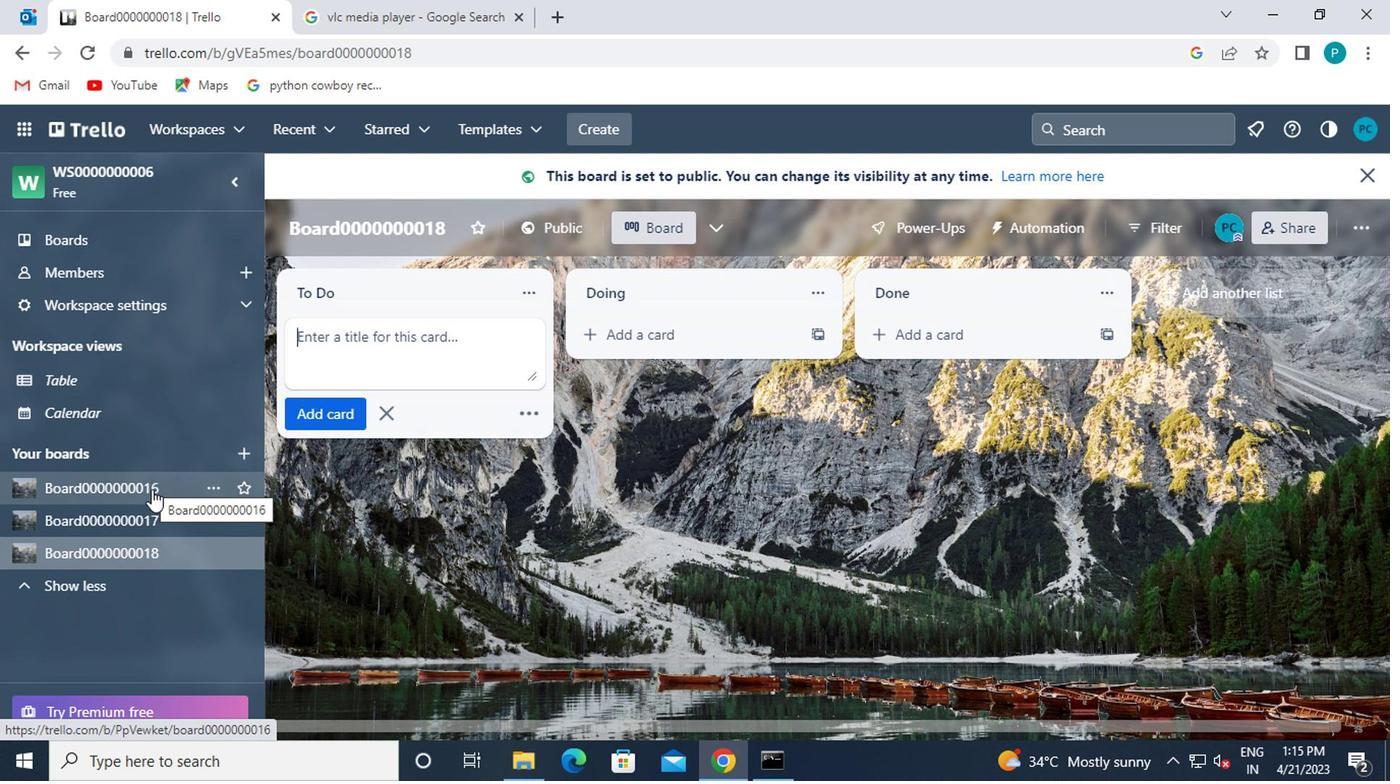 
Action: Mouse moved to (383, 293)
Screenshot: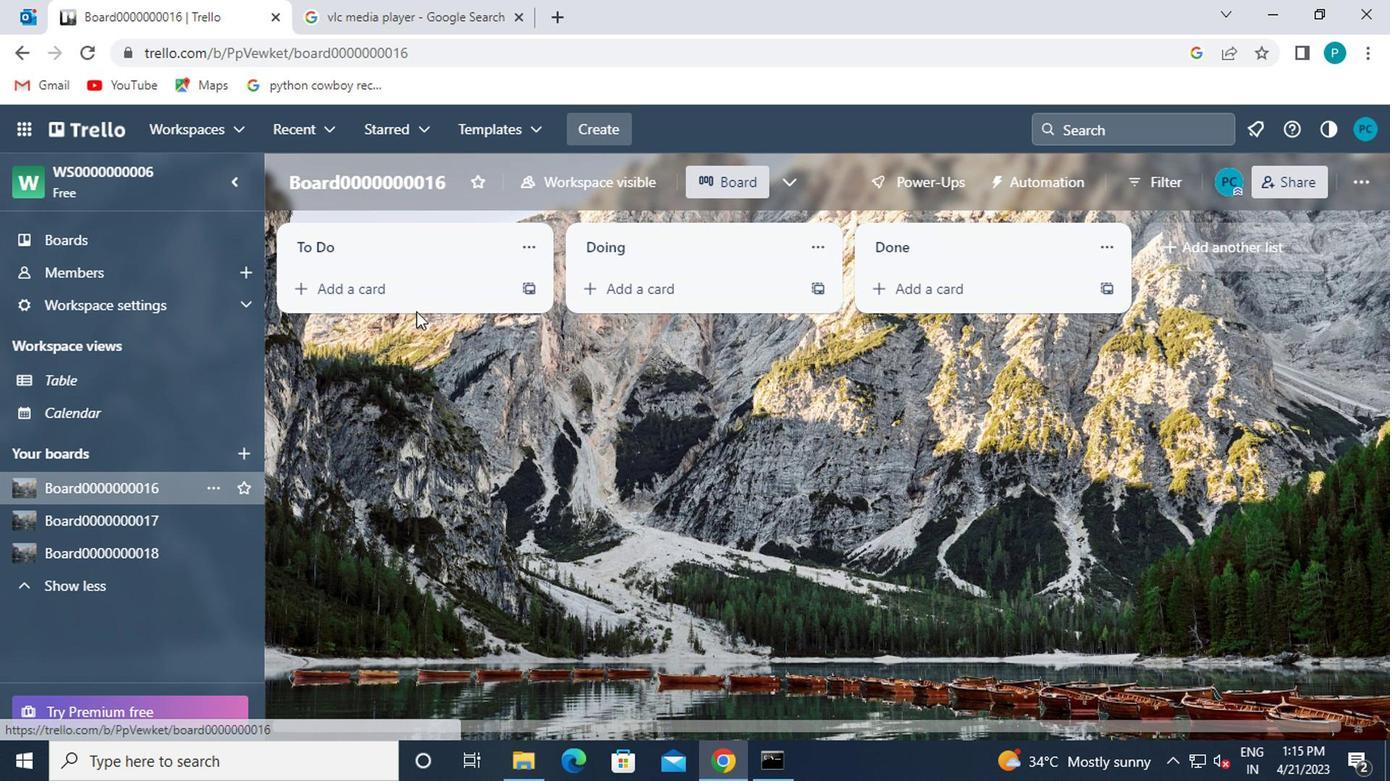 
Action: Mouse pressed left at (383, 293)
Screenshot: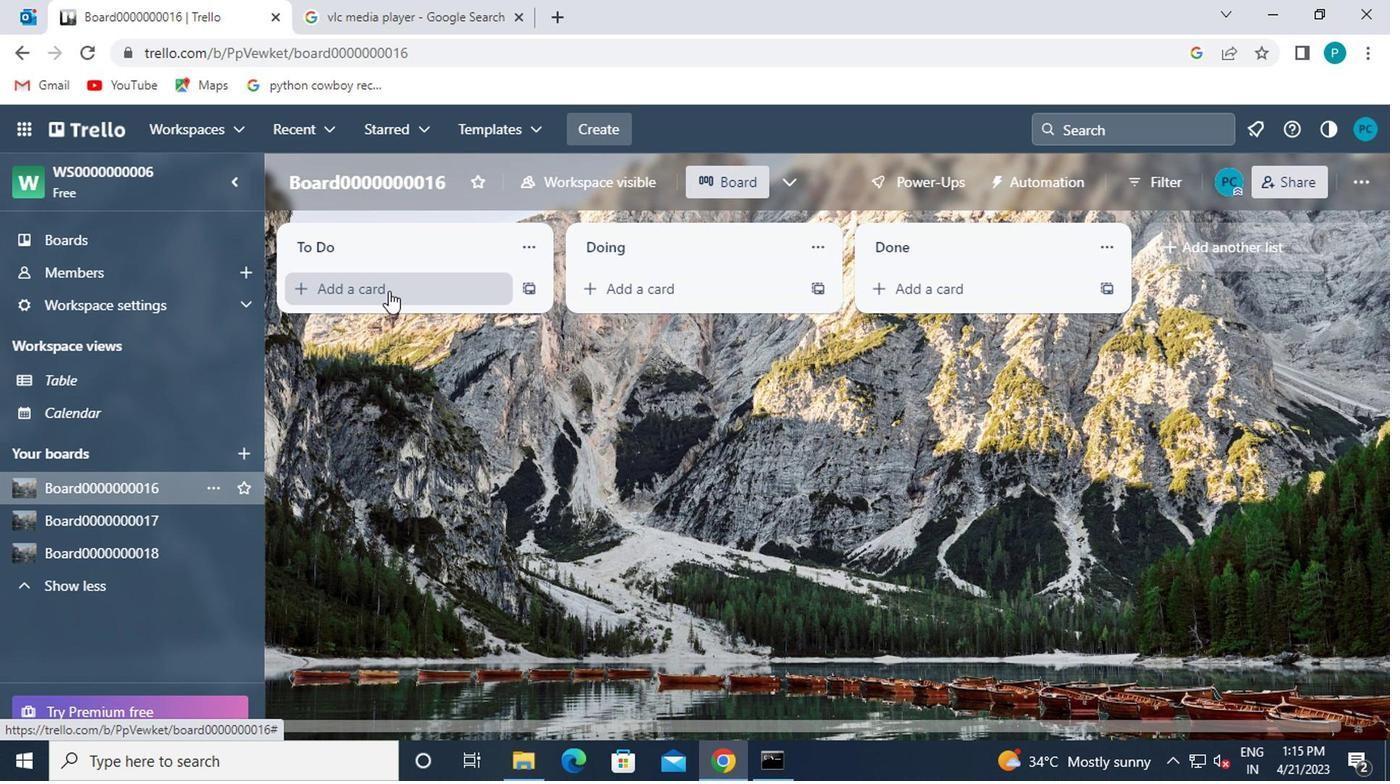 
Action: Mouse moved to (383, 292)
Screenshot: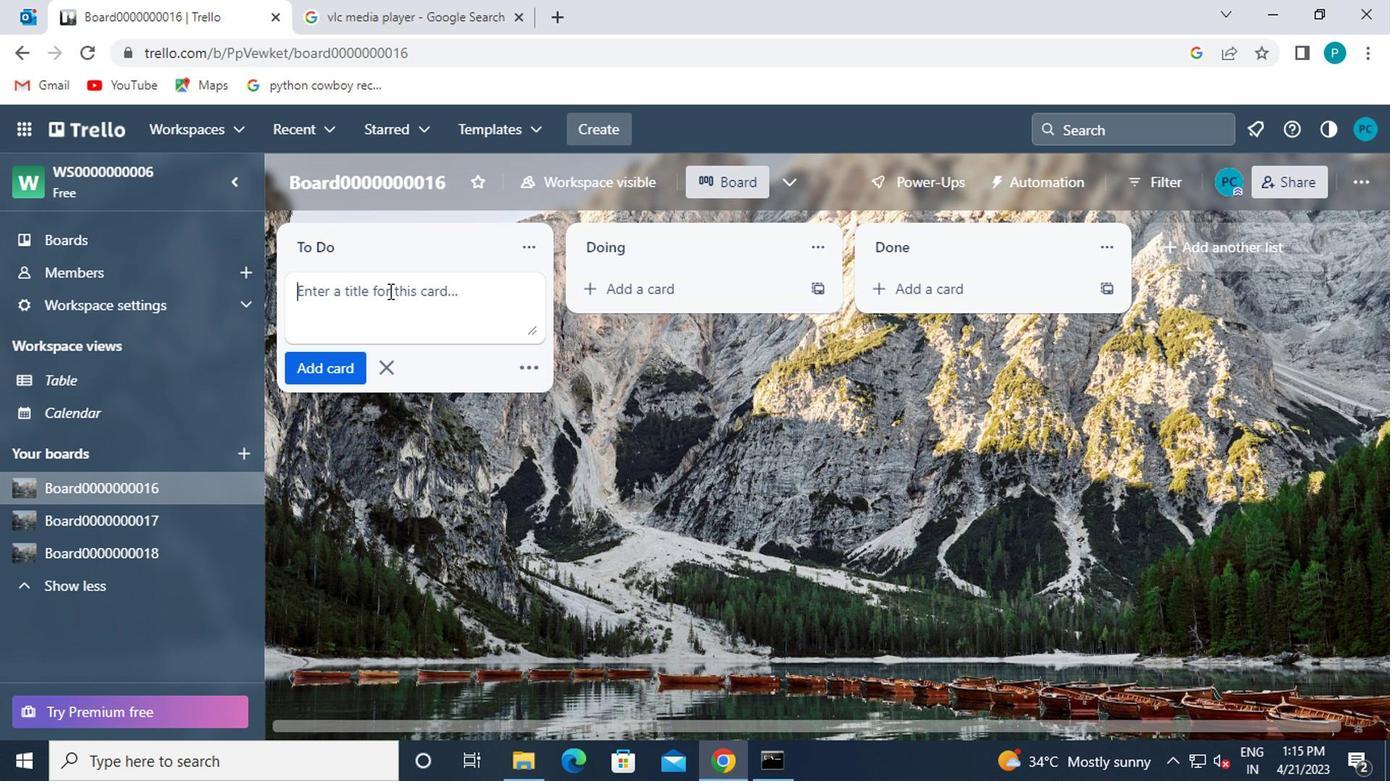 
Action: Key pressed <Key.shift>CARD0000000061
Screenshot: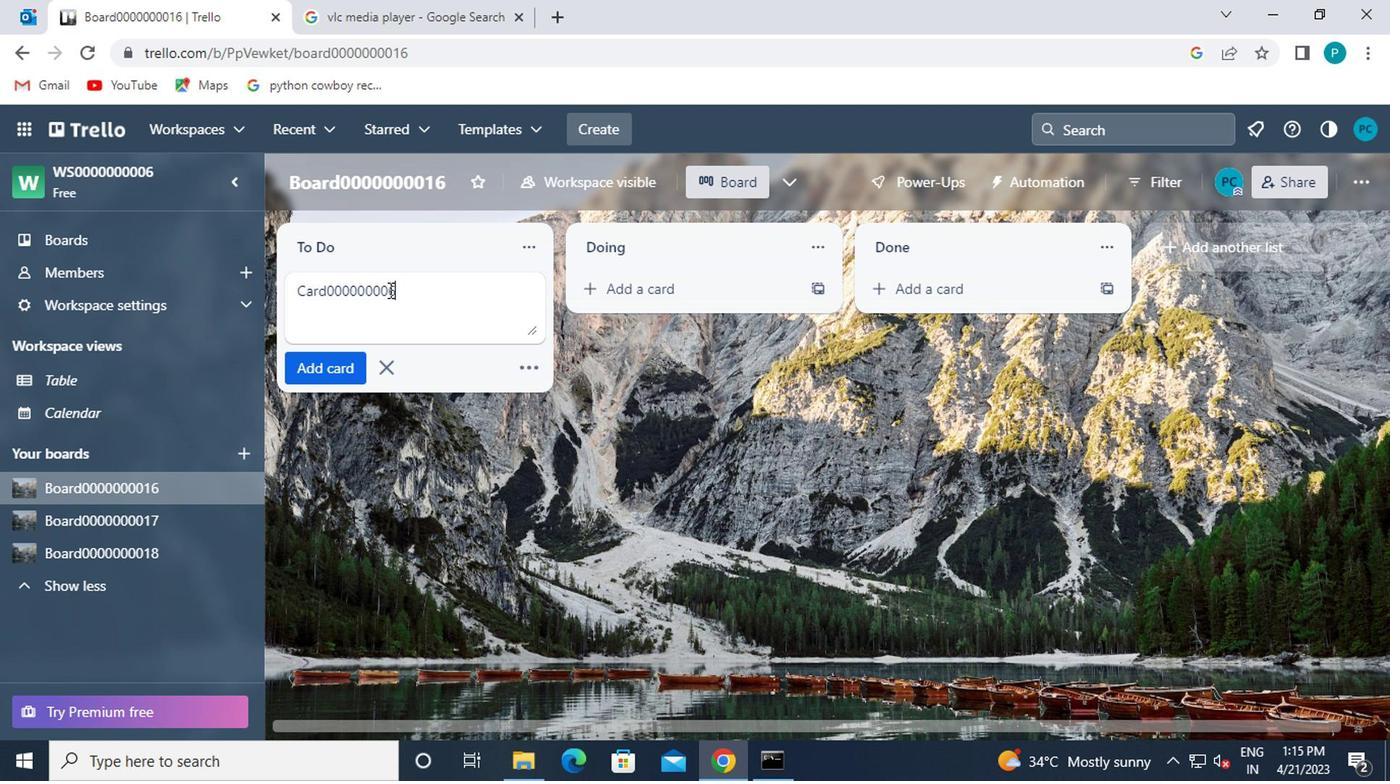 
Action: Mouse moved to (336, 359)
Screenshot: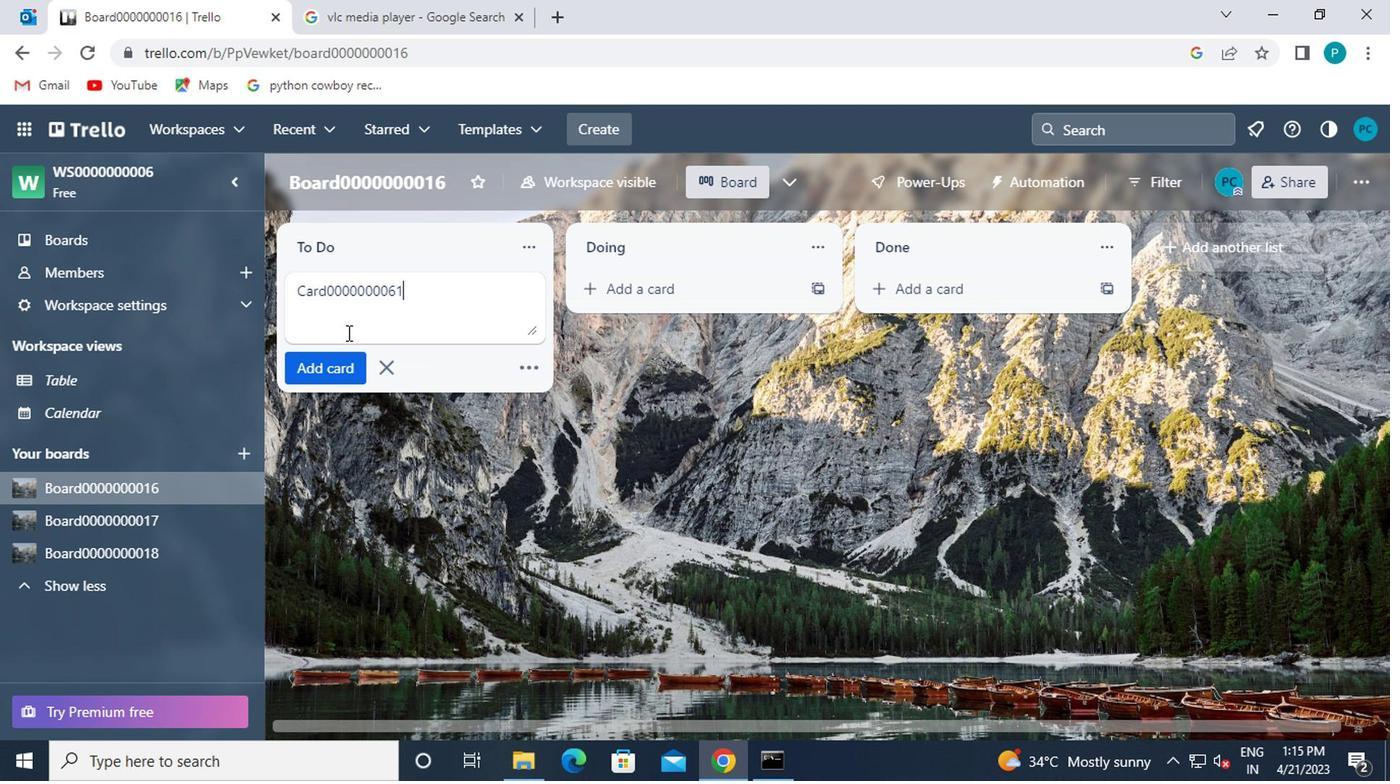 
Action: Mouse pressed left at (336, 359)
Screenshot: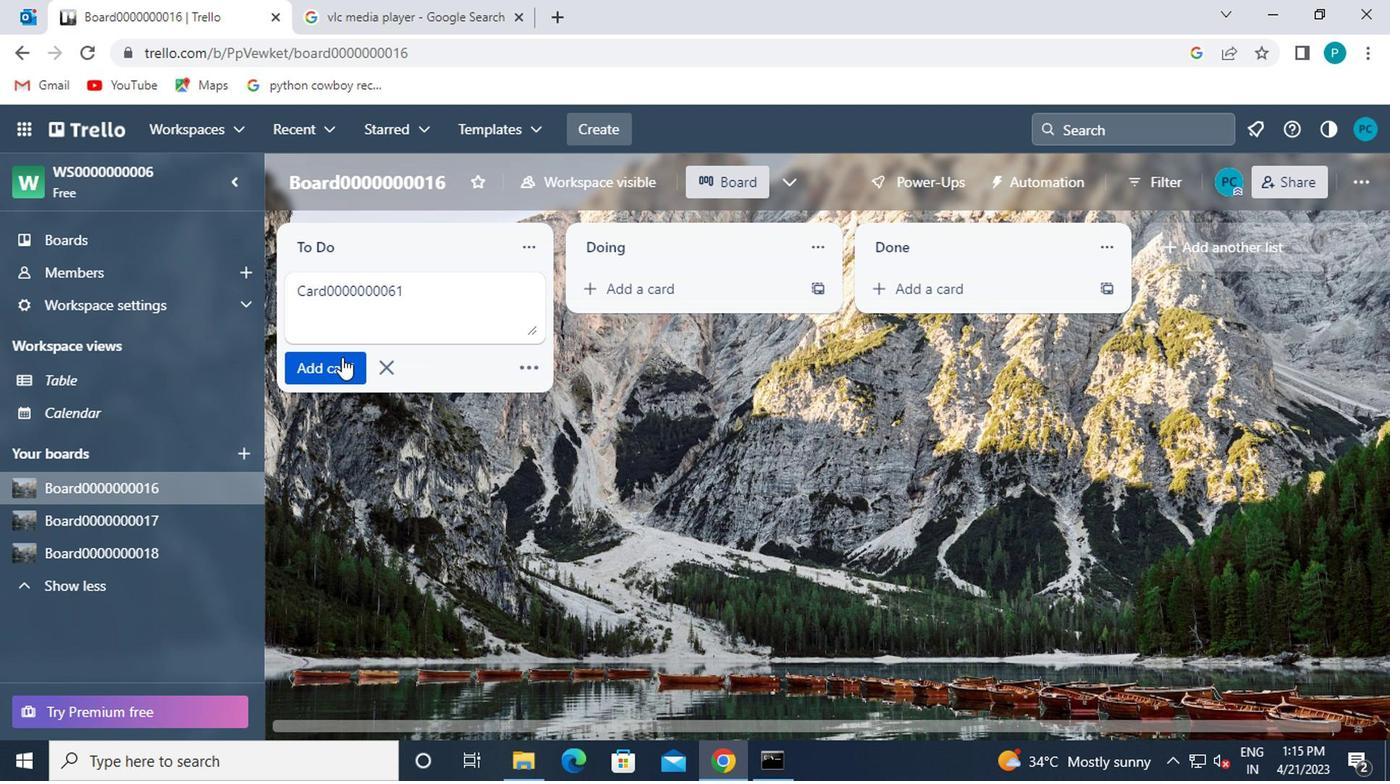 
Action: Key pressed CARD<Key.backspace><Key.backspace><Key.backspace><Key.backspace><Key.shift>
Screenshot: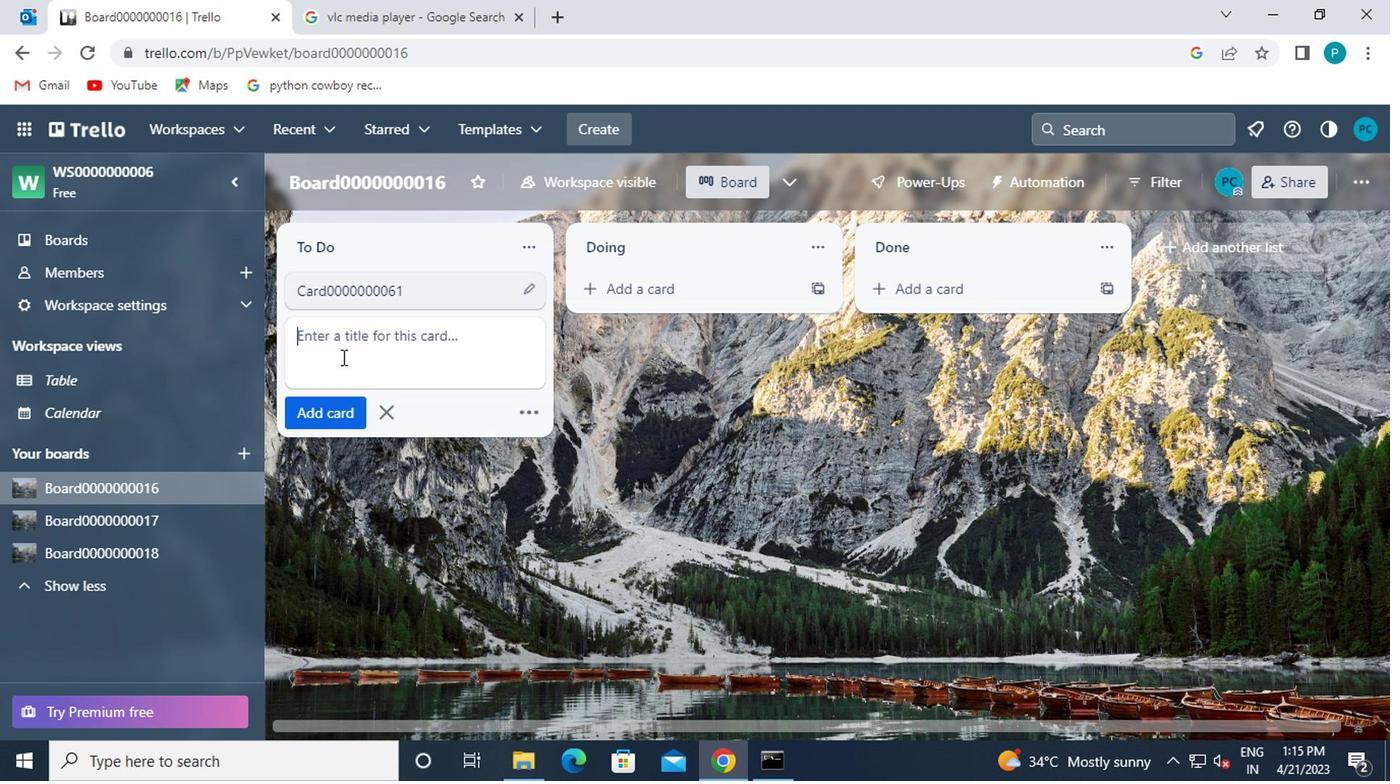 
Action: Mouse moved to (348, 356)
Screenshot: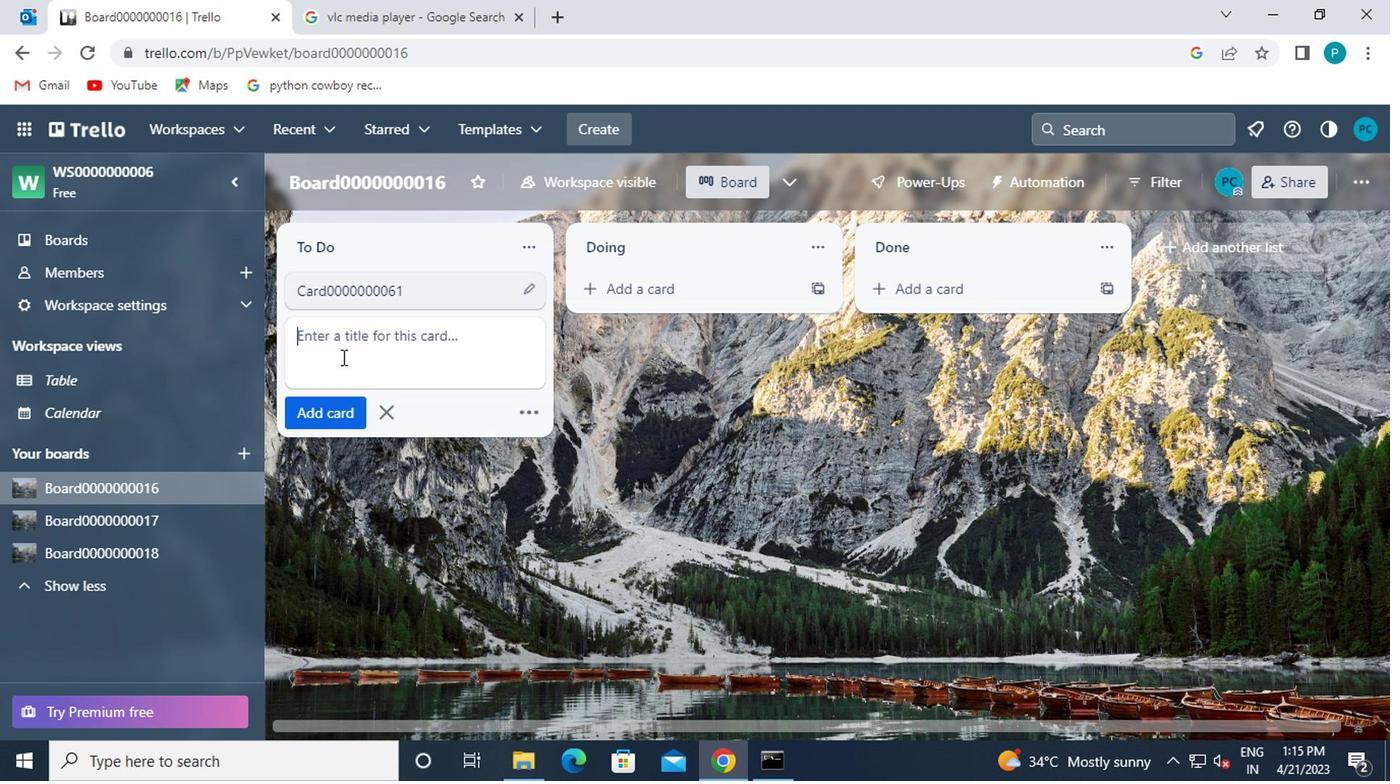 
Action: Key pressed C
Screenshot: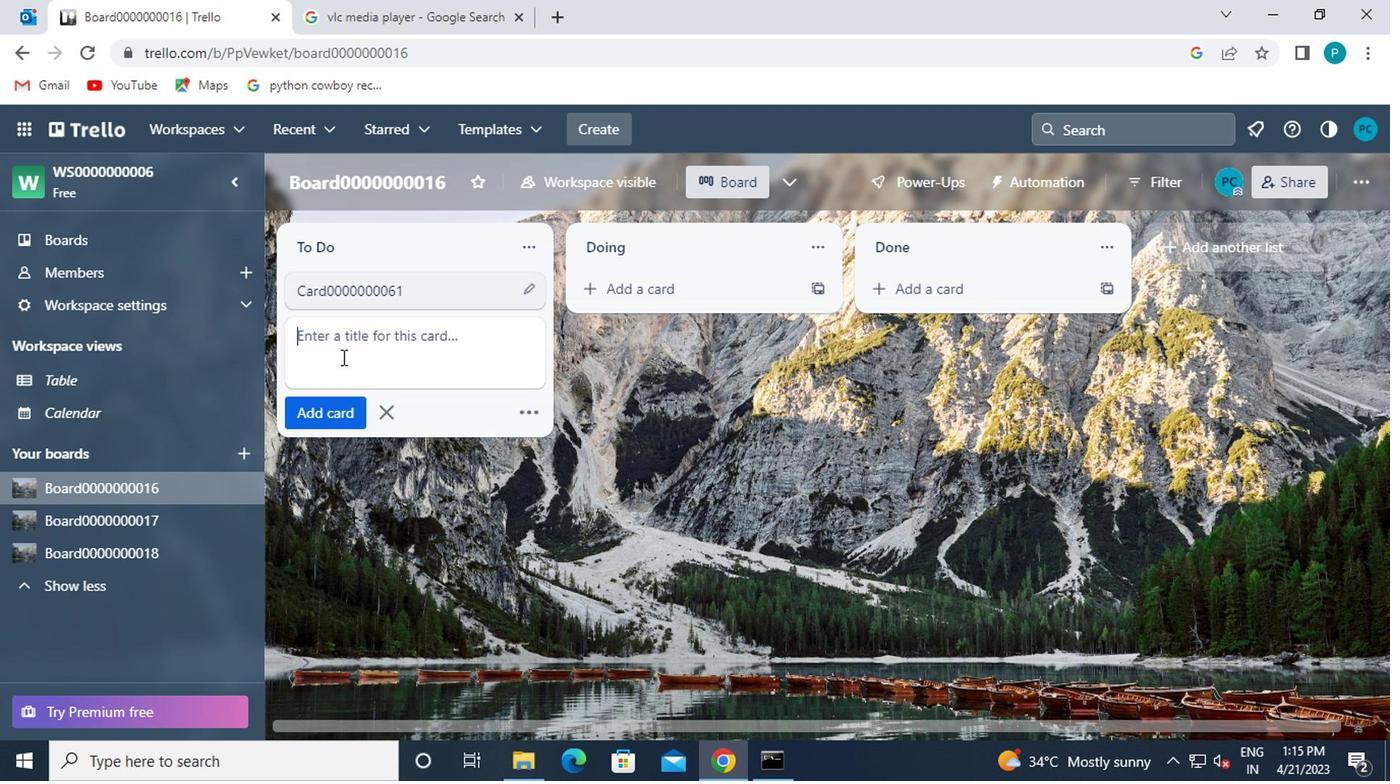 
Action: Mouse moved to (451, 294)
Screenshot: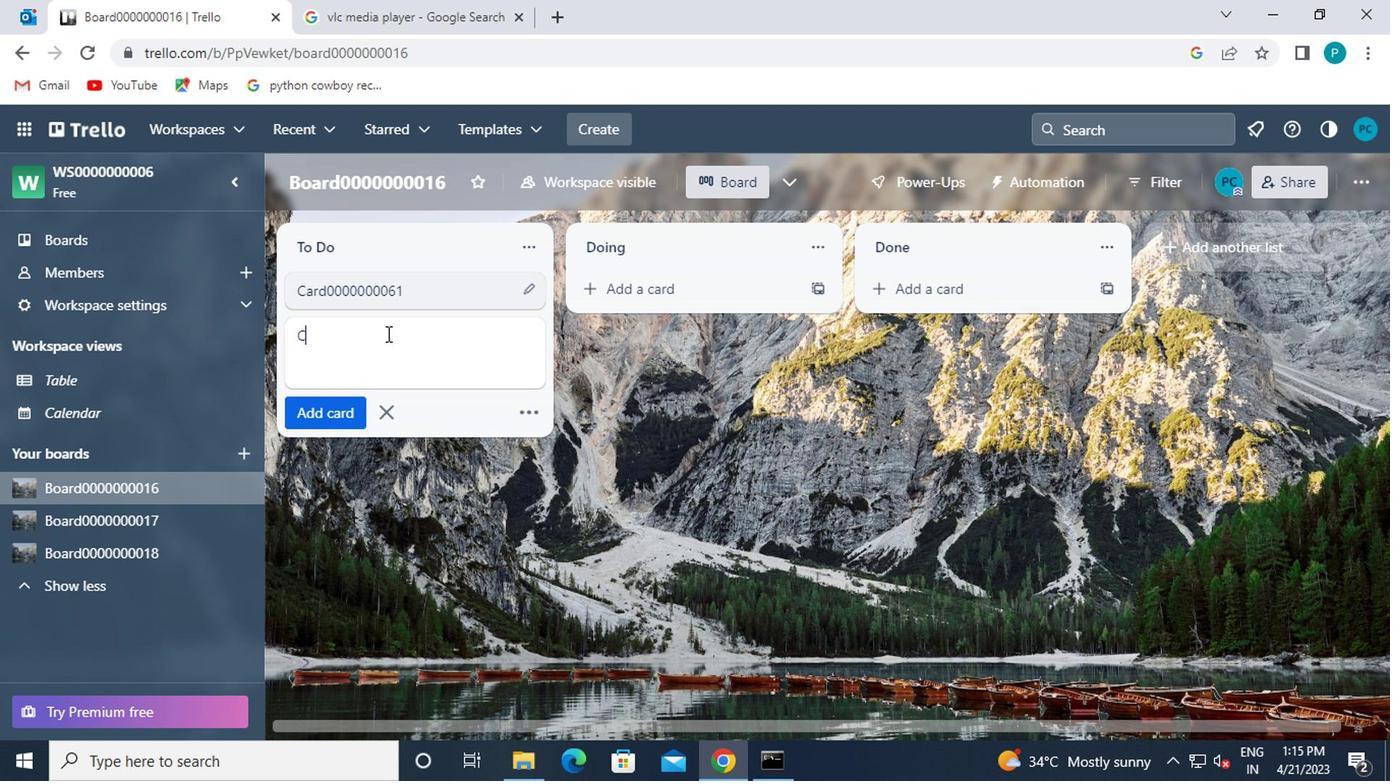 
Action: Key pressed ARD0000000062
Screenshot: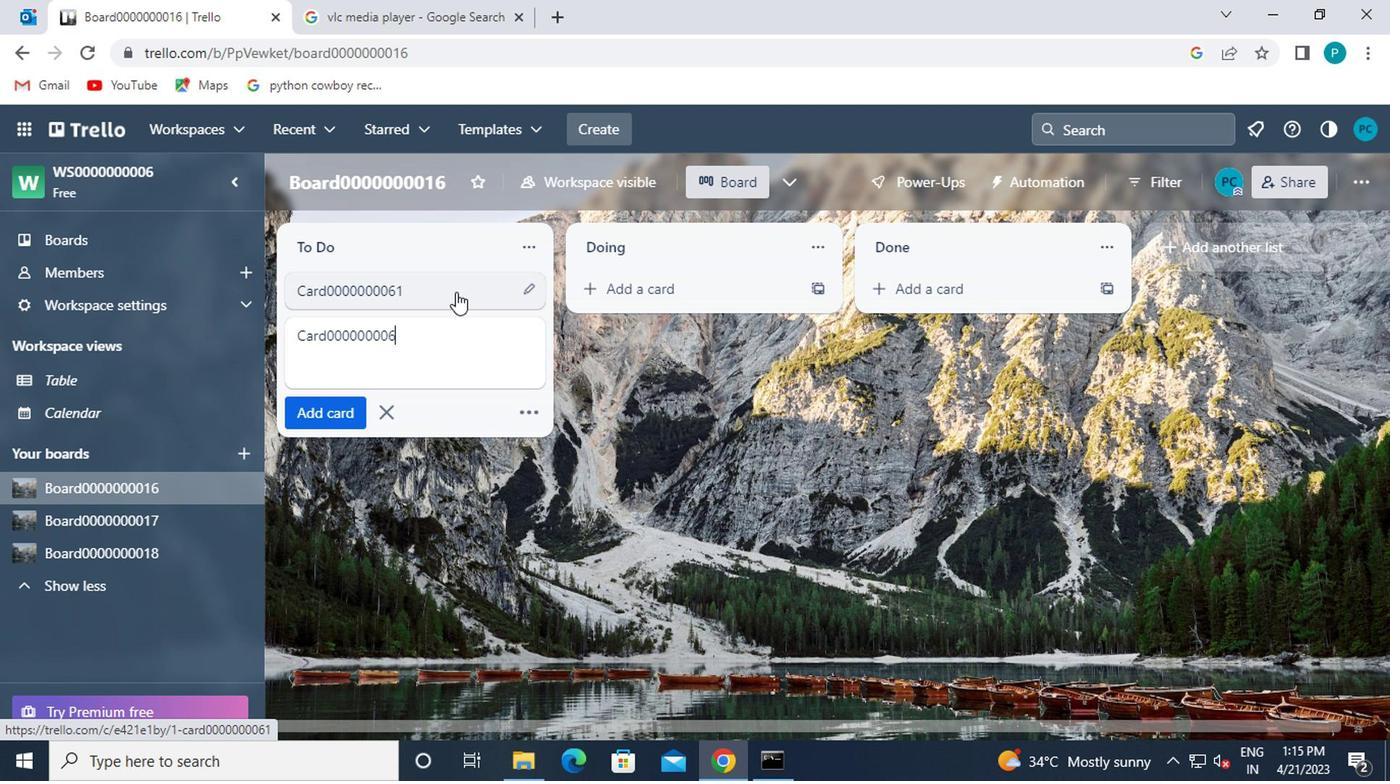 
Action: Mouse moved to (319, 401)
Screenshot: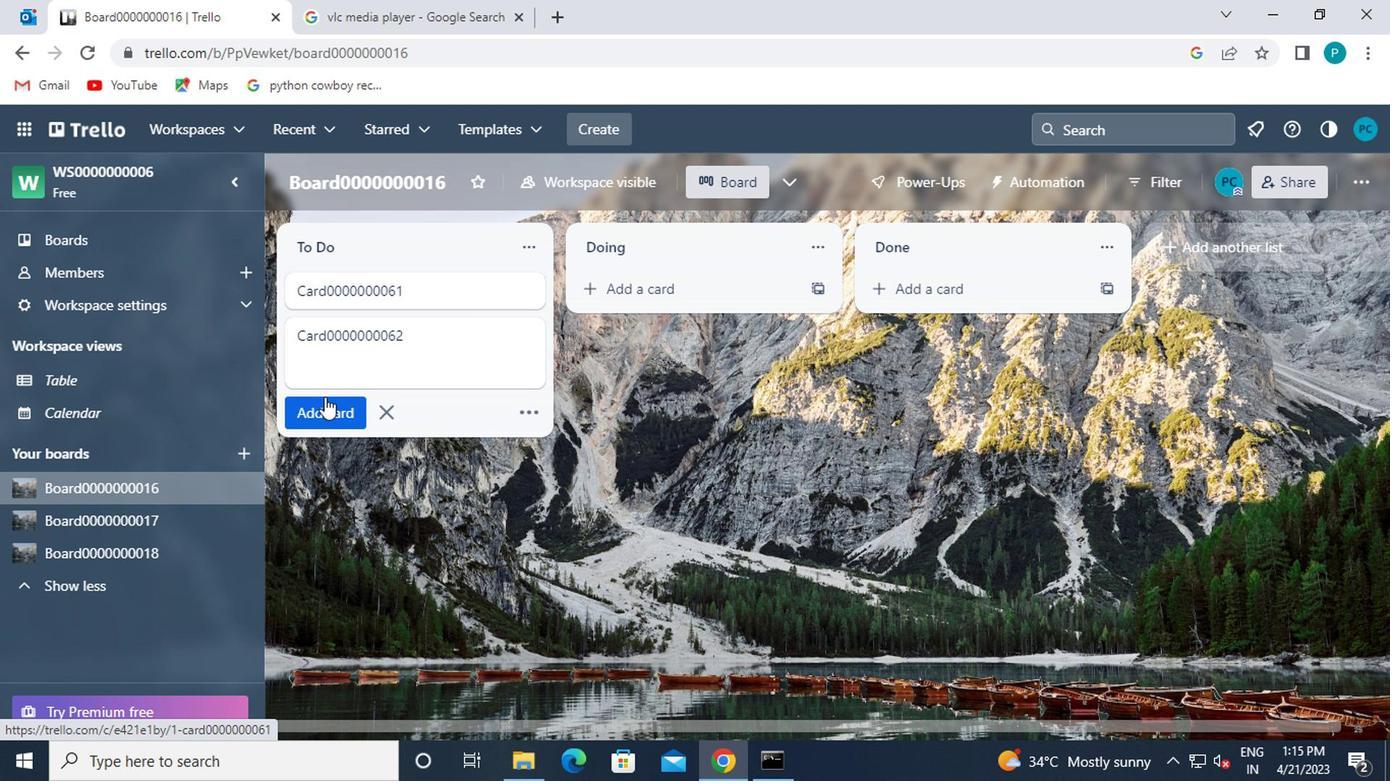
Action: Mouse pressed left at (319, 401)
Screenshot: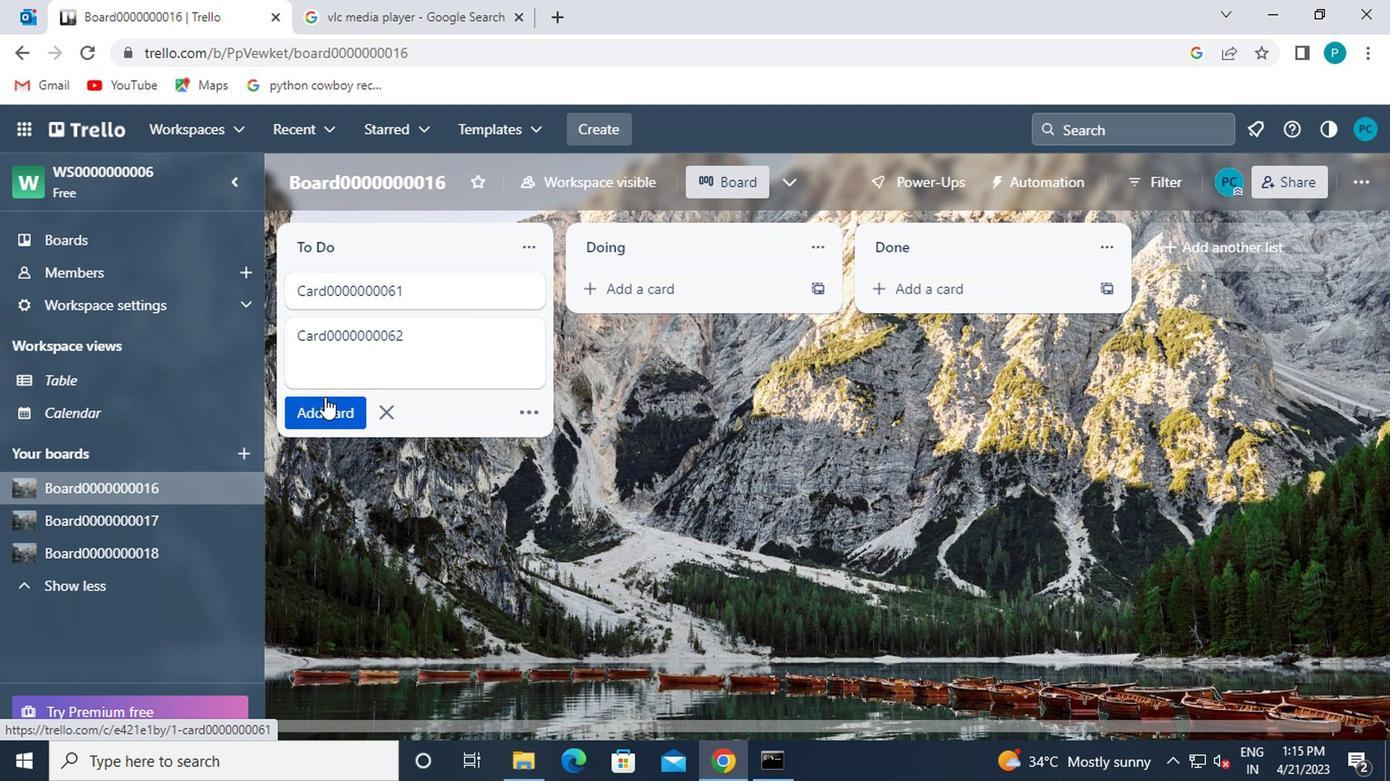 
